 Task: Look for space in Vári, Greece from 2nd September, 2023 to 6th September, 2023 for 2 adults in price range Rs.15000 to Rs.20000. Place can be entire place with 1  bedroom having 1 bed and 1 bathroom. Property type can be house, flat, hotel. Amenities needed are: washing machine. Booking option can be shelf check-in. Required host language is English.
Action: Mouse moved to (511, 71)
Screenshot: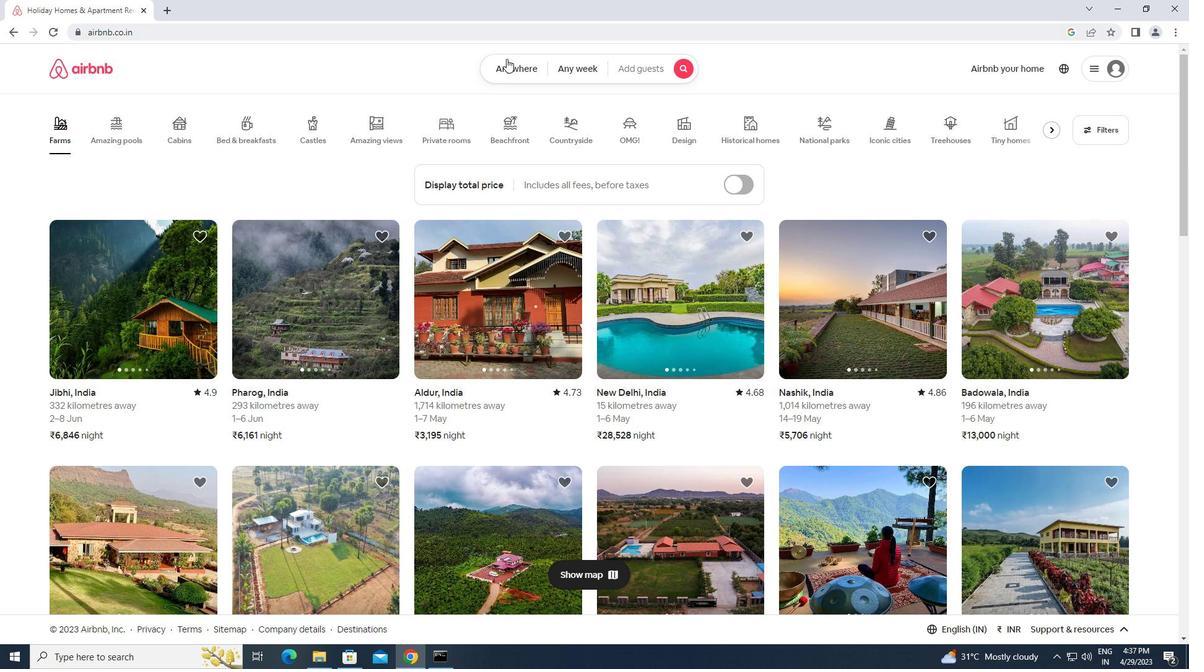 
Action: Mouse pressed left at (511, 71)
Screenshot: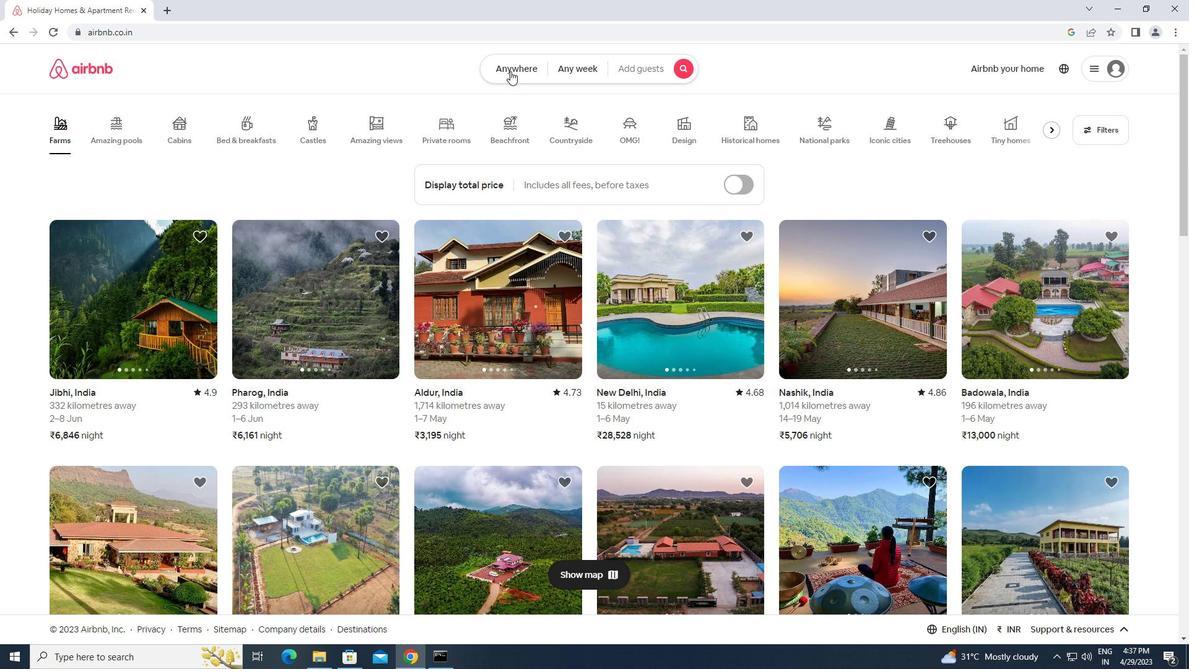 
Action: Mouse moved to (455, 100)
Screenshot: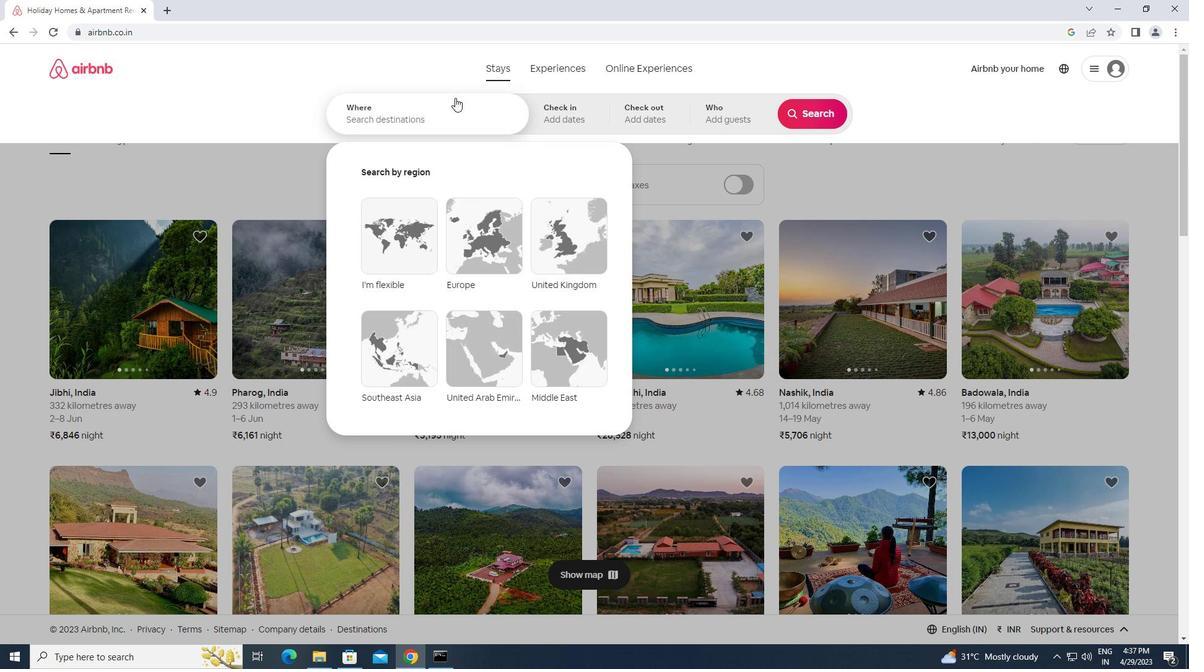 
Action: Mouse pressed left at (455, 100)
Screenshot: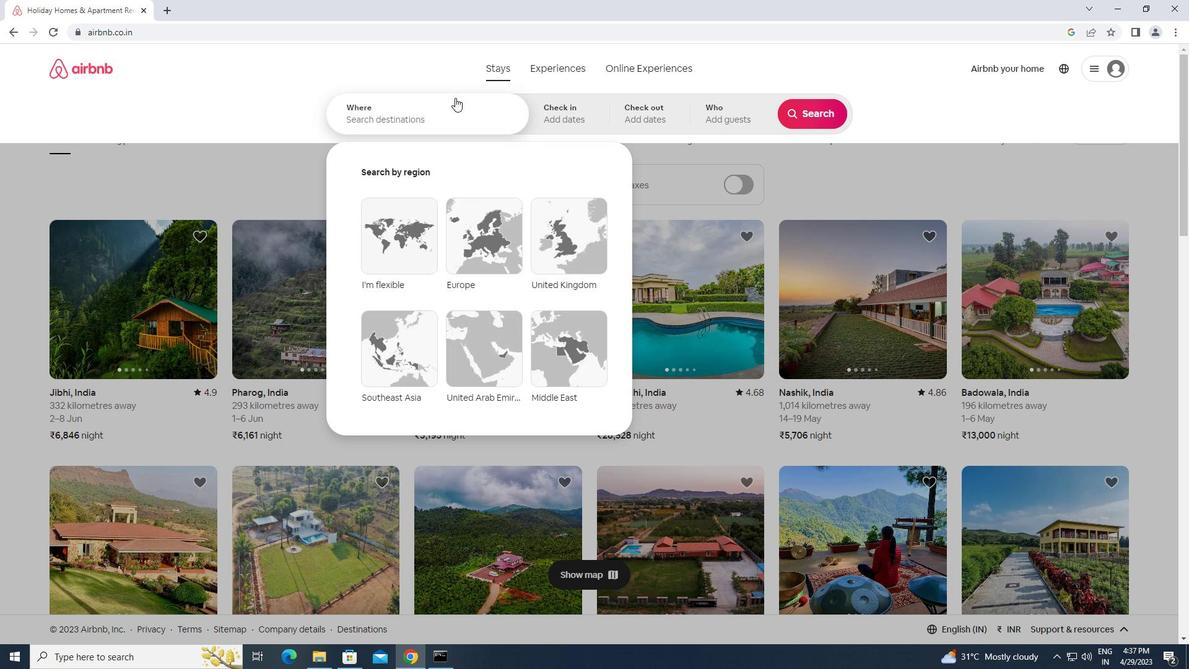 
Action: Key pressed v<Key.caps_lock>ari,<Key.space><Key.caps_lock>g<Key.caps_lock>reece<Key.enter>
Screenshot: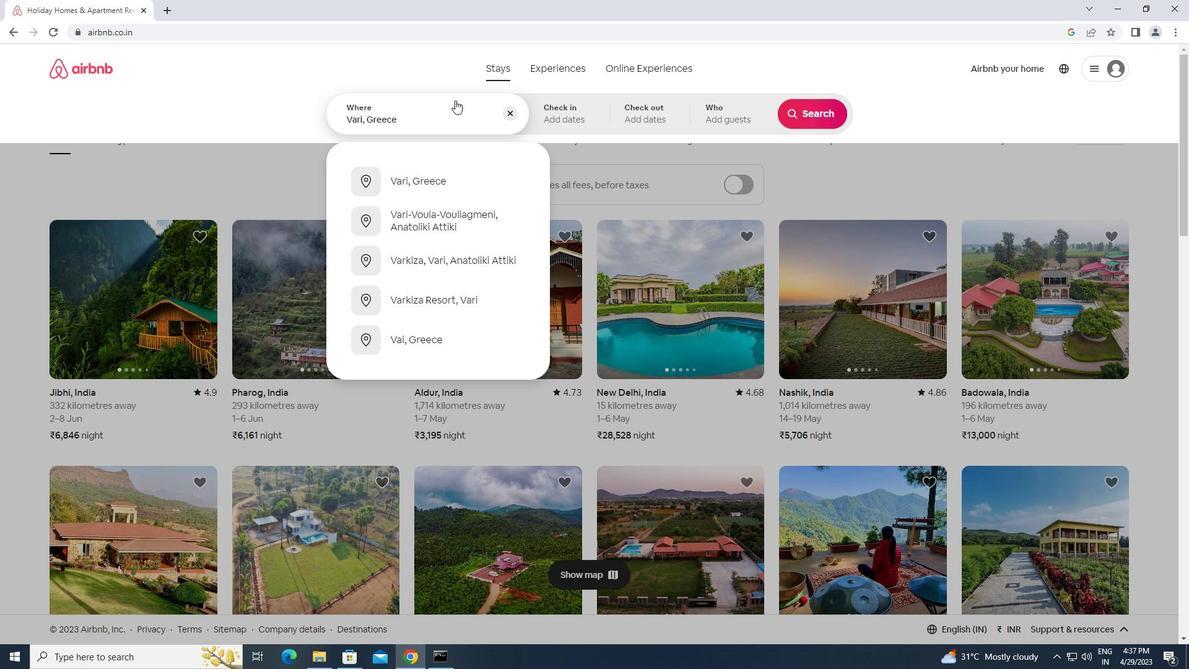 
Action: Mouse moved to (800, 221)
Screenshot: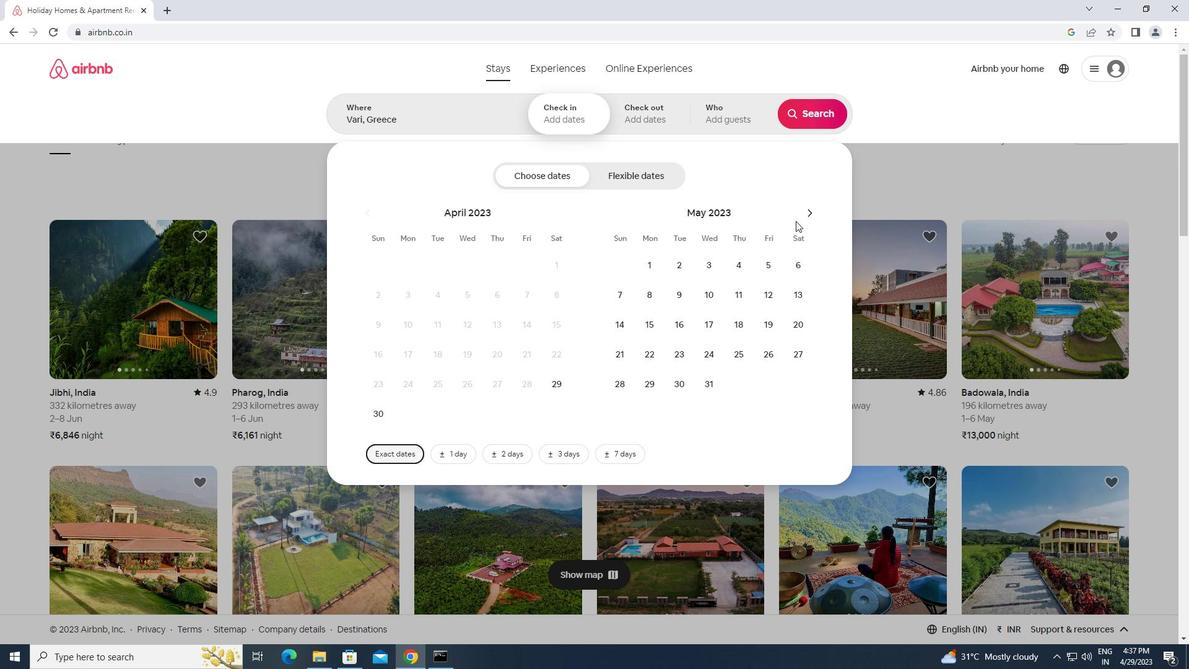 
Action: Mouse pressed left at (800, 221)
Screenshot: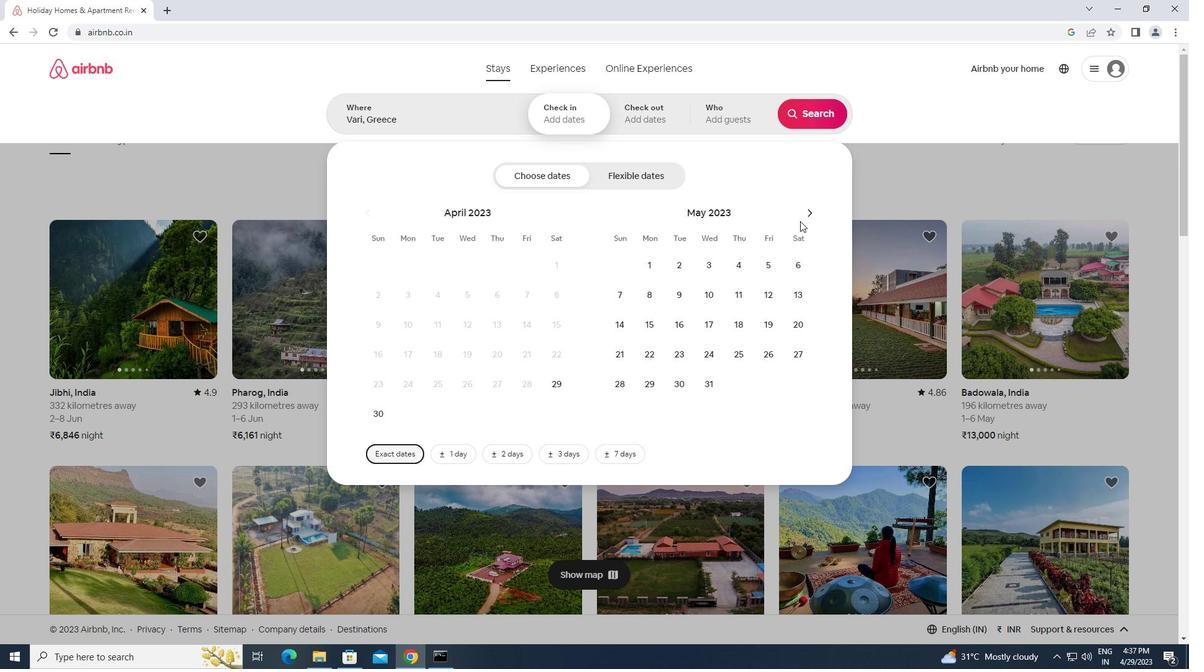 
Action: Mouse moved to (800, 221)
Screenshot: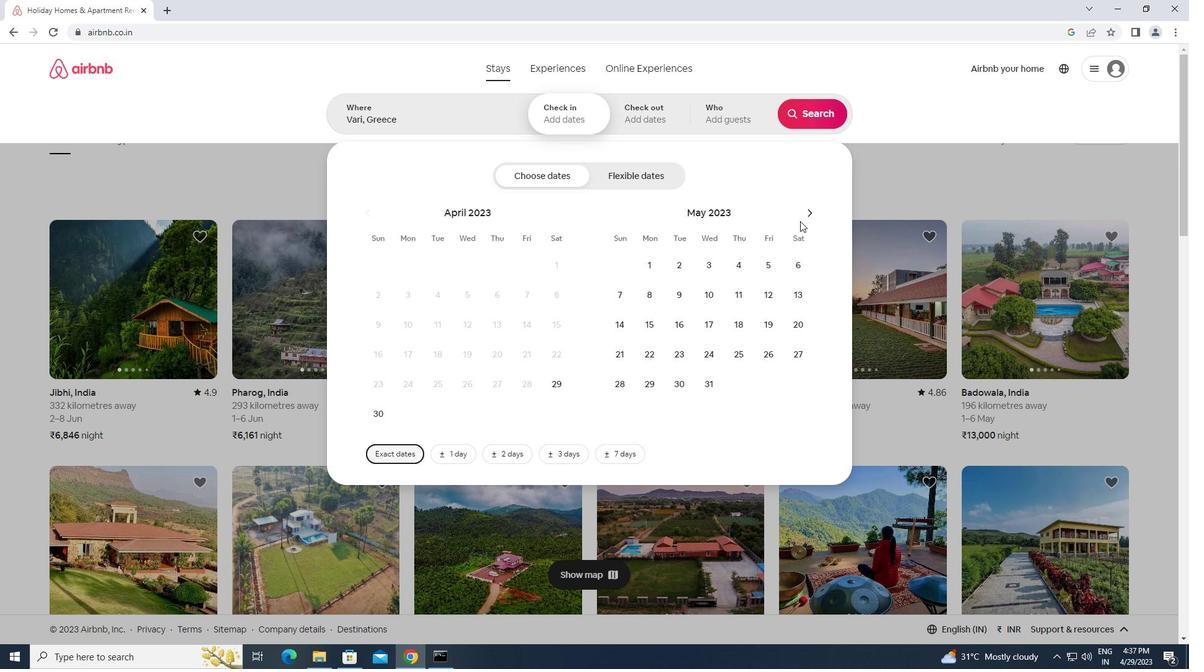 
Action: Mouse pressed left at (800, 221)
Screenshot: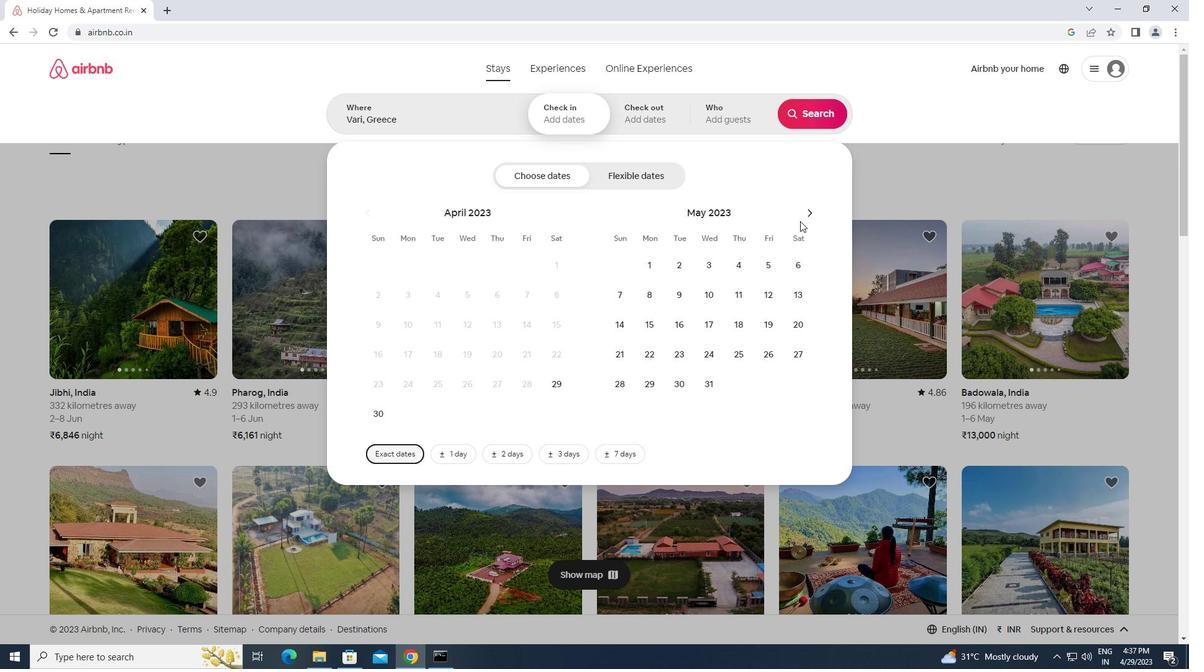 
Action: Mouse moved to (809, 214)
Screenshot: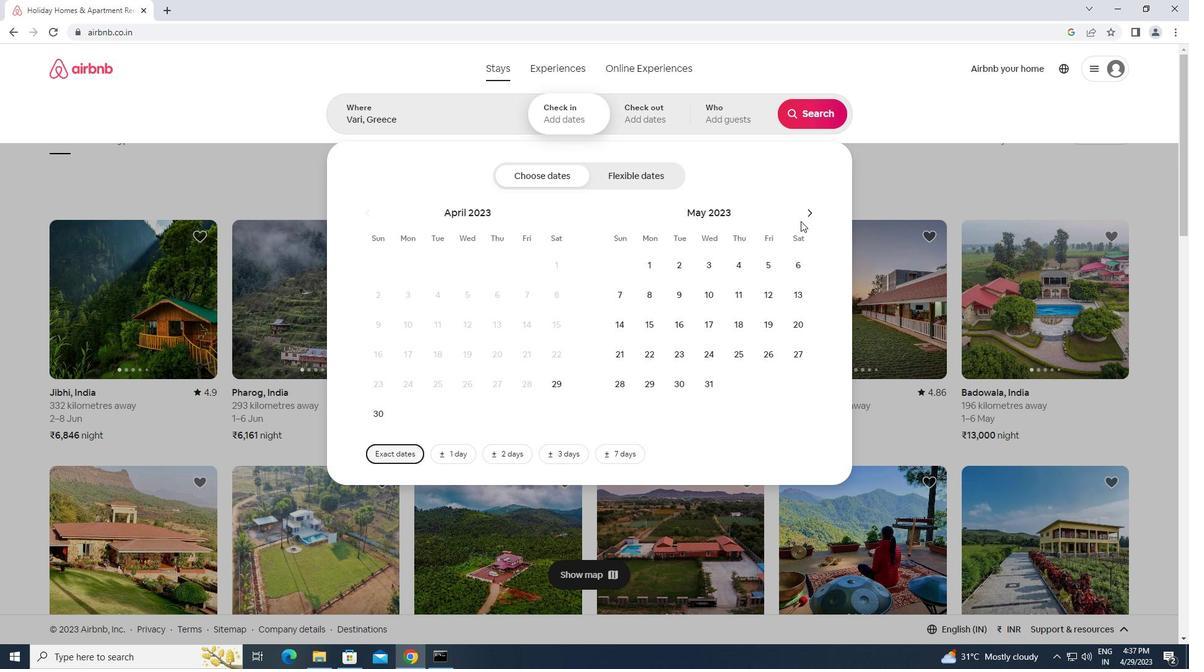 
Action: Mouse pressed left at (809, 214)
Screenshot: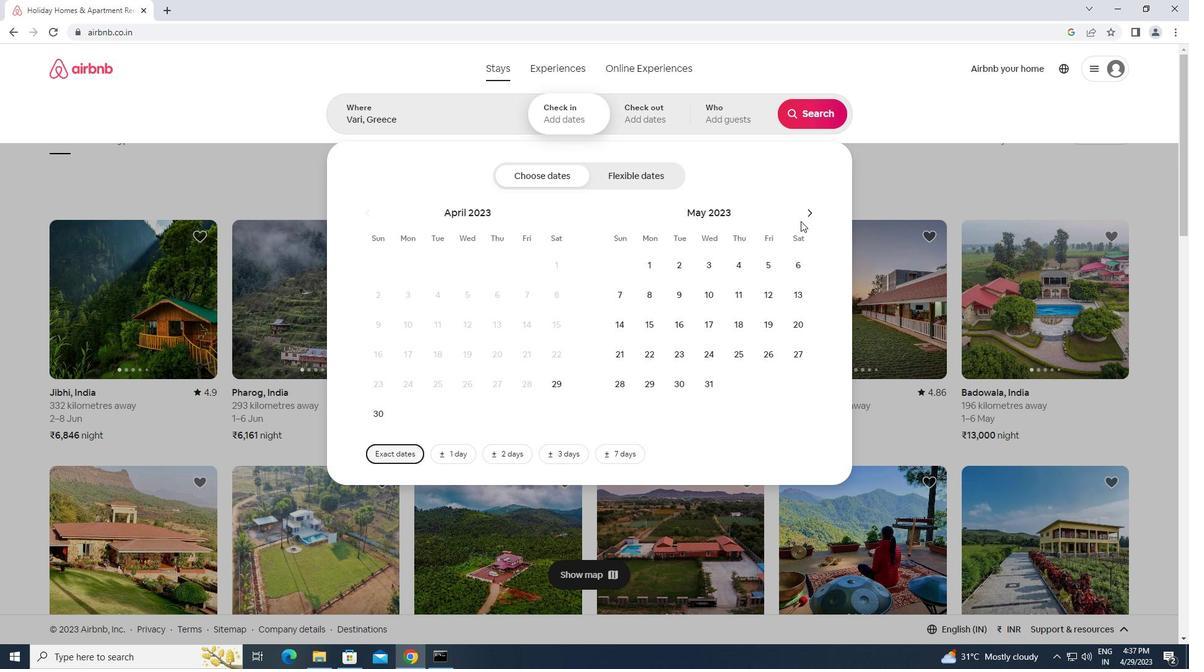 
Action: Mouse moved to (809, 214)
Screenshot: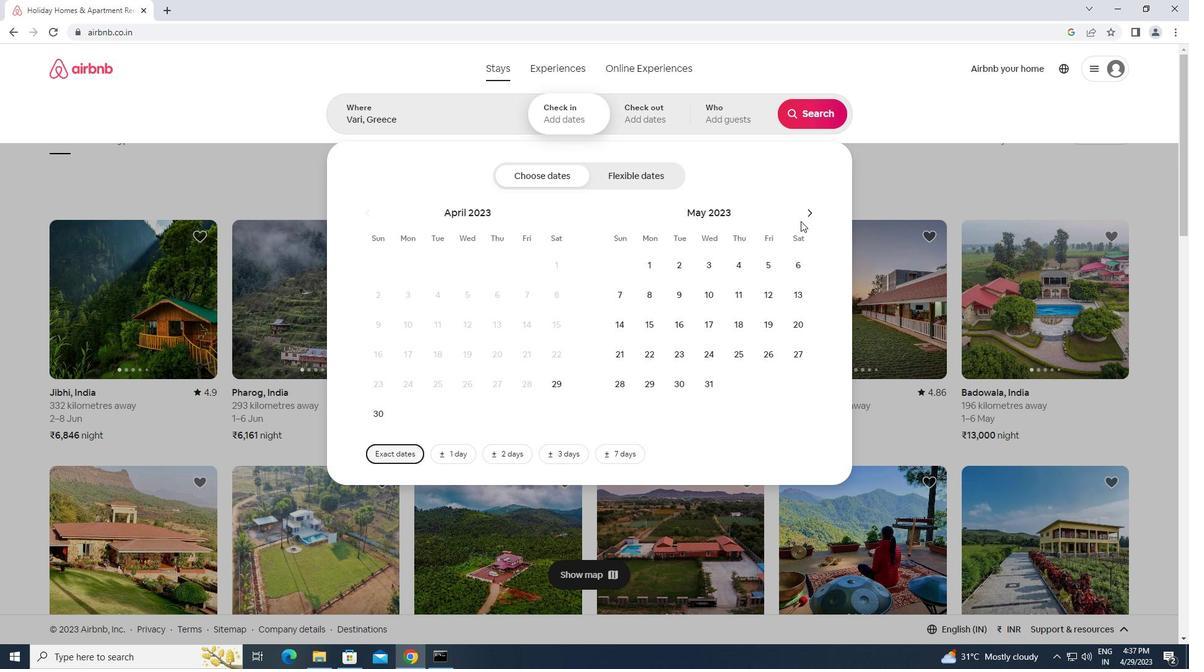 
Action: Mouse pressed left at (809, 214)
Screenshot: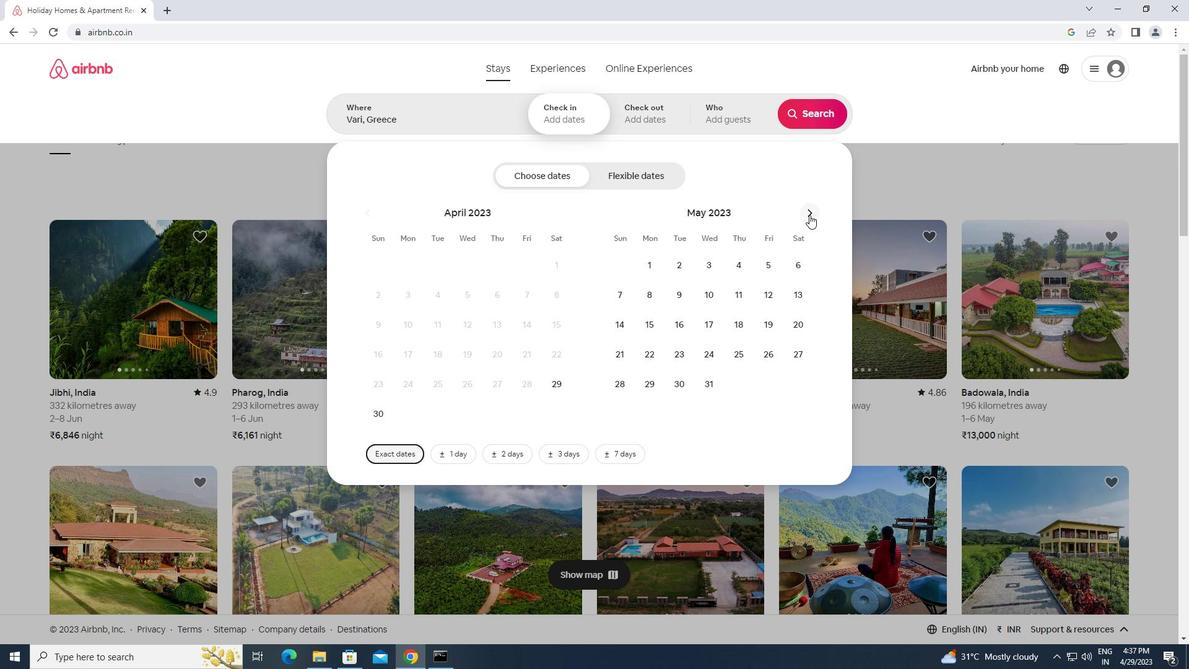 
Action: Mouse pressed left at (809, 214)
Screenshot: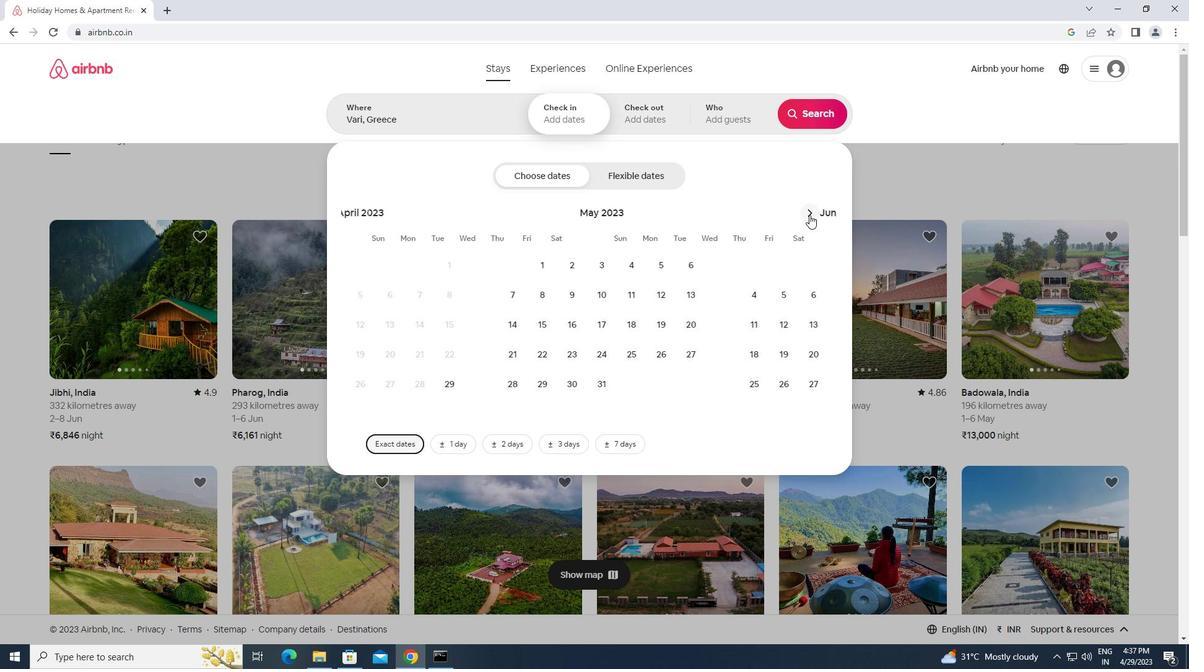 
Action: Mouse pressed left at (809, 214)
Screenshot: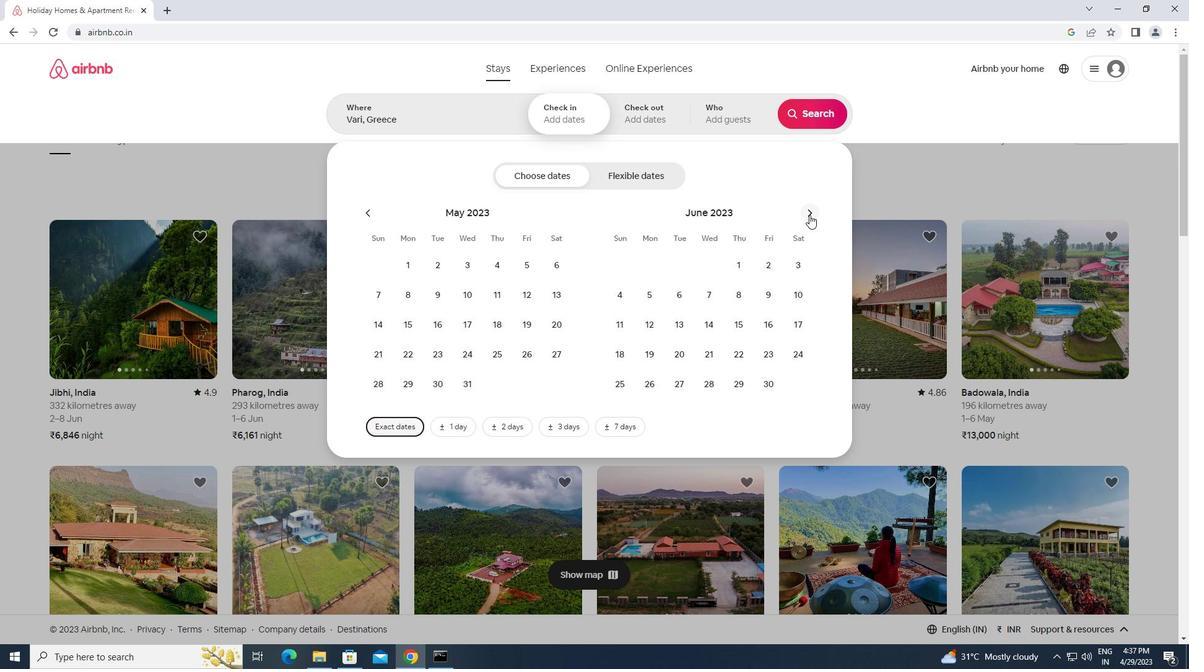 
Action: Mouse pressed left at (809, 214)
Screenshot: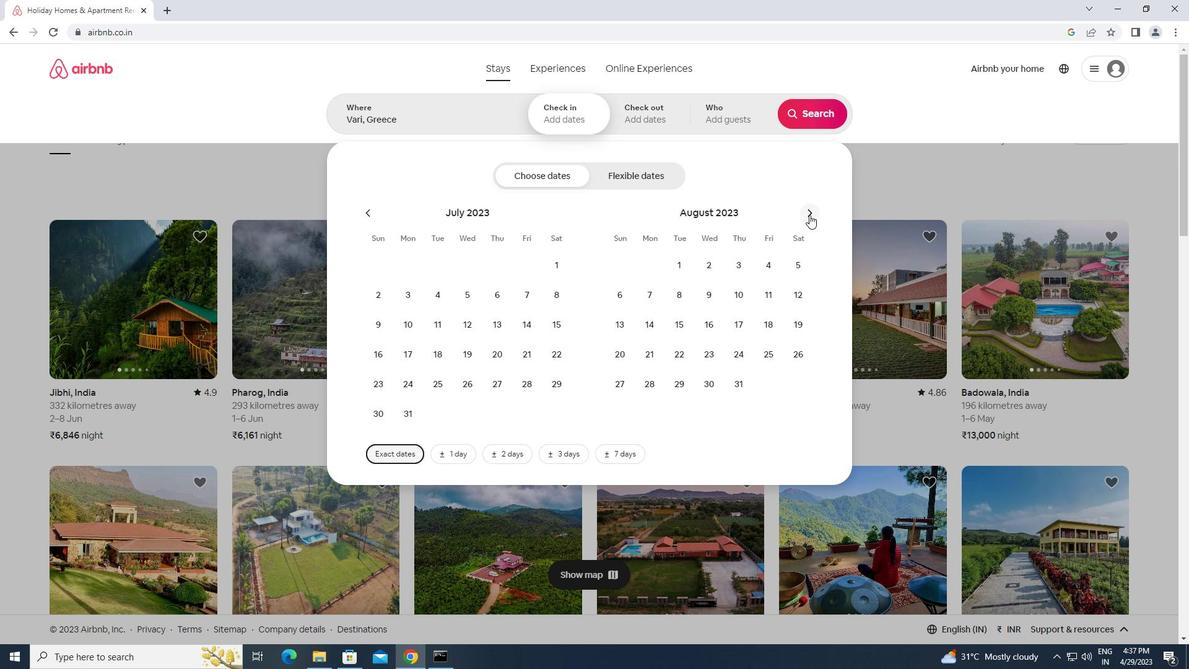 
Action: Mouse moved to (796, 261)
Screenshot: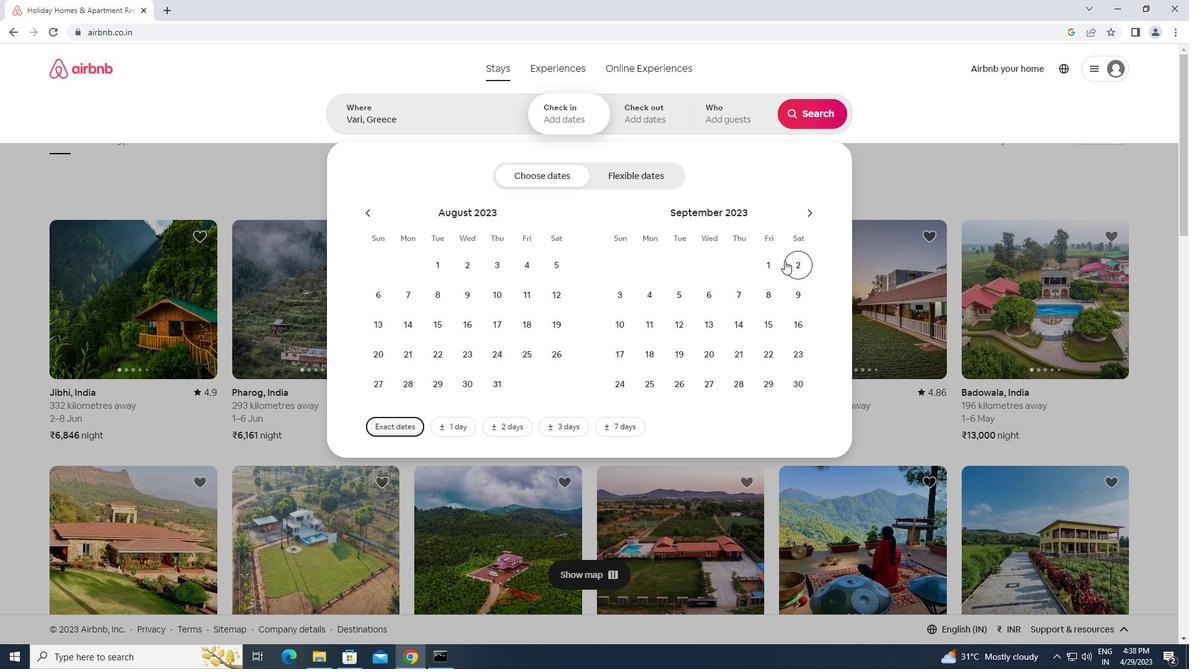 
Action: Mouse pressed left at (796, 261)
Screenshot: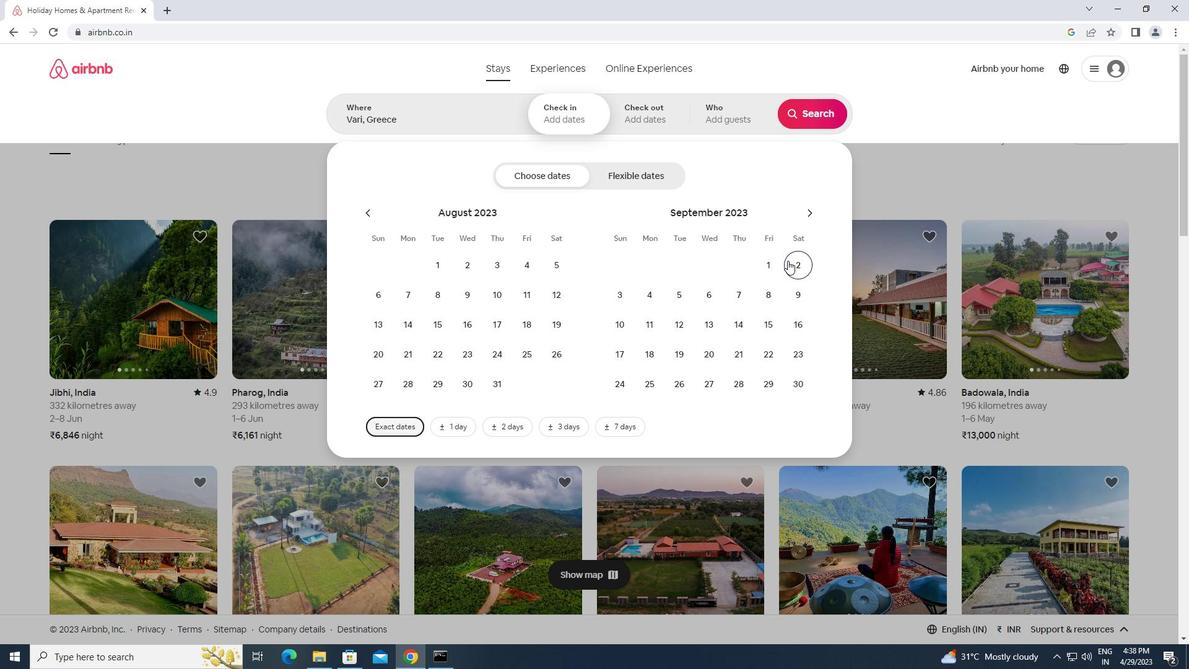 
Action: Mouse moved to (703, 292)
Screenshot: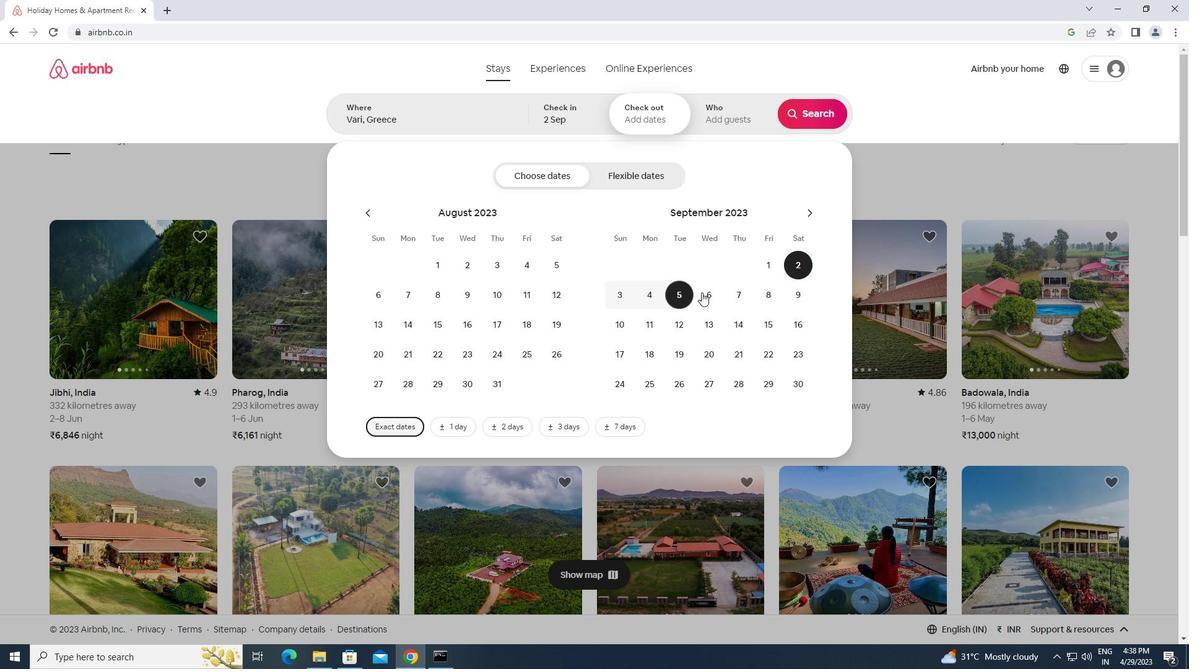 
Action: Mouse pressed left at (703, 292)
Screenshot: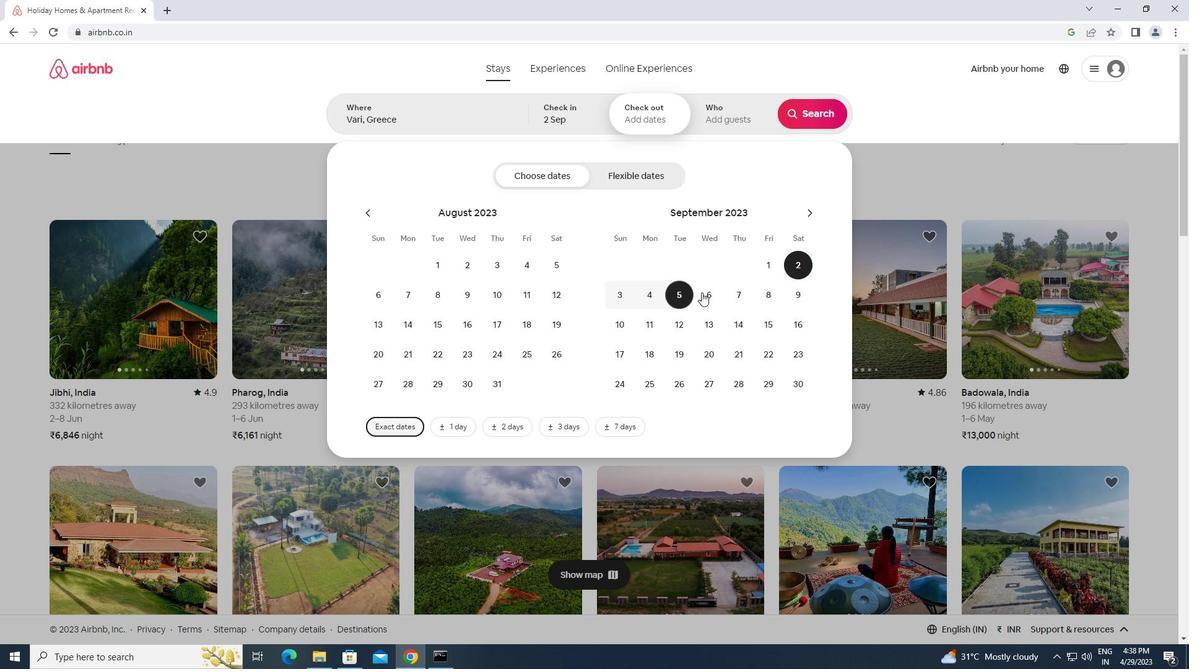 
Action: Mouse moved to (724, 115)
Screenshot: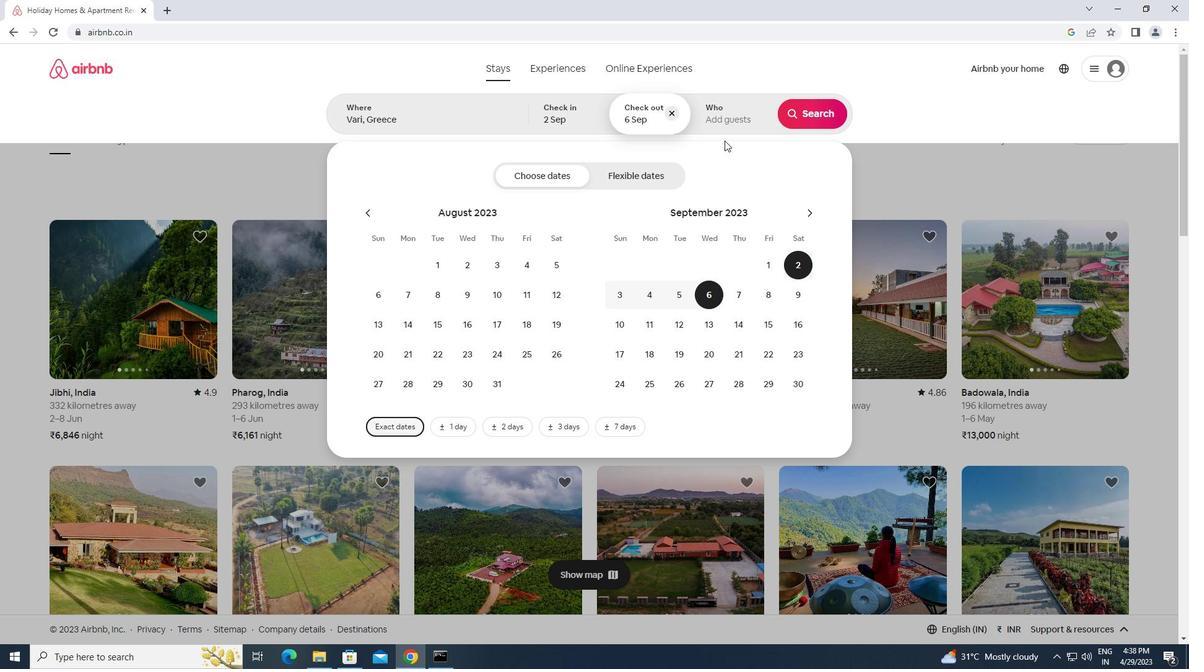 
Action: Mouse pressed left at (724, 115)
Screenshot: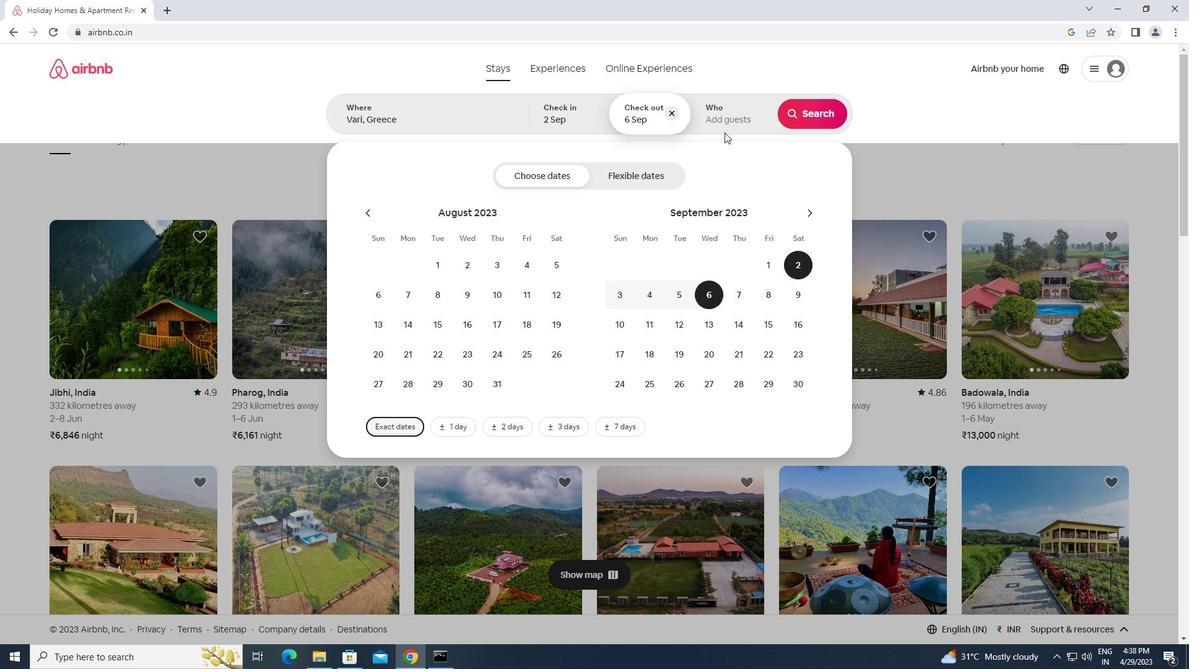 
Action: Mouse moved to (817, 170)
Screenshot: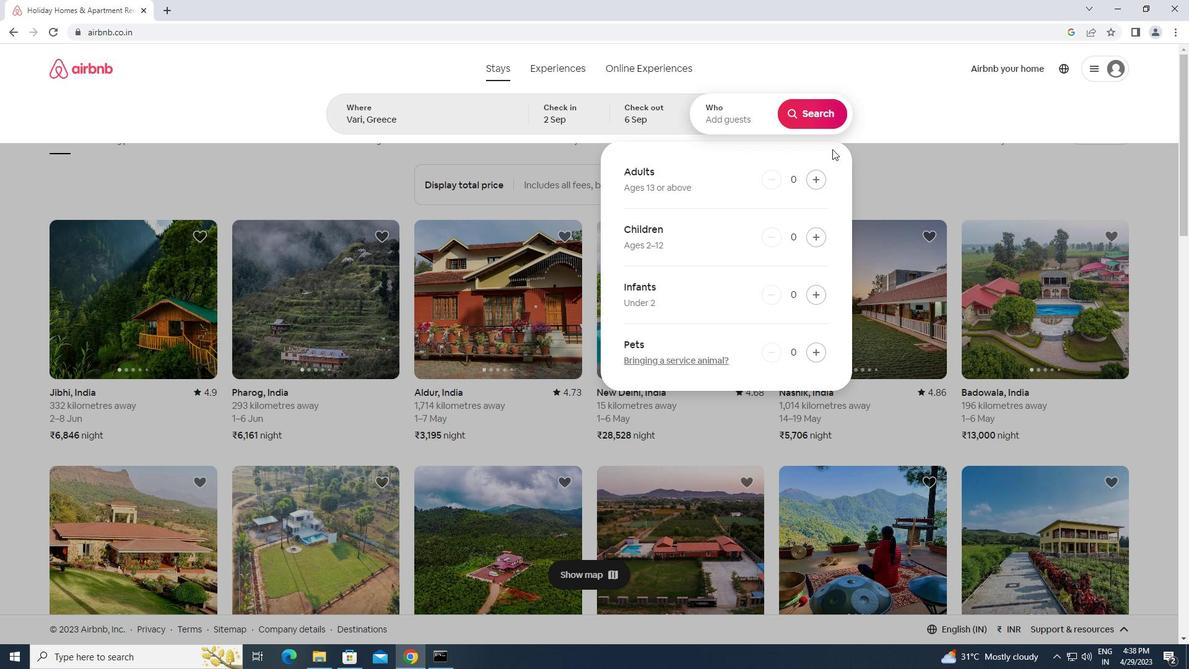 
Action: Mouse pressed left at (817, 170)
Screenshot: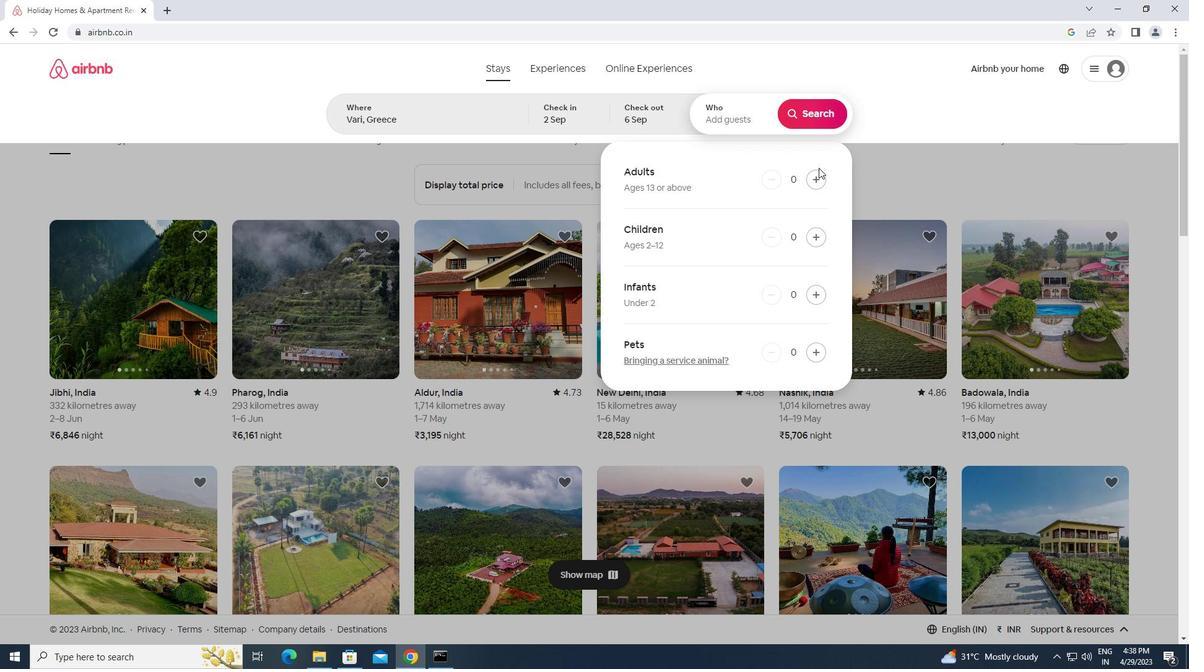 
Action: Mouse pressed left at (817, 170)
Screenshot: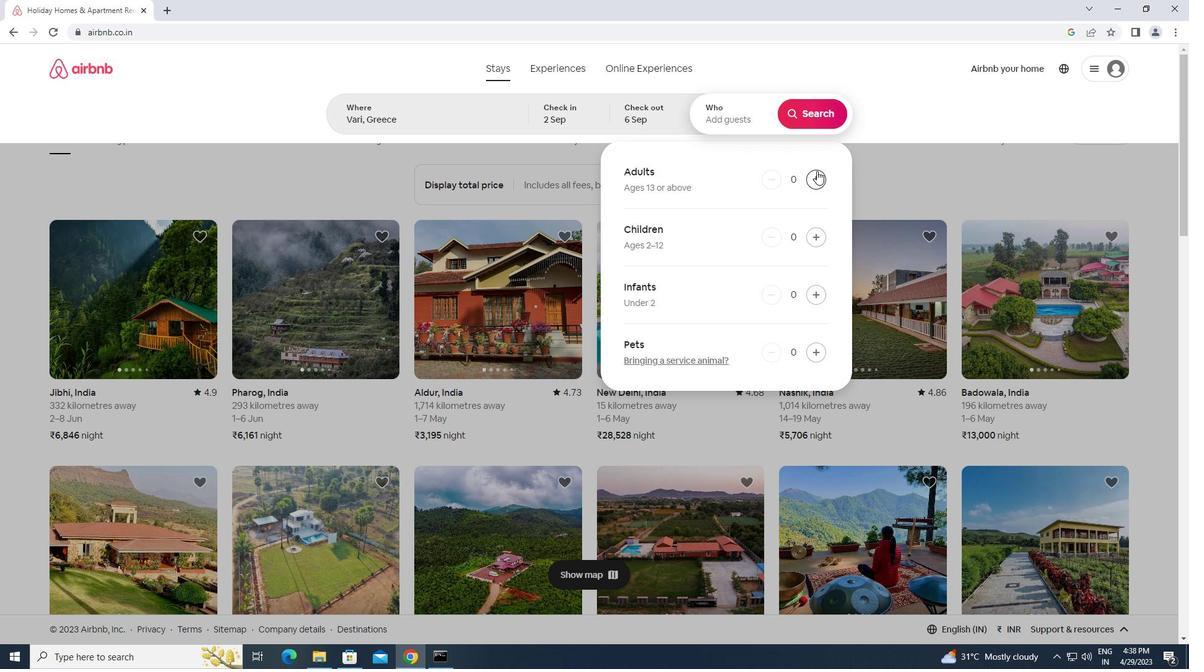 
Action: Mouse moved to (815, 115)
Screenshot: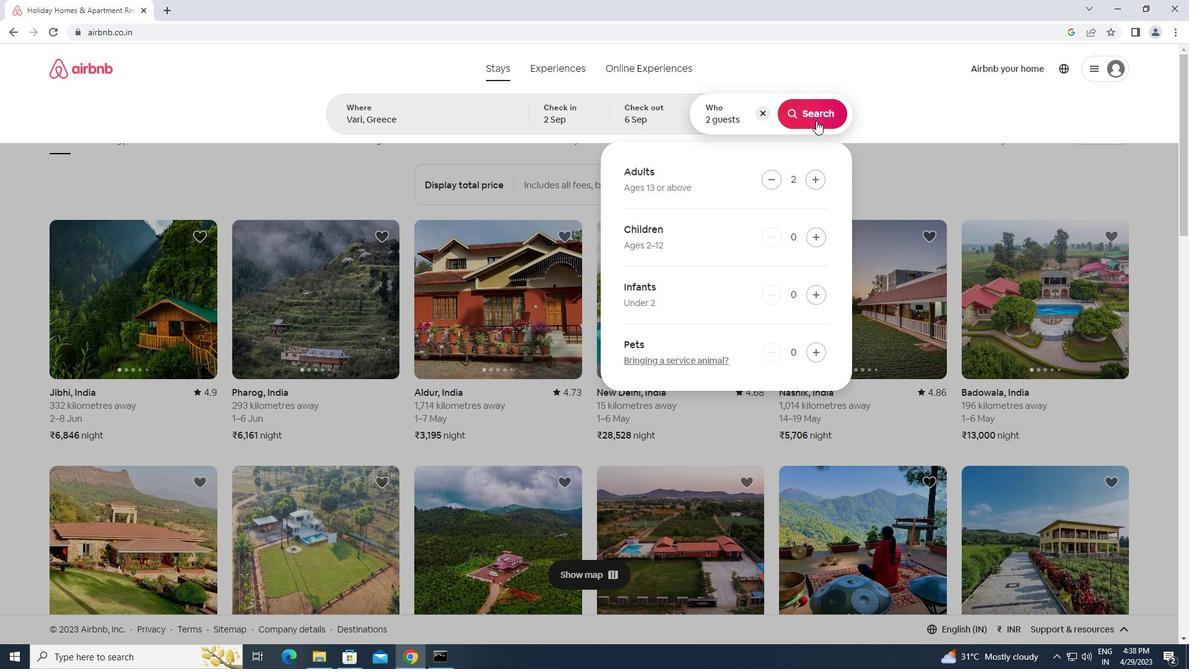 
Action: Mouse pressed left at (815, 115)
Screenshot: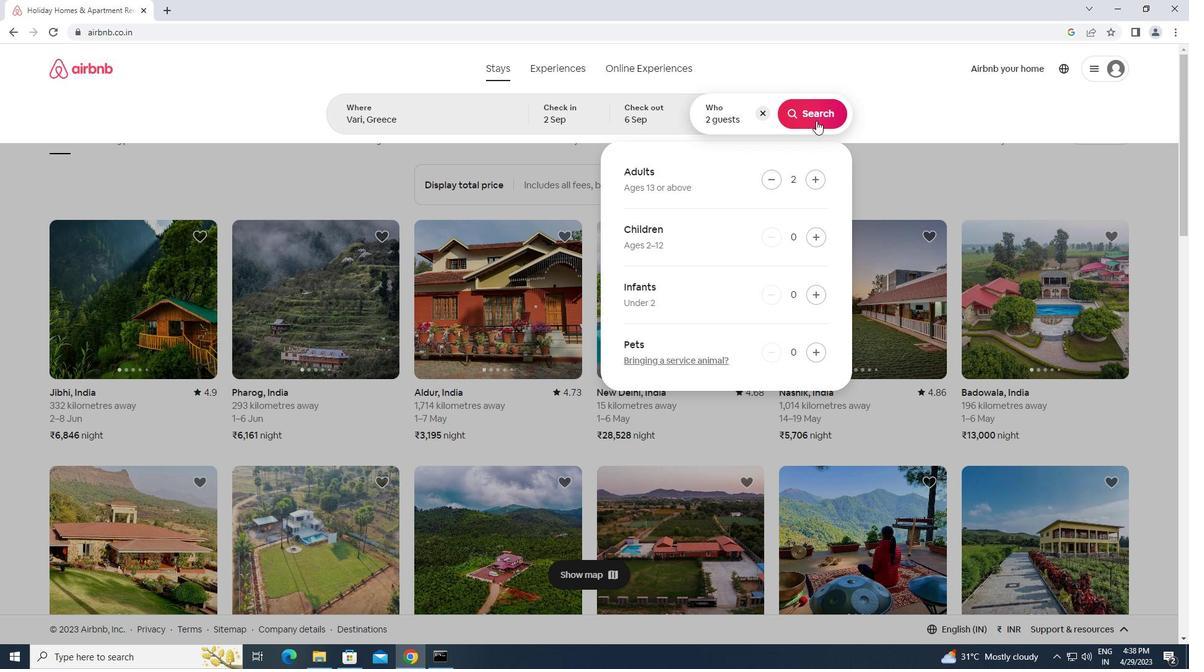 
Action: Mouse moved to (1128, 117)
Screenshot: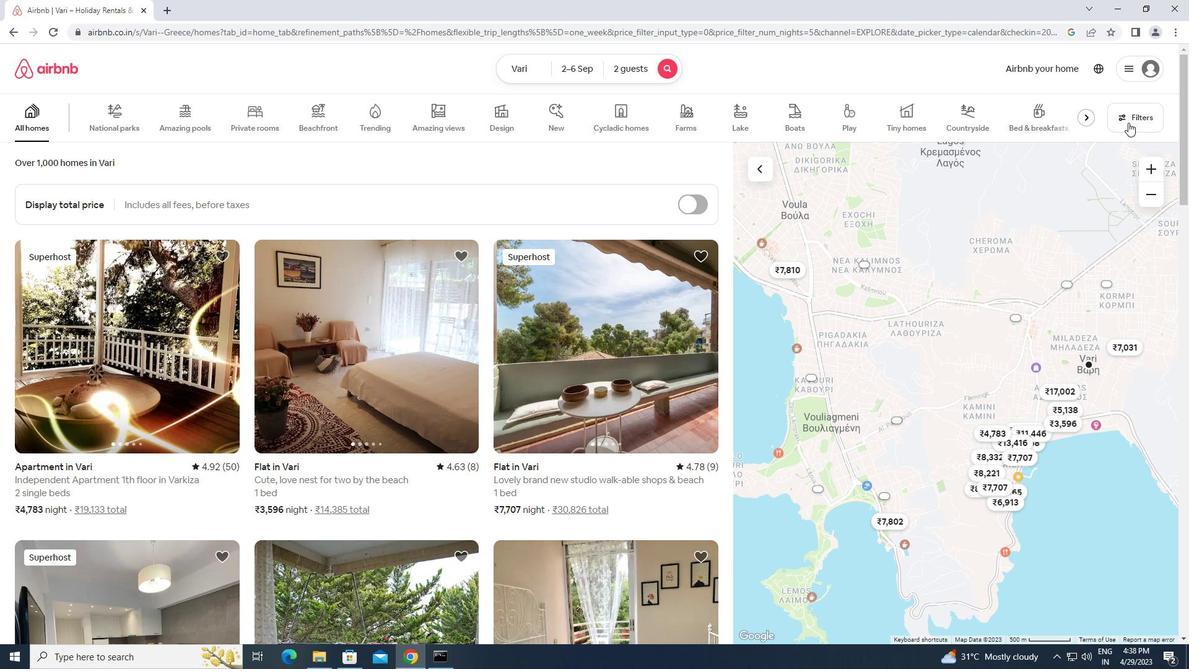 
Action: Mouse pressed left at (1128, 117)
Screenshot: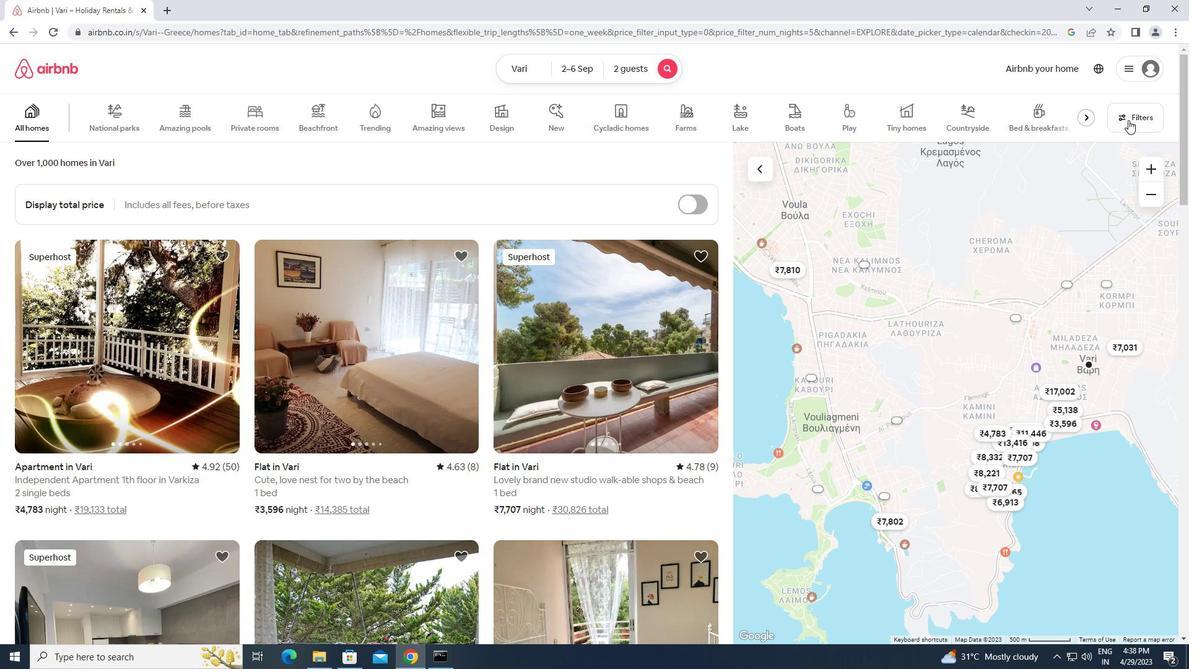 
Action: Mouse moved to (452, 278)
Screenshot: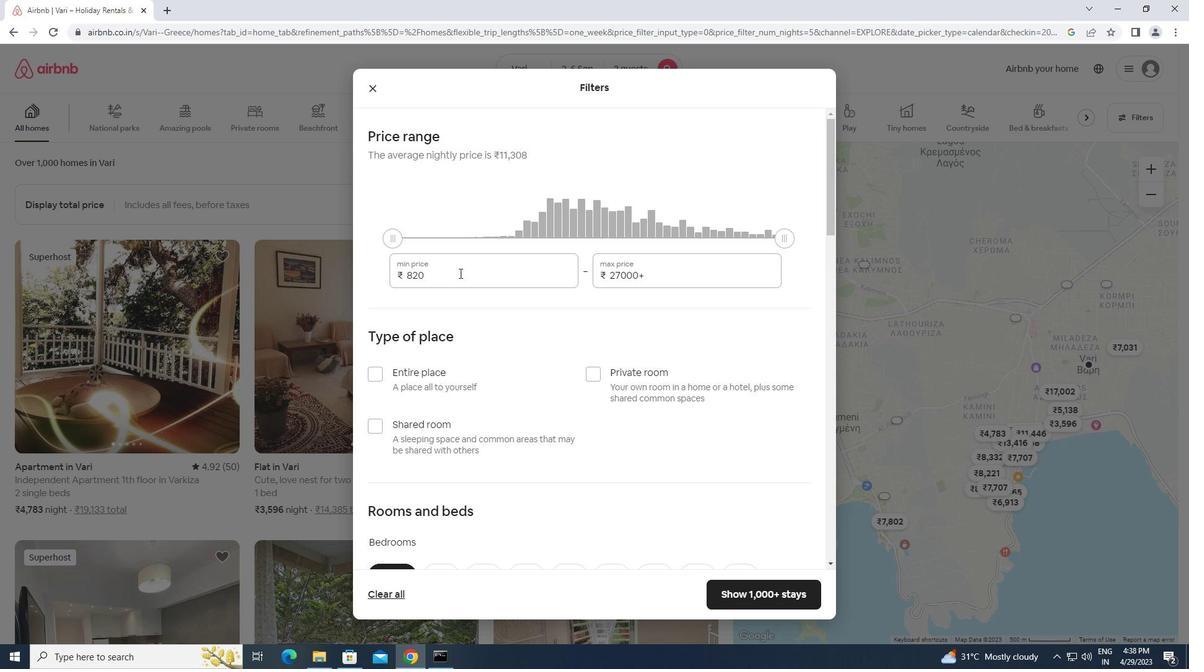 
Action: Mouse pressed left at (452, 278)
Screenshot: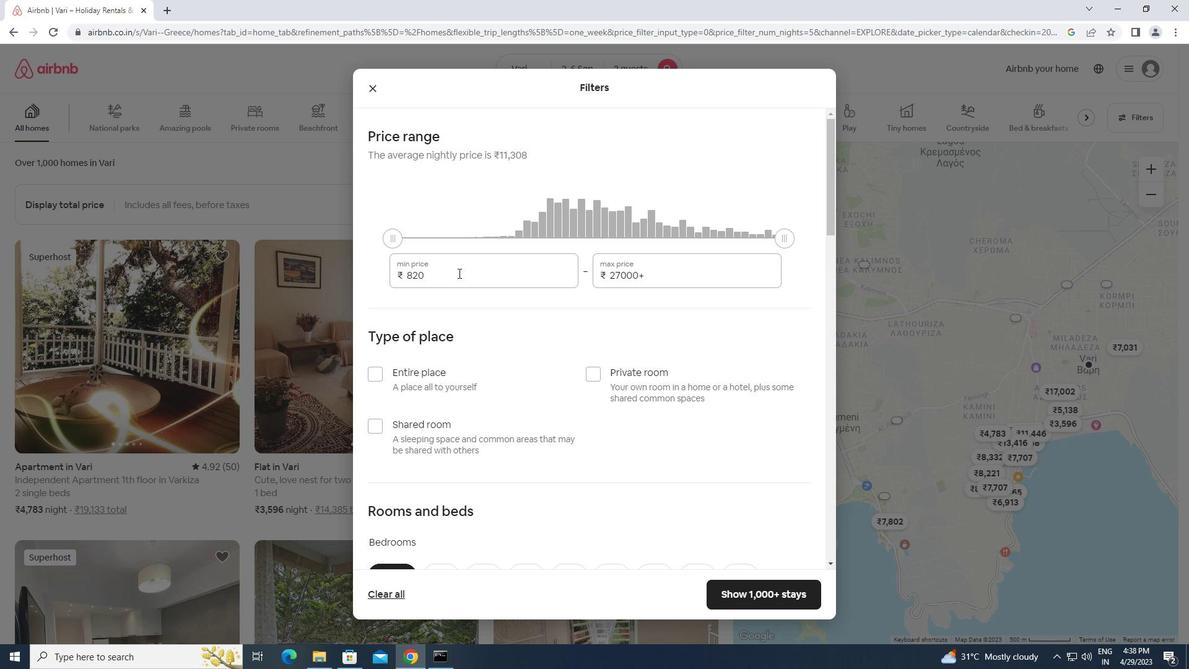 
Action: Mouse moved to (390, 281)
Screenshot: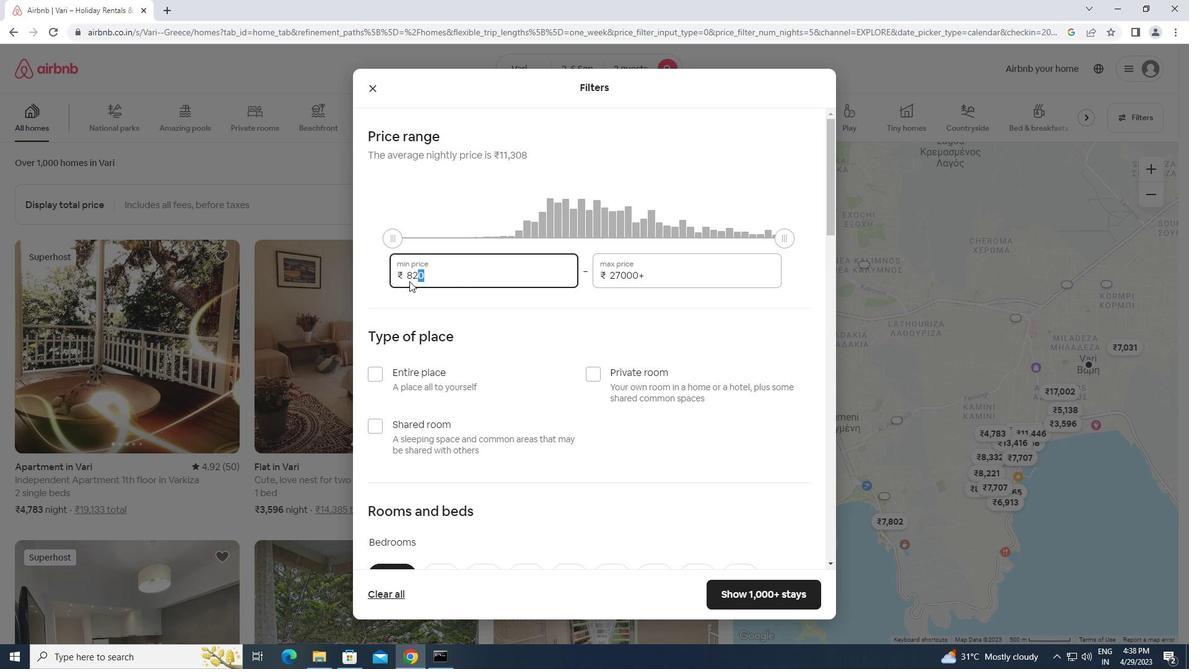 
Action: Key pressed 15000<Key.tab><Key.backspace><Key.backspace><Key.backspace><Key.backspace><Key.backspace><Key.backspace><Key.backspace><Key.backspace><Key.backspace><Key.backspace><Key.backspace><Key.backspace><Key.backspace><Key.backspace><Key.backspace>20000
Screenshot: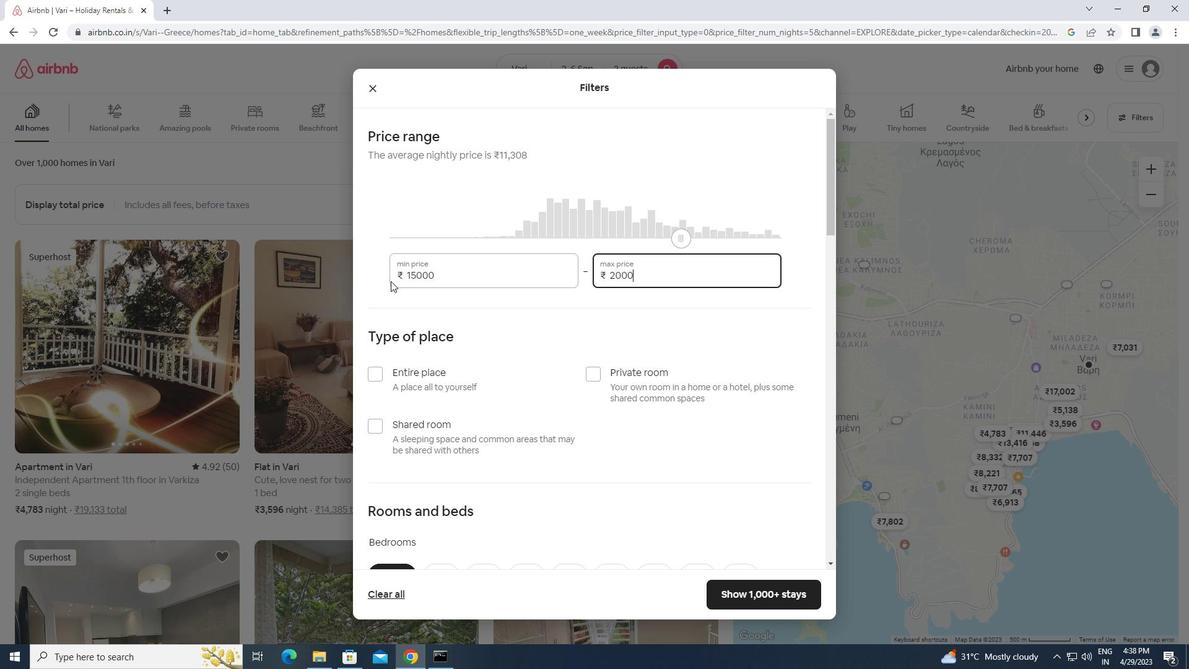 
Action: Mouse moved to (379, 376)
Screenshot: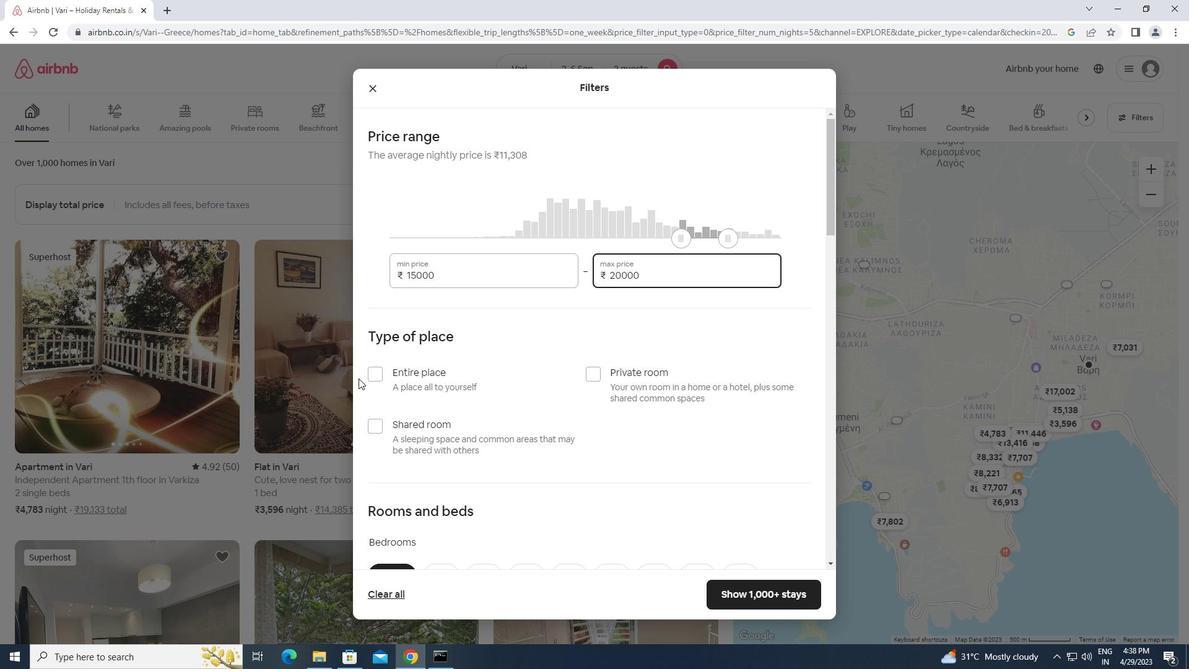 
Action: Mouse pressed left at (379, 376)
Screenshot: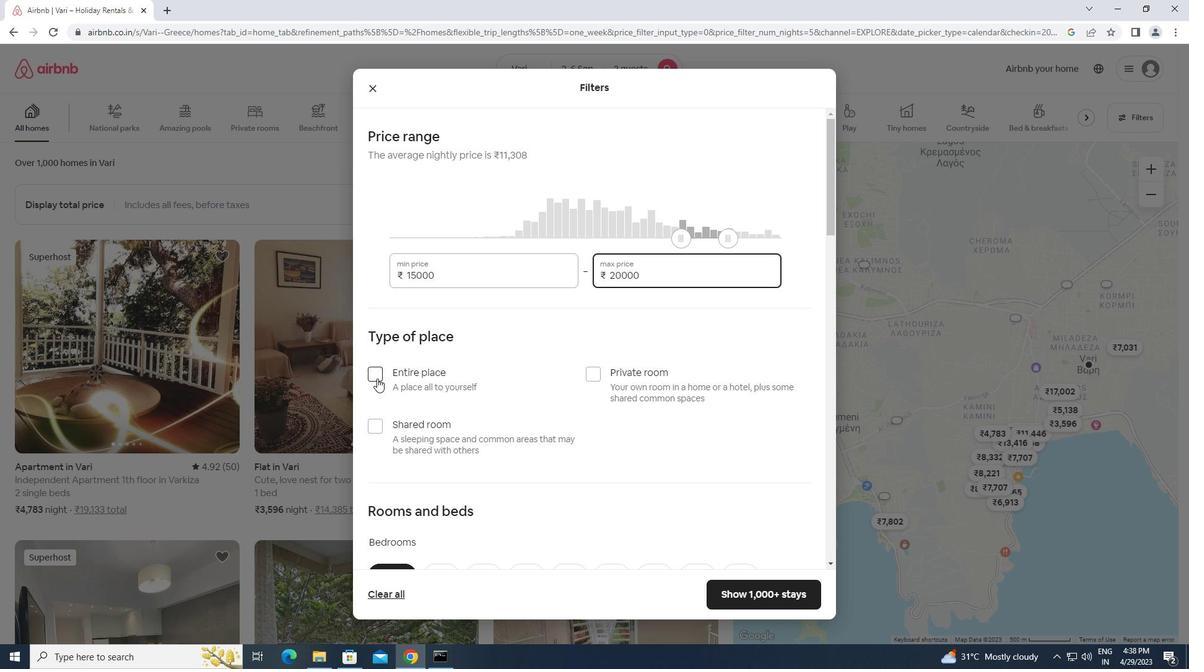 
Action: Mouse moved to (419, 389)
Screenshot: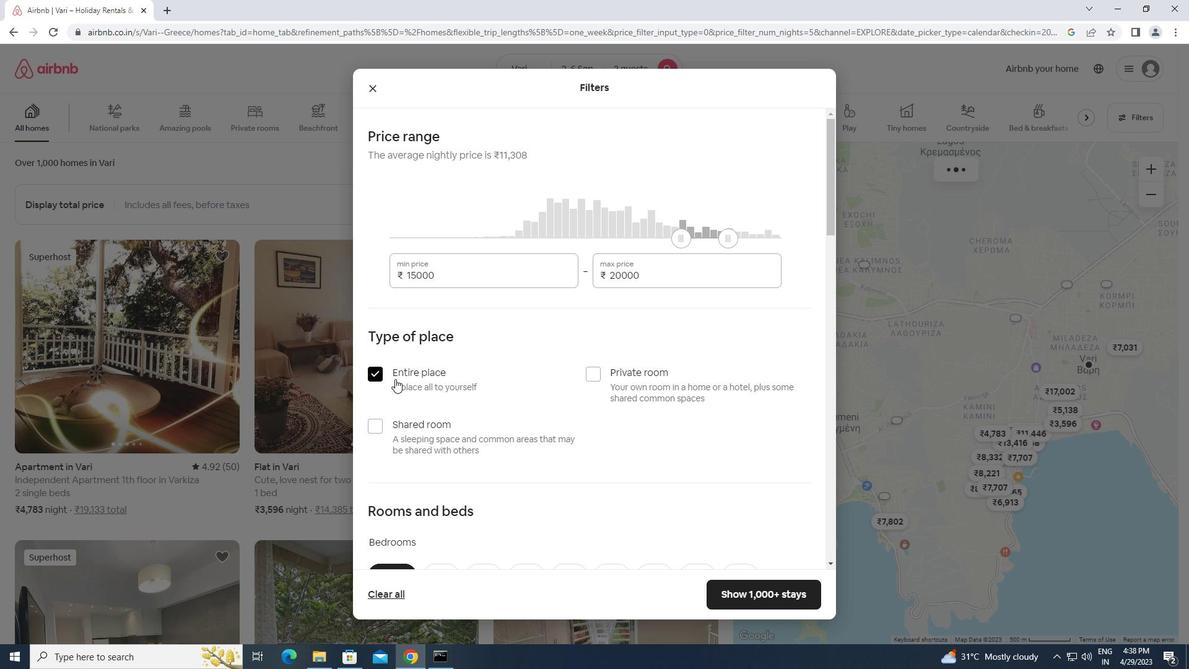 
Action: Mouse scrolled (419, 388) with delta (0, 0)
Screenshot: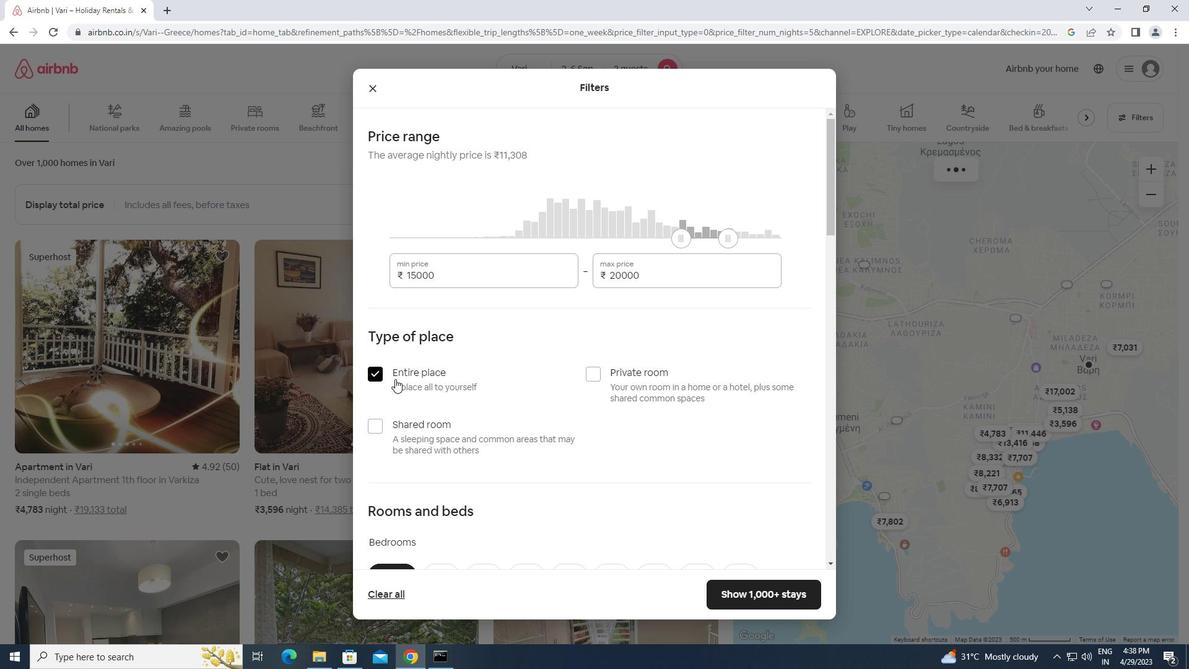 
Action: Mouse moved to (419, 389)
Screenshot: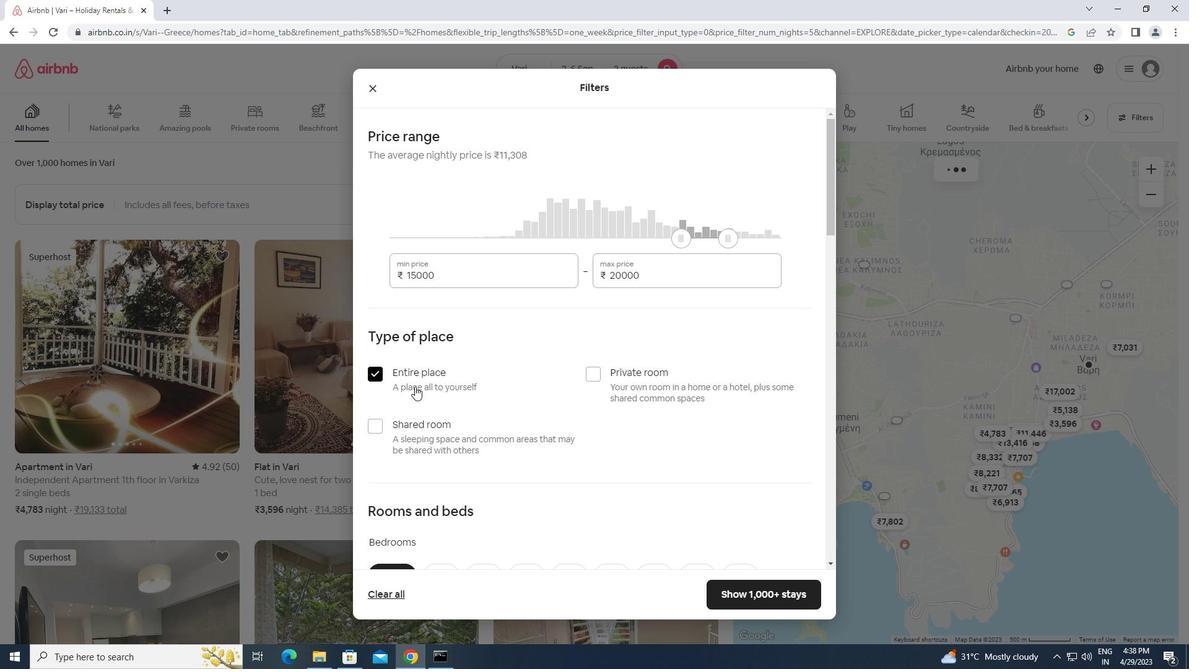 
Action: Mouse scrolled (419, 388) with delta (0, 0)
Screenshot: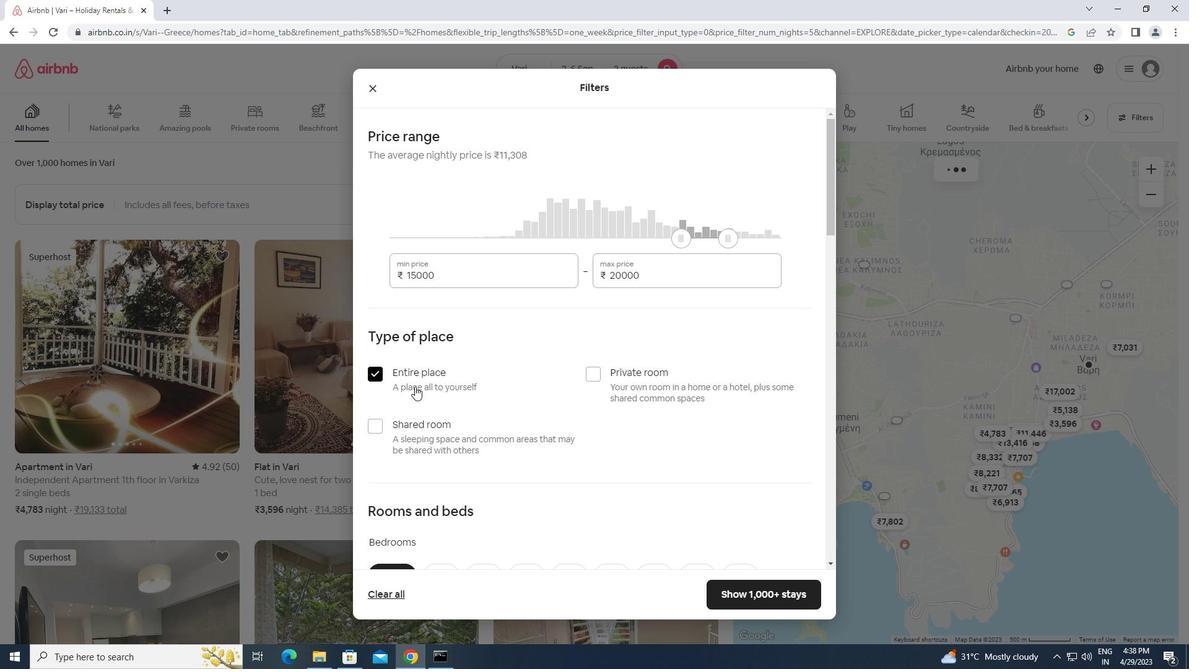 
Action: Mouse scrolled (419, 388) with delta (0, 0)
Screenshot: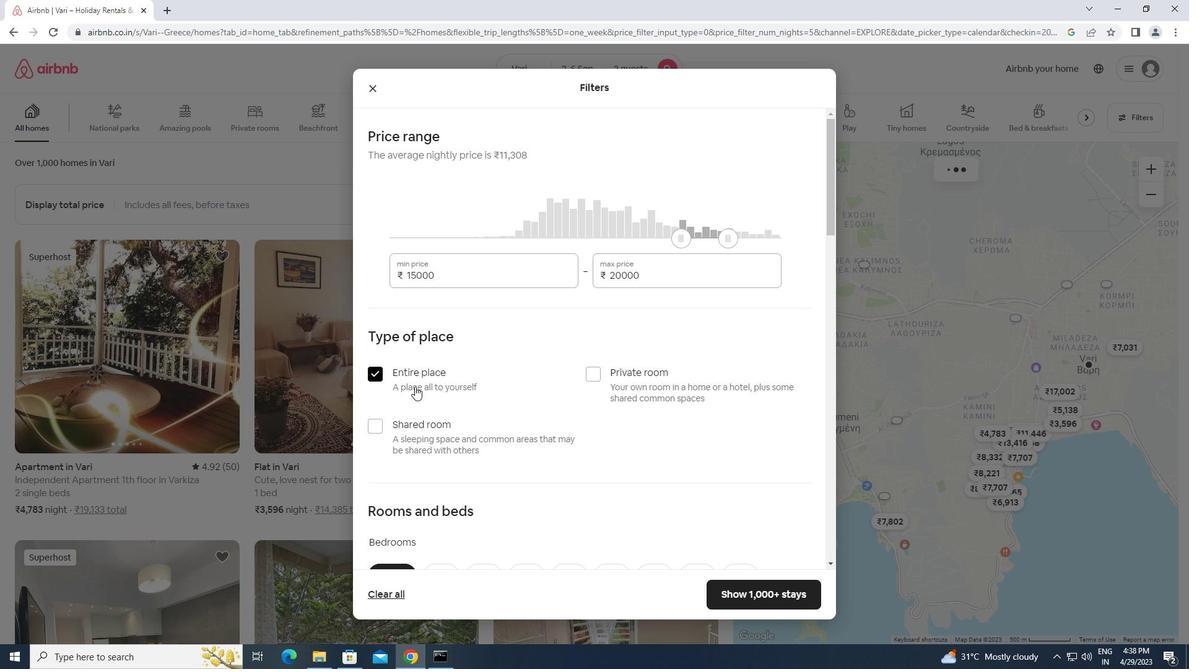 
Action: Mouse scrolled (419, 388) with delta (0, 0)
Screenshot: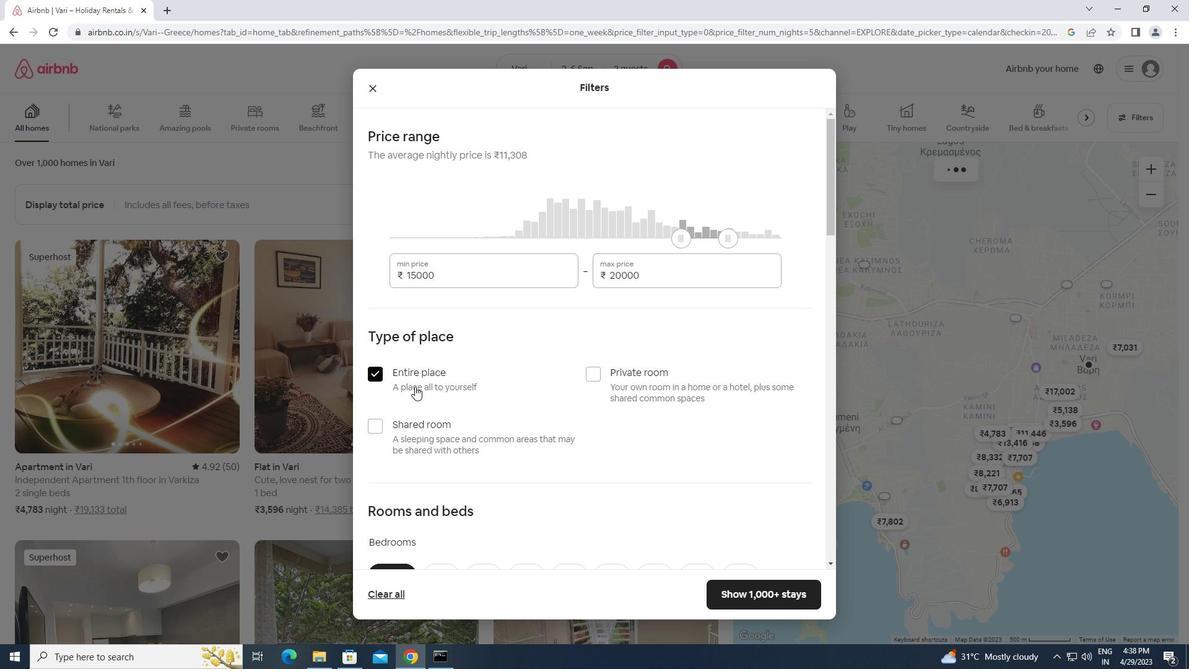 
Action: Mouse moved to (436, 325)
Screenshot: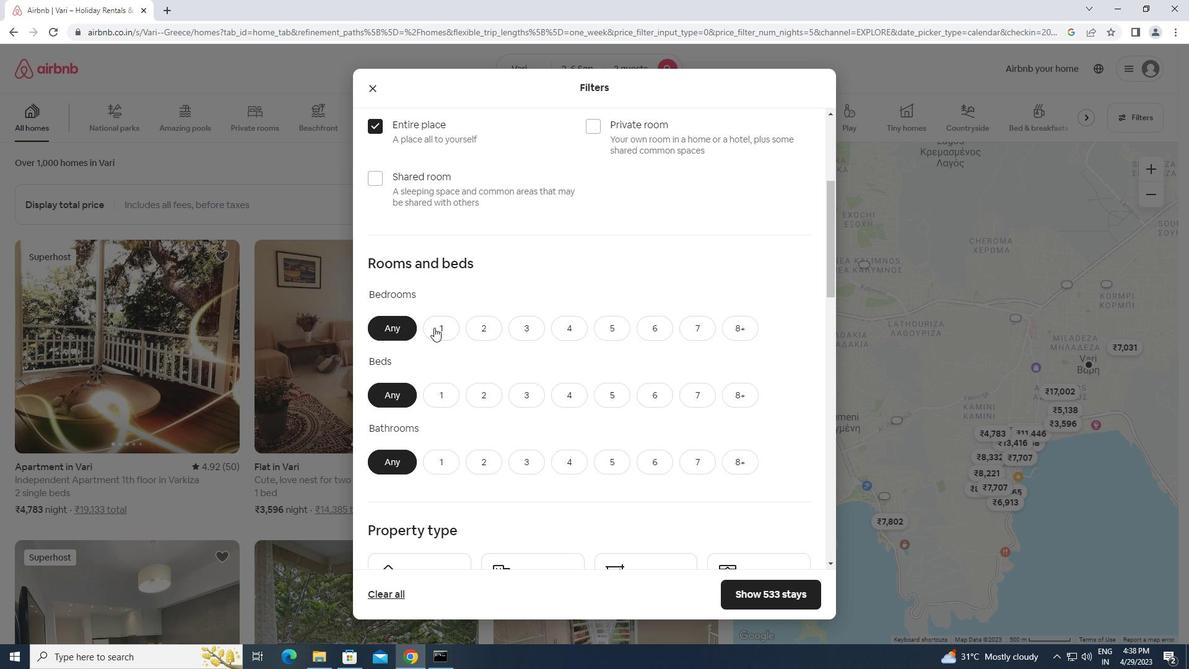 
Action: Mouse pressed left at (436, 325)
Screenshot: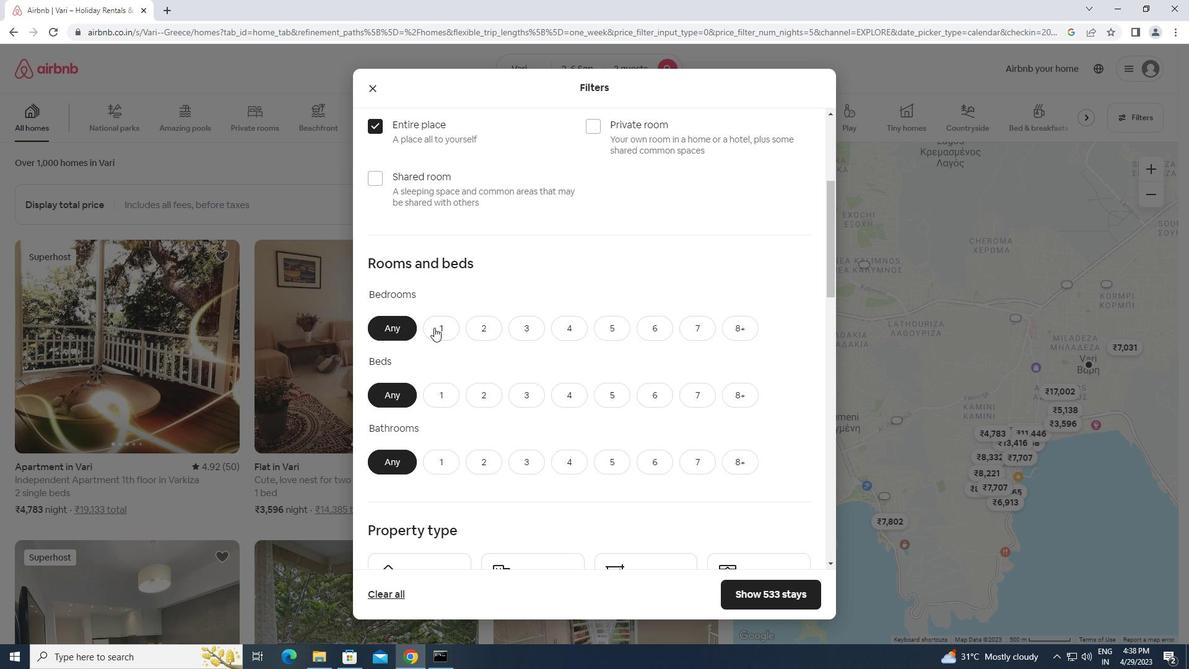 
Action: Mouse moved to (444, 394)
Screenshot: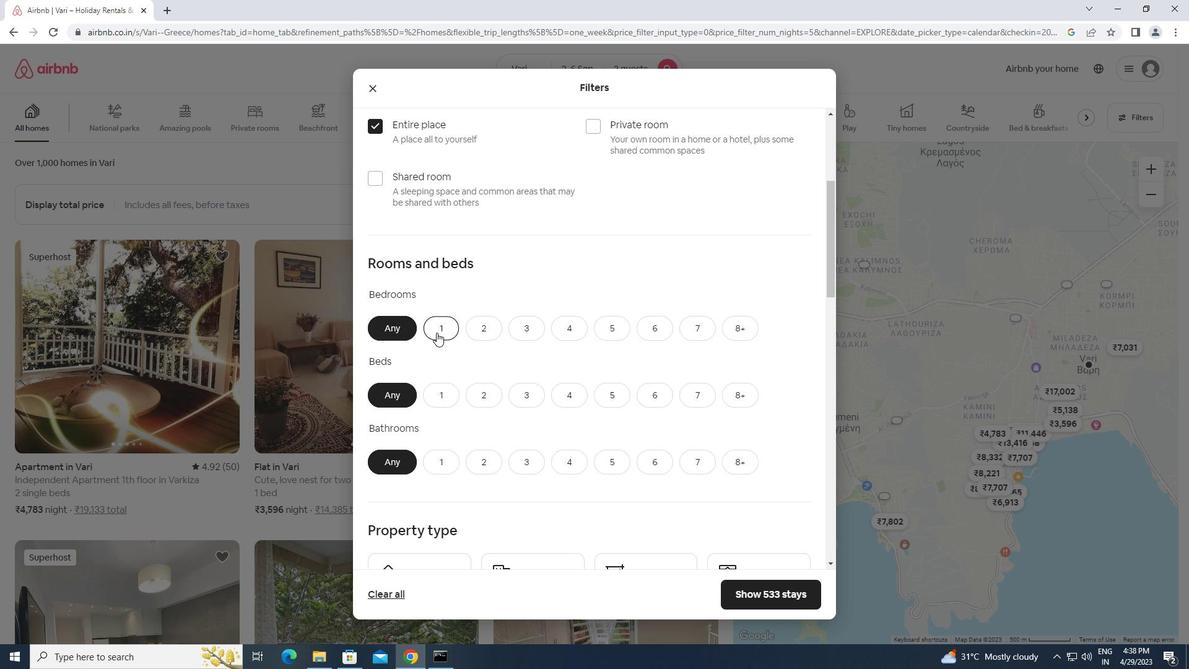 
Action: Mouse pressed left at (444, 394)
Screenshot: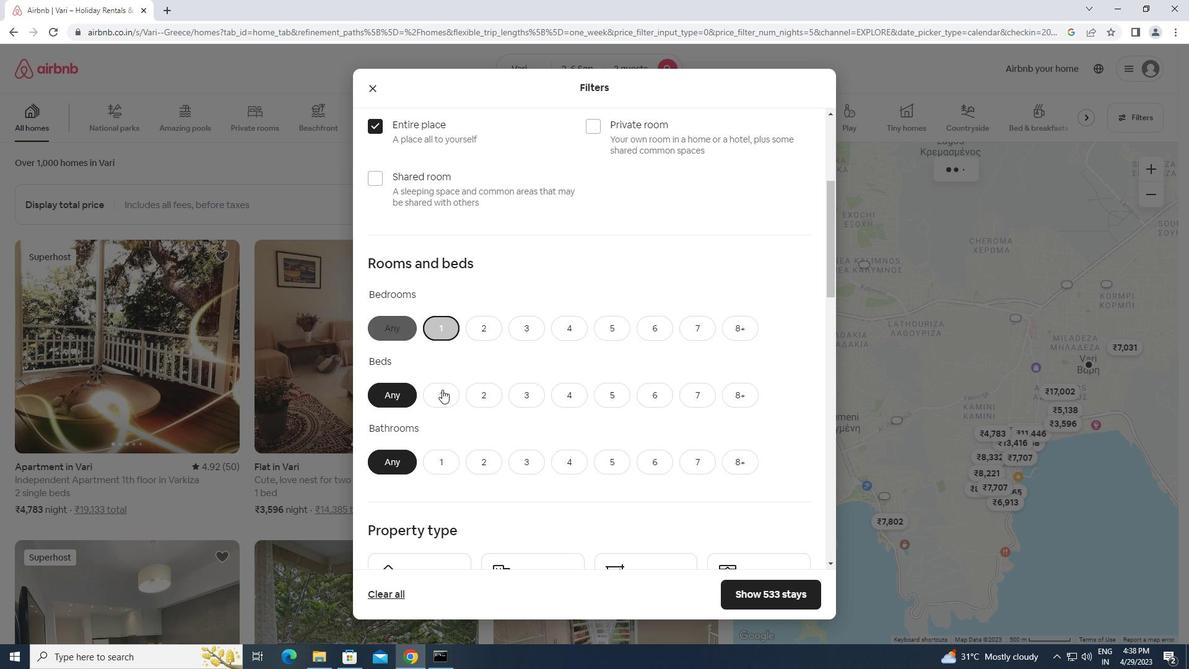 
Action: Mouse moved to (443, 457)
Screenshot: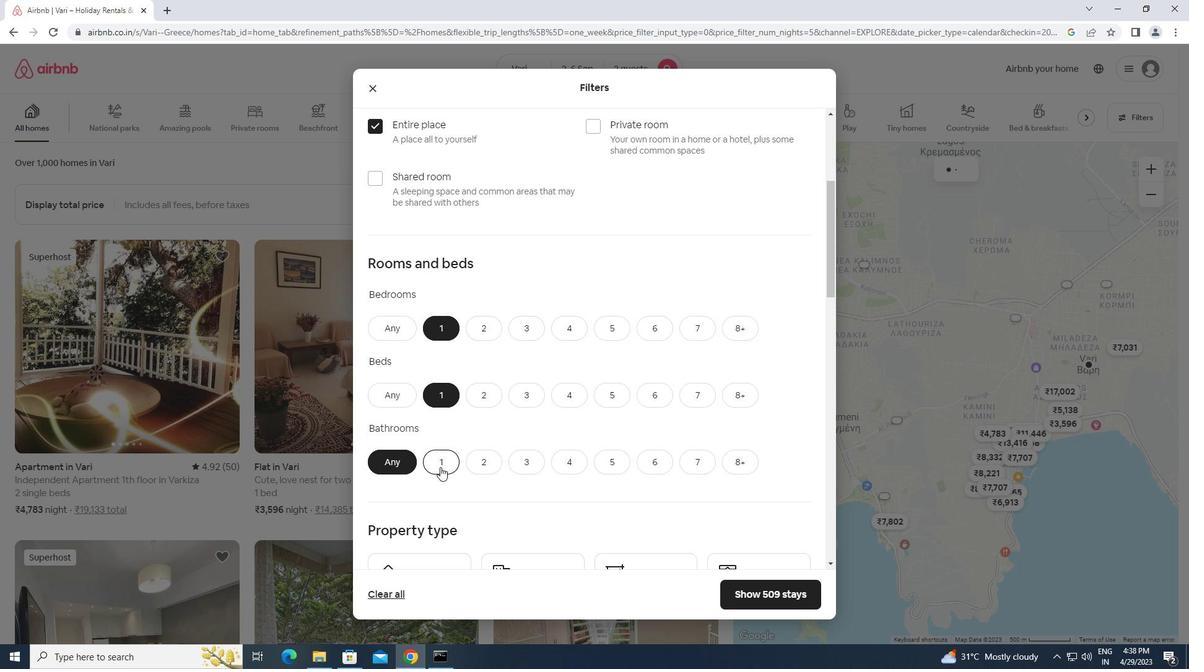 
Action: Mouse pressed left at (443, 457)
Screenshot: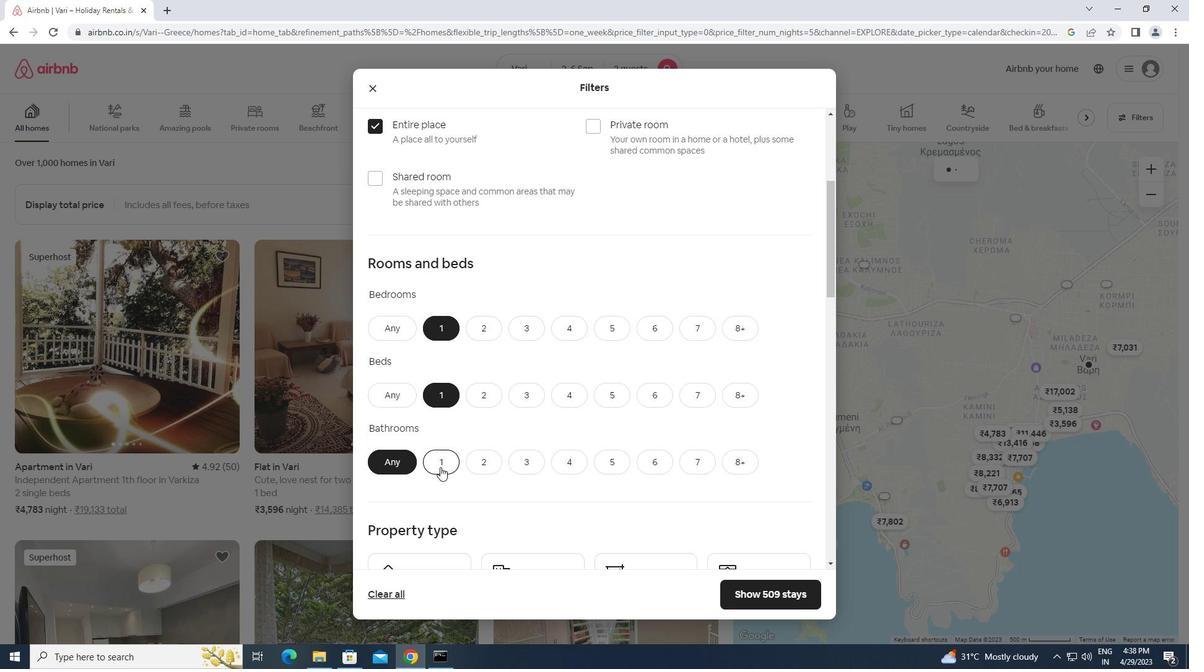 
Action: Mouse moved to (478, 457)
Screenshot: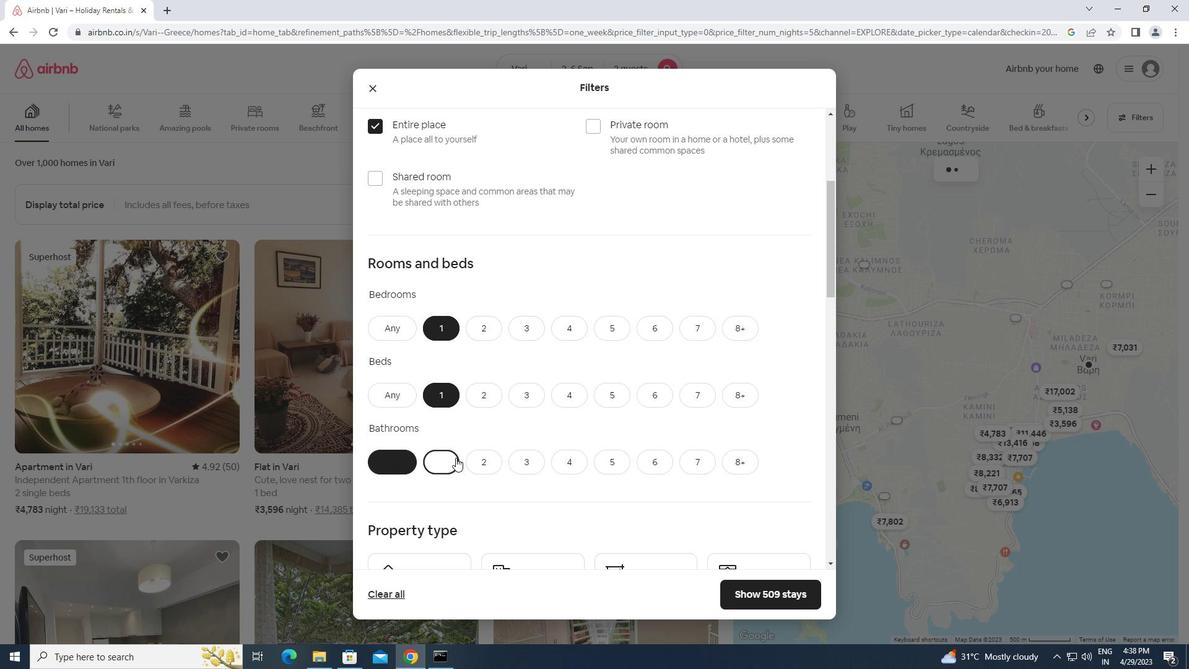 
Action: Mouse scrolled (478, 457) with delta (0, 0)
Screenshot: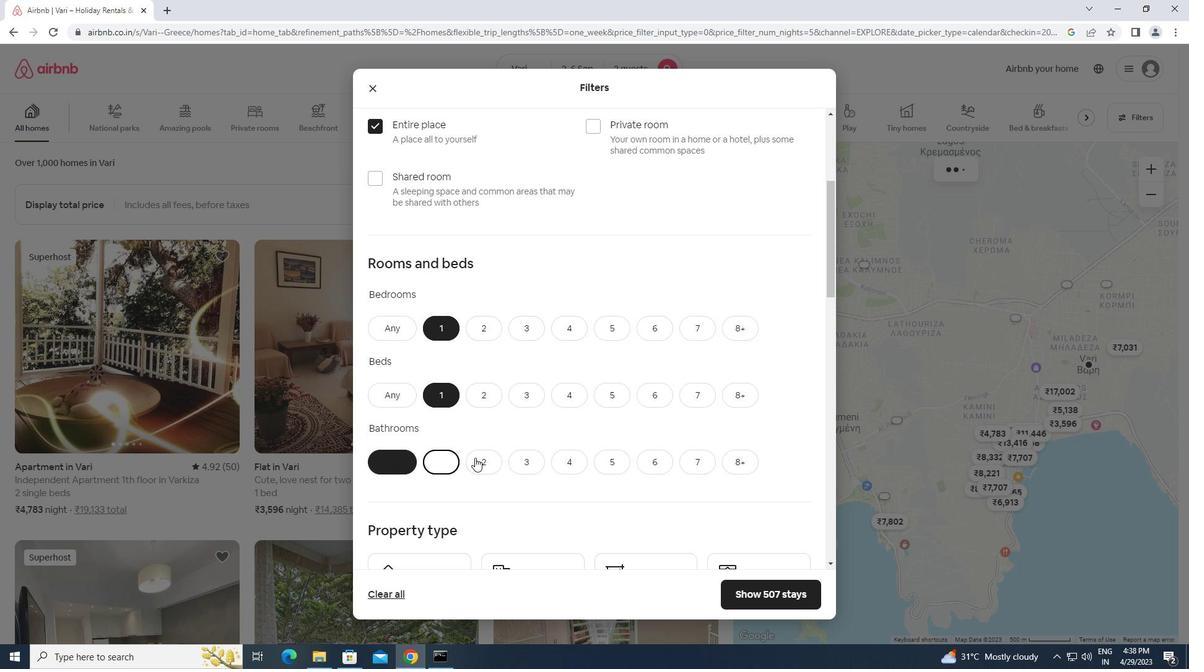
Action: Mouse scrolled (478, 457) with delta (0, 0)
Screenshot: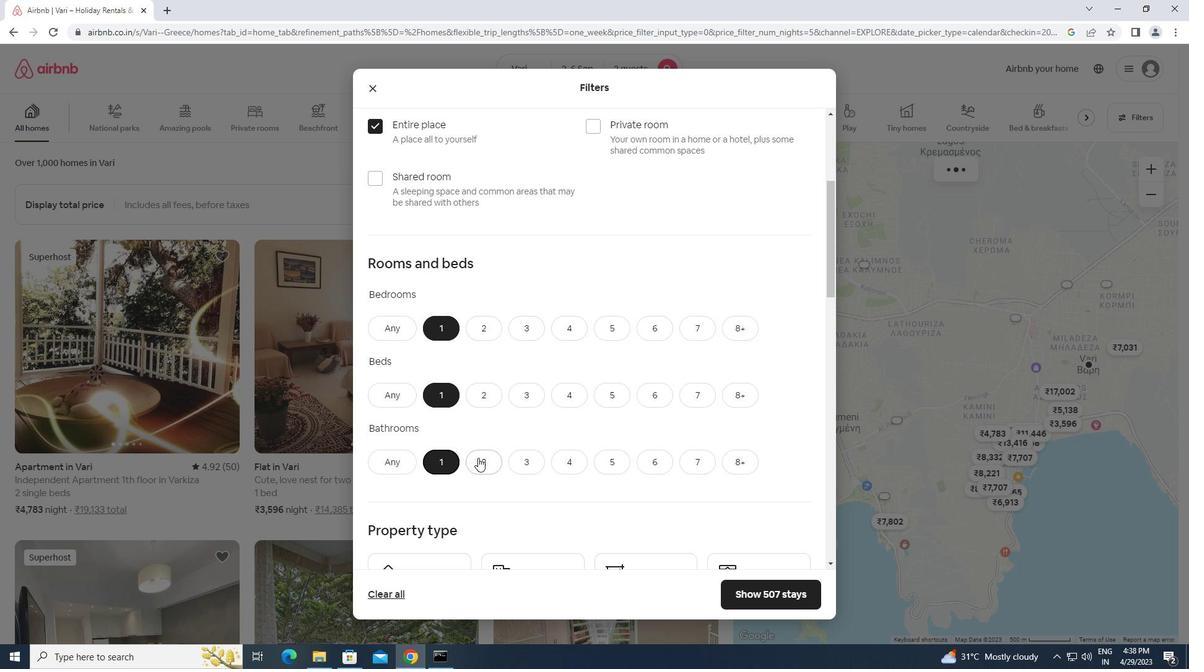 
Action: Mouse moved to (457, 486)
Screenshot: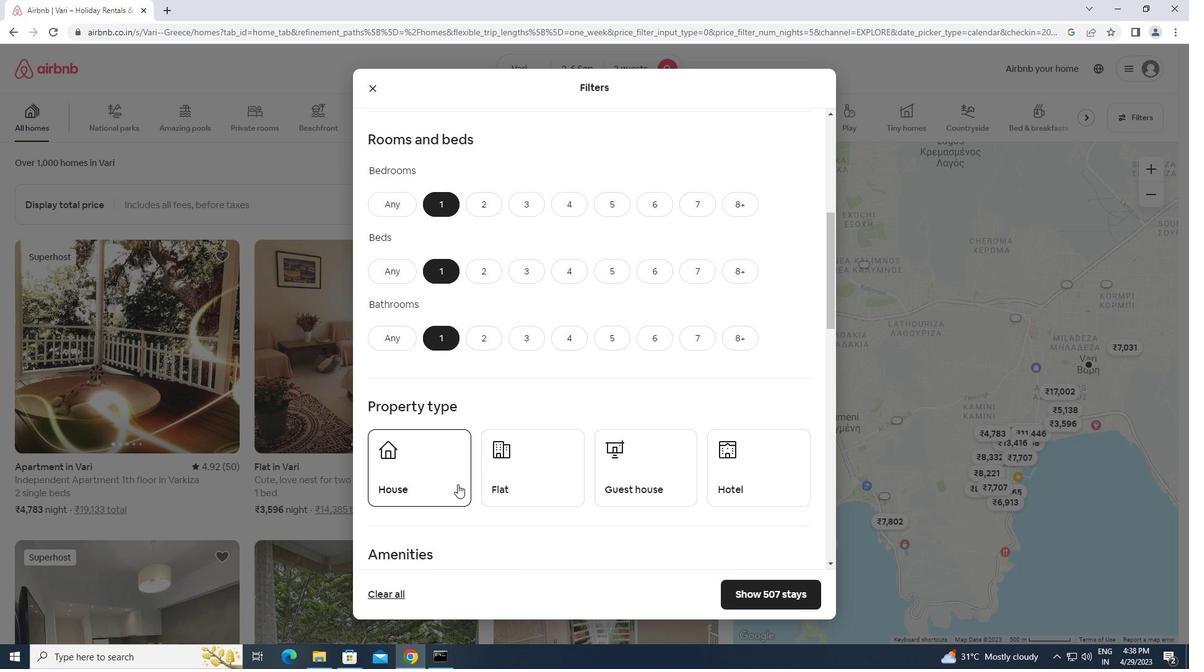 
Action: Mouse pressed left at (457, 486)
Screenshot: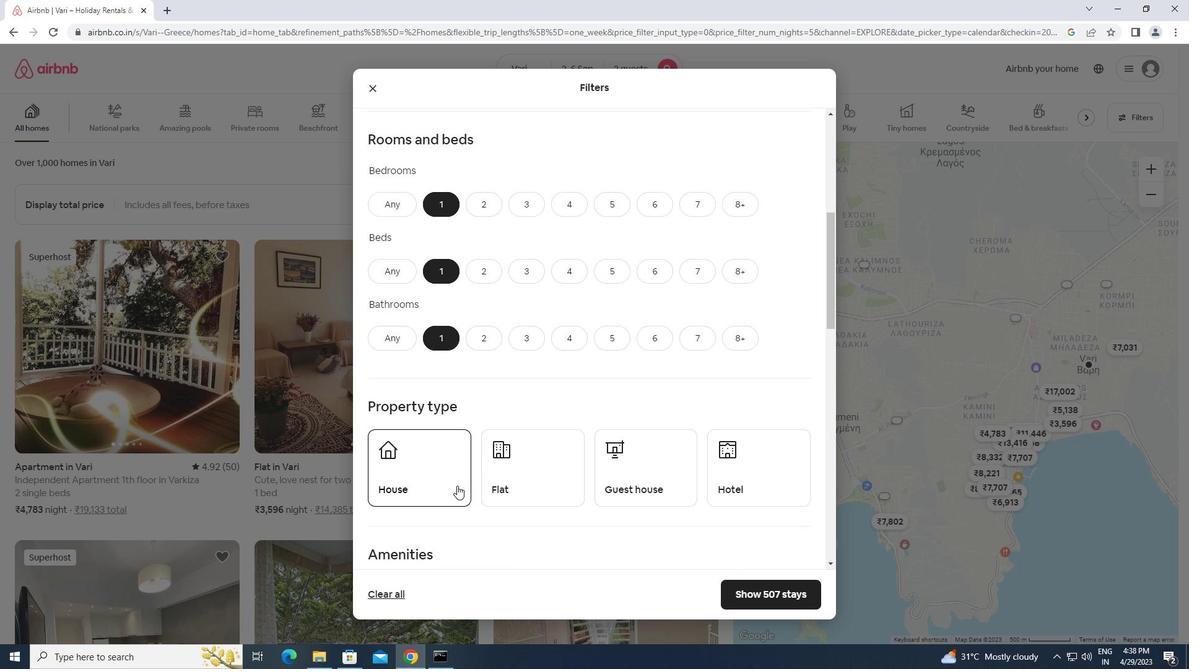 
Action: Mouse moved to (519, 478)
Screenshot: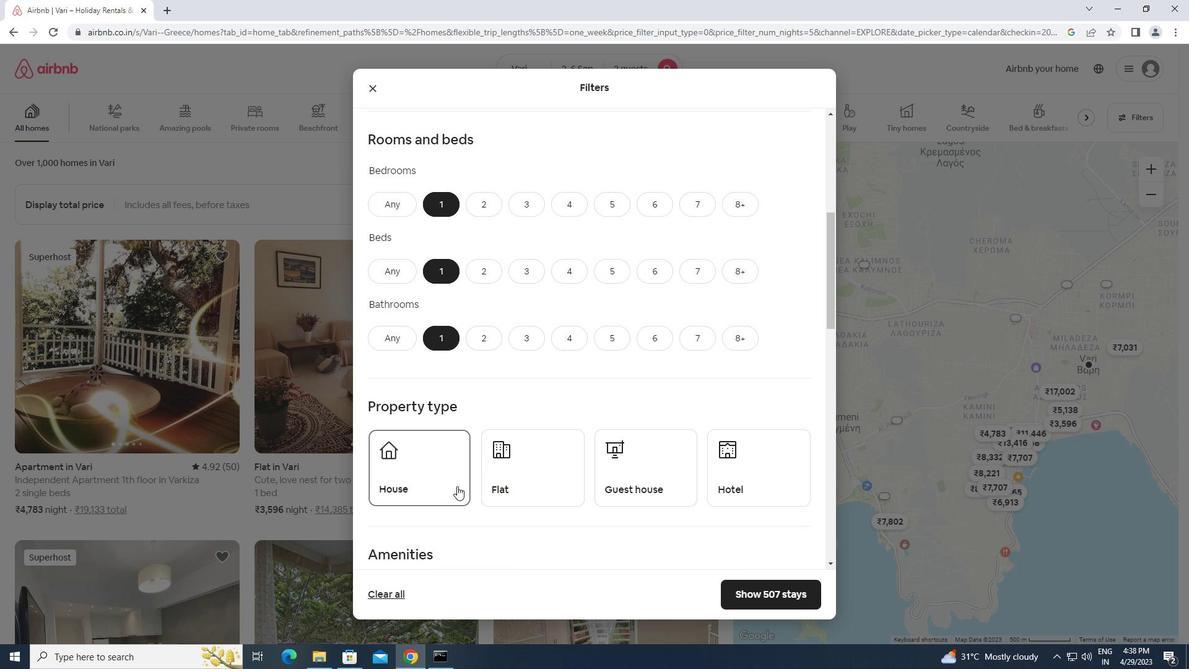 
Action: Mouse pressed left at (519, 478)
Screenshot: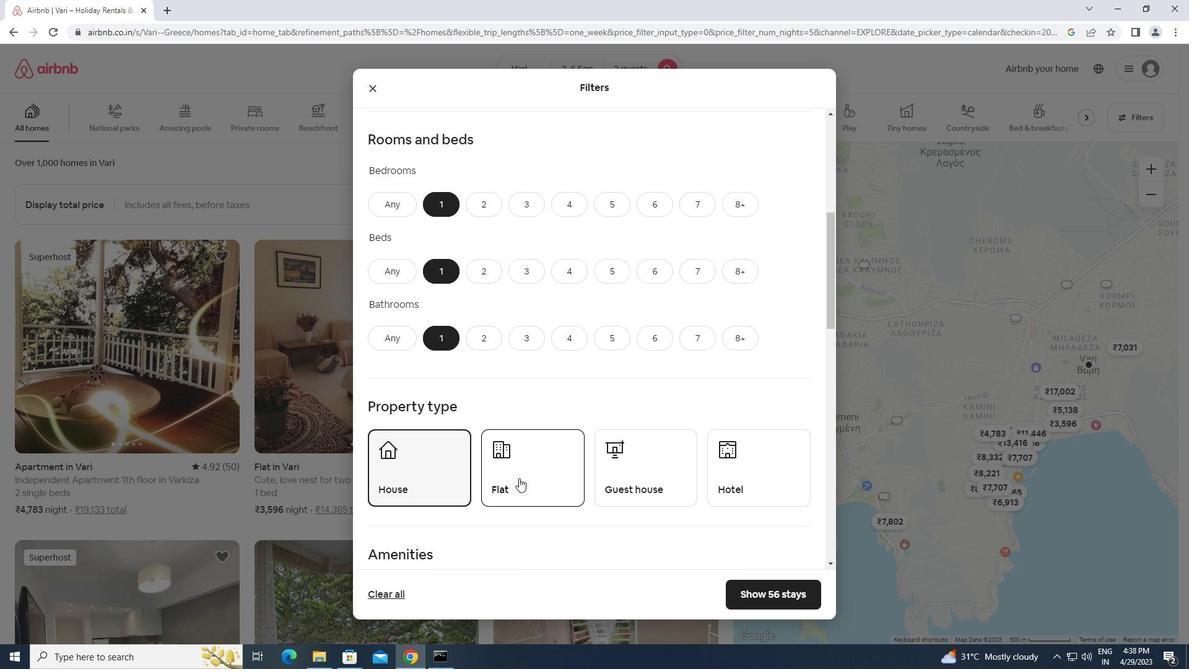 
Action: Mouse moved to (755, 473)
Screenshot: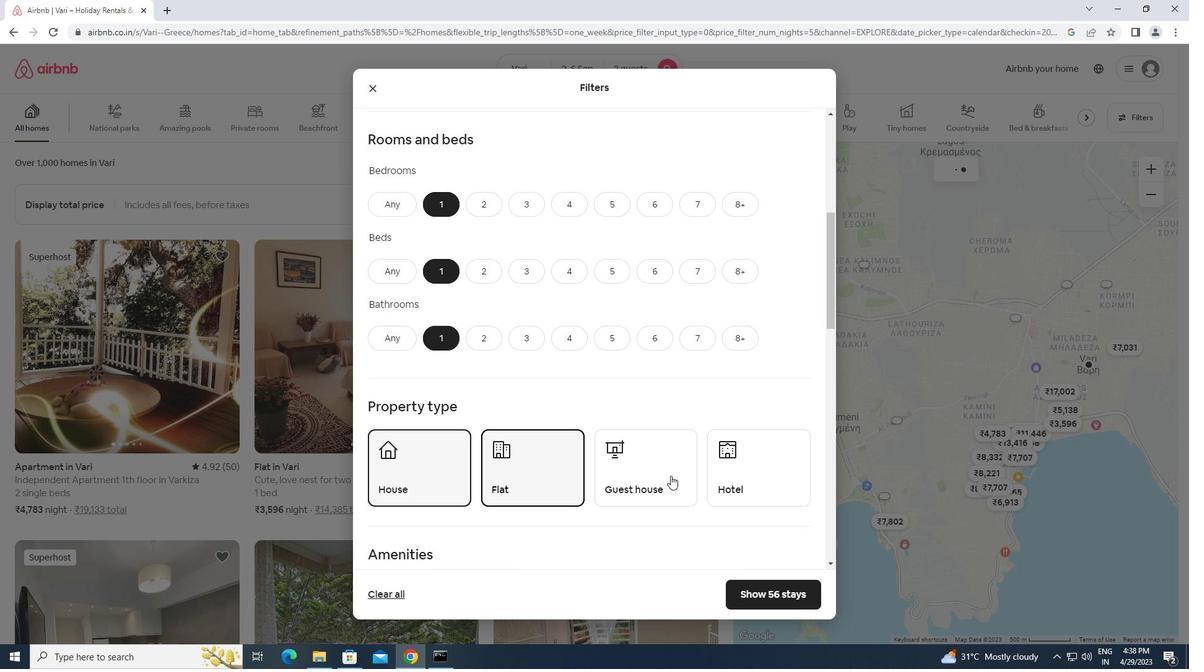 
Action: Mouse pressed left at (755, 473)
Screenshot: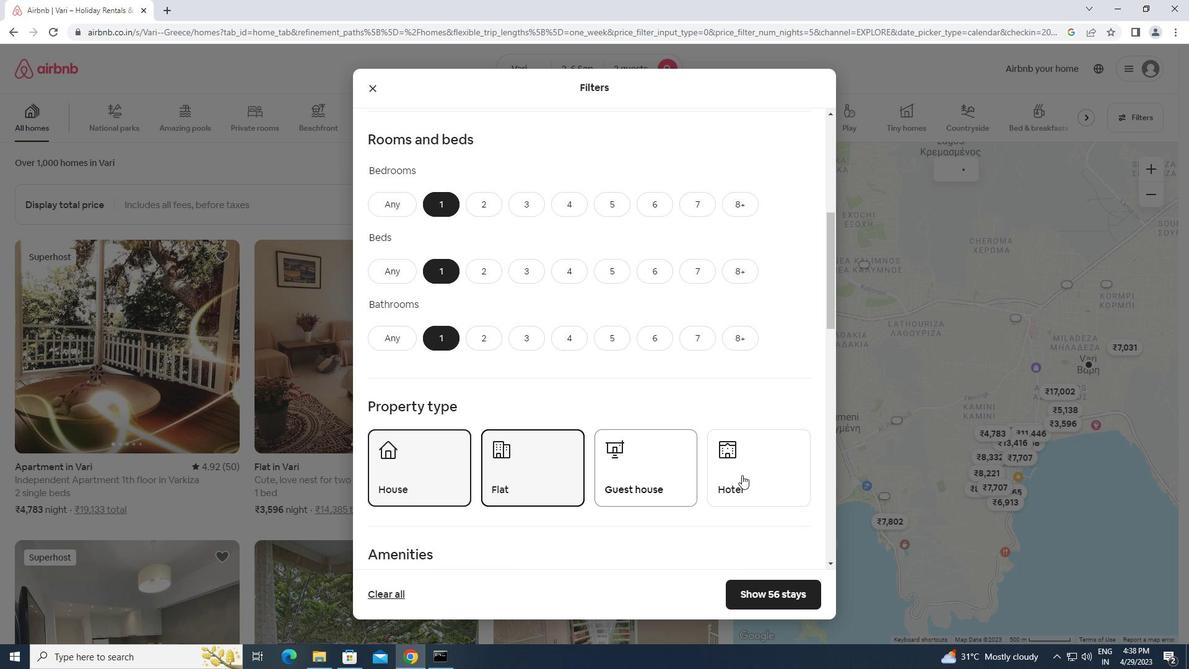 
Action: Mouse moved to (514, 573)
Screenshot: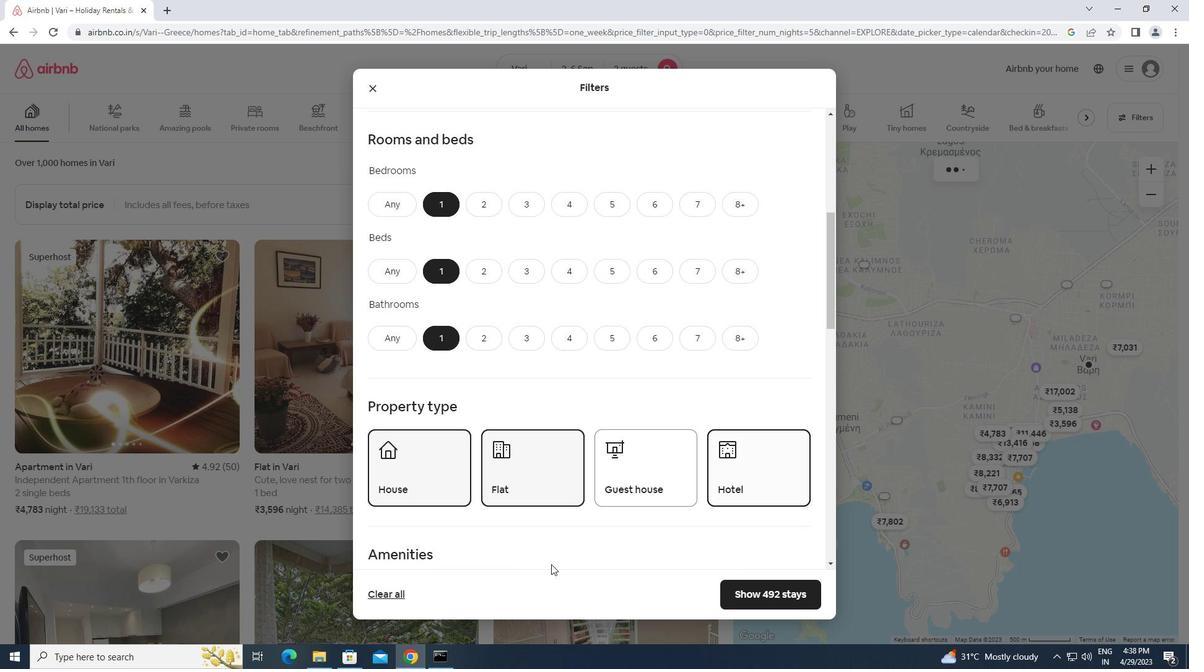 
Action: Mouse scrolled (514, 572) with delta (0, 0)
Screenshot: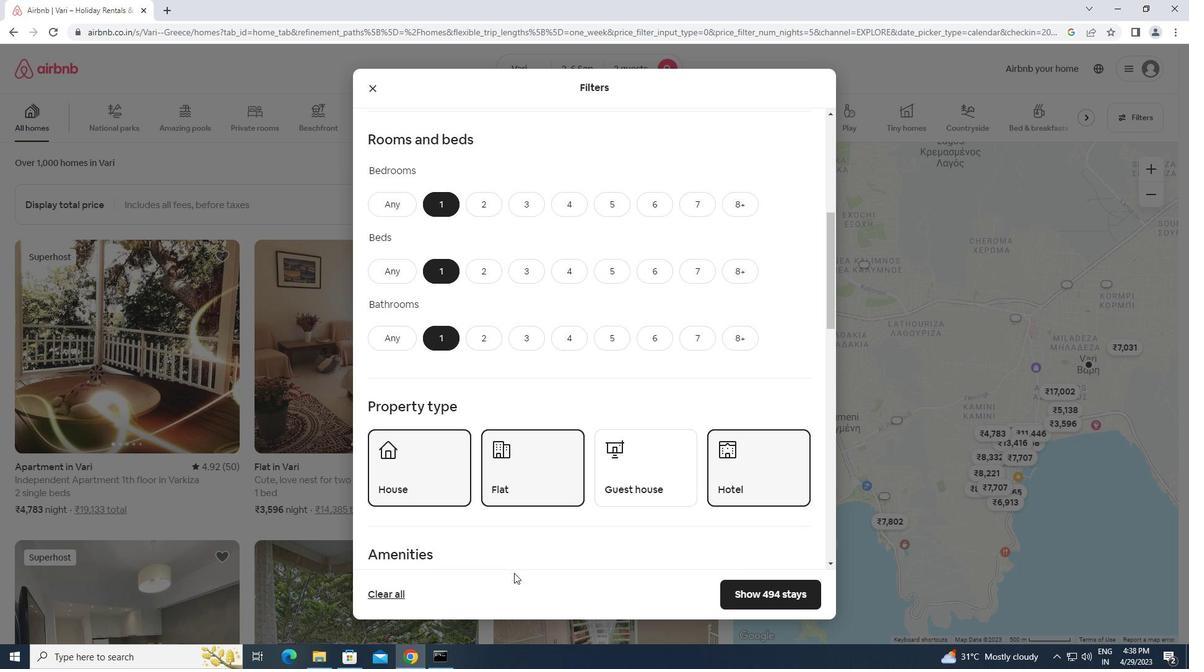 
Action: Mouse scrolled (514, 572) with delta (0, 0)
Screenshot: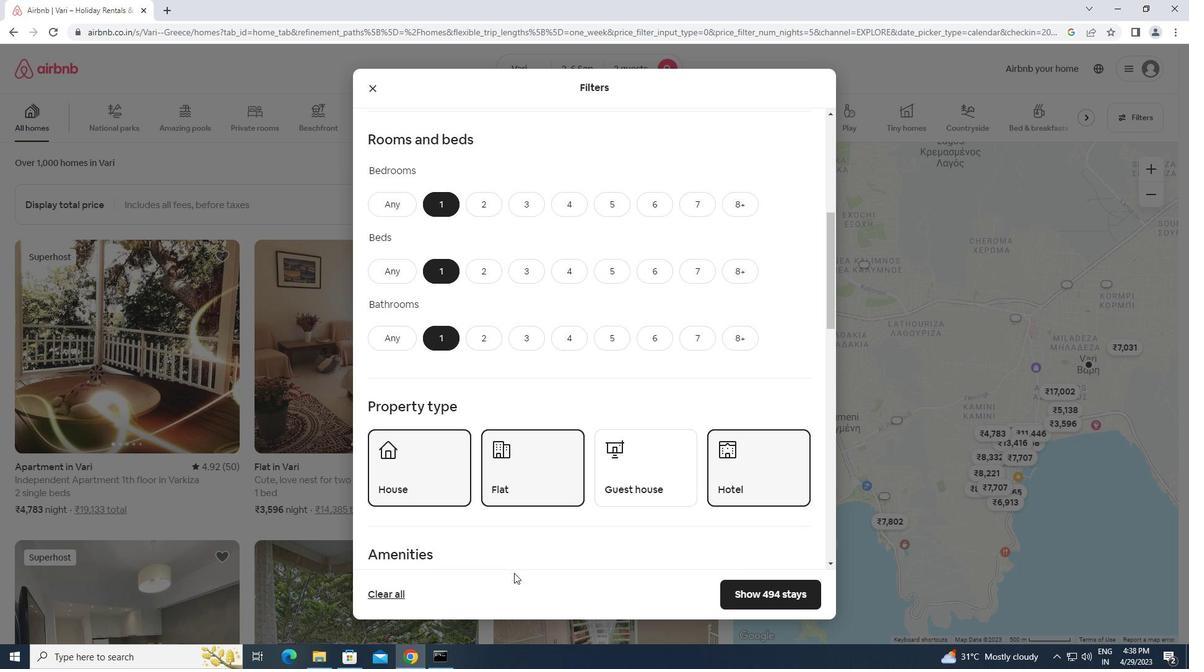 
Action: Mouse moved to (519, 361)
Screenshot: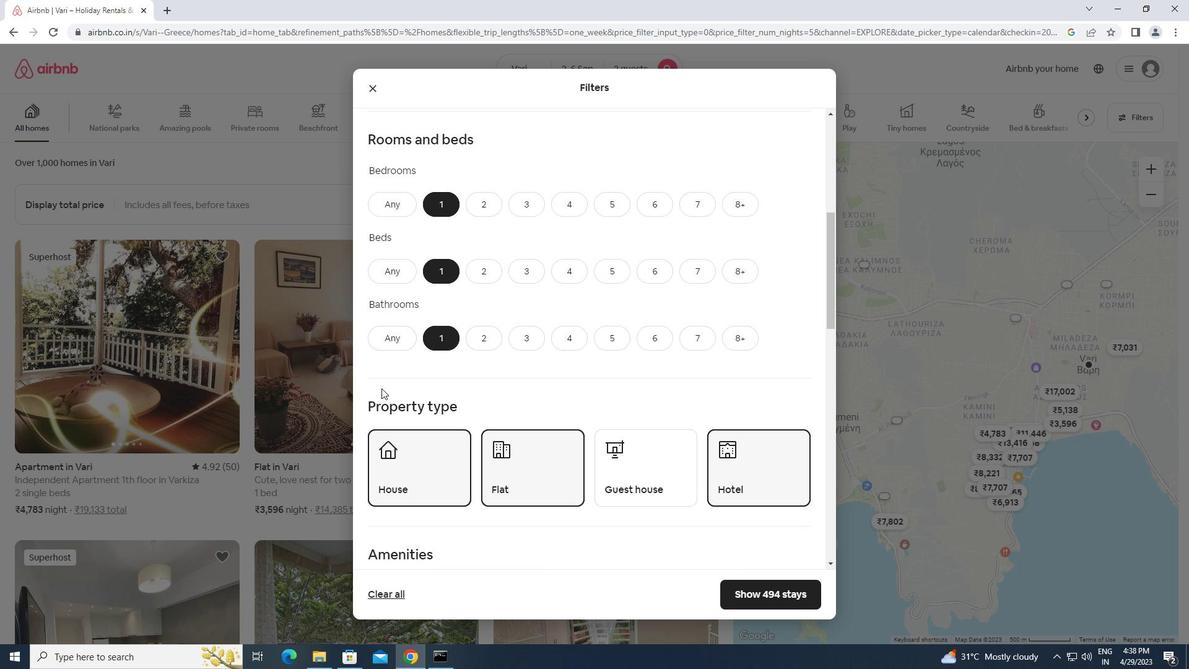 
Action: Mouse scrolled (519, 361) with delta (0, 0)
Screenshot: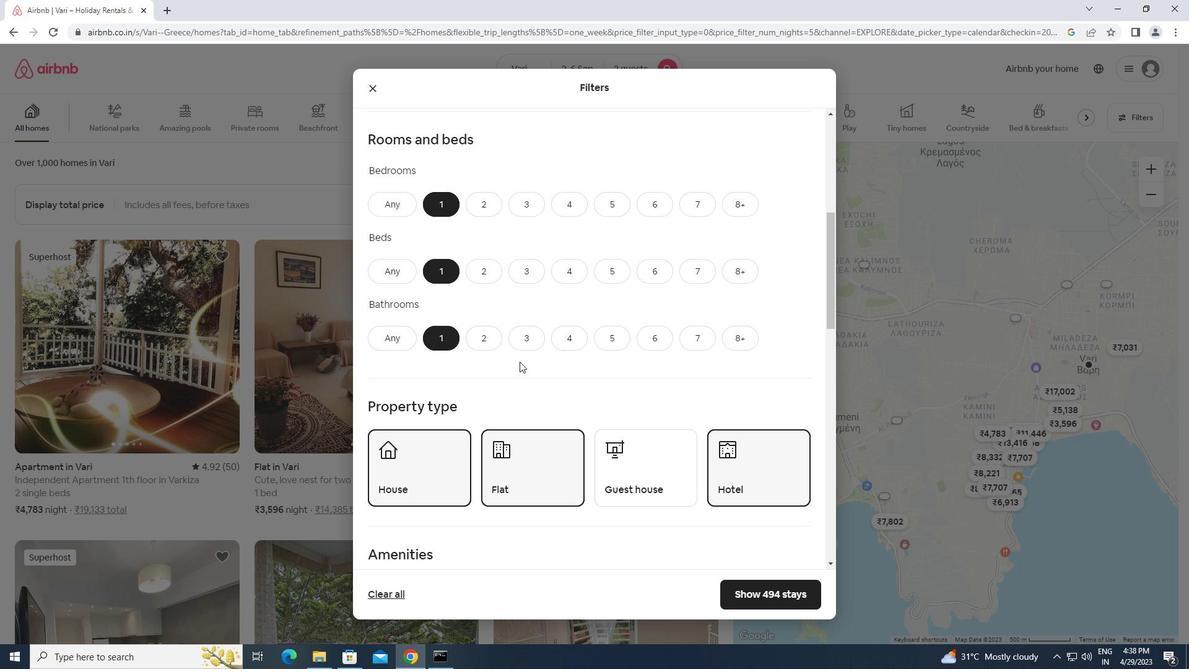 
Action: Mouse moved to (519, 363)
Screenshot: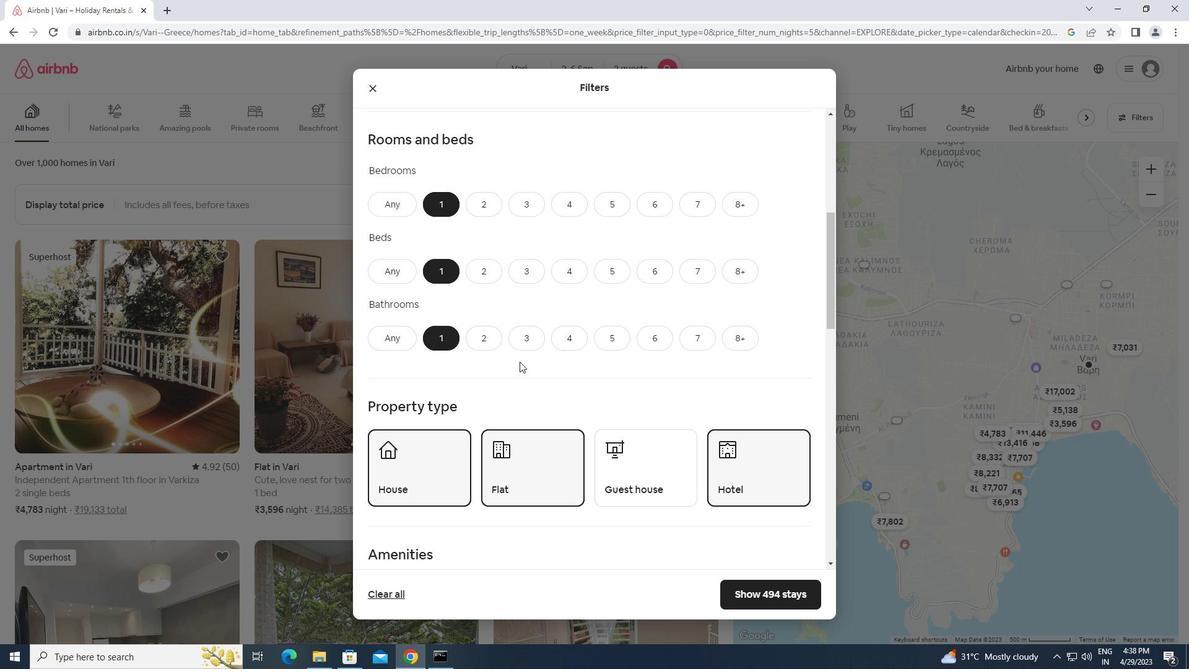 
Action: Mouse scrolled (519, 363) with delta (0, 0)
Screenshot: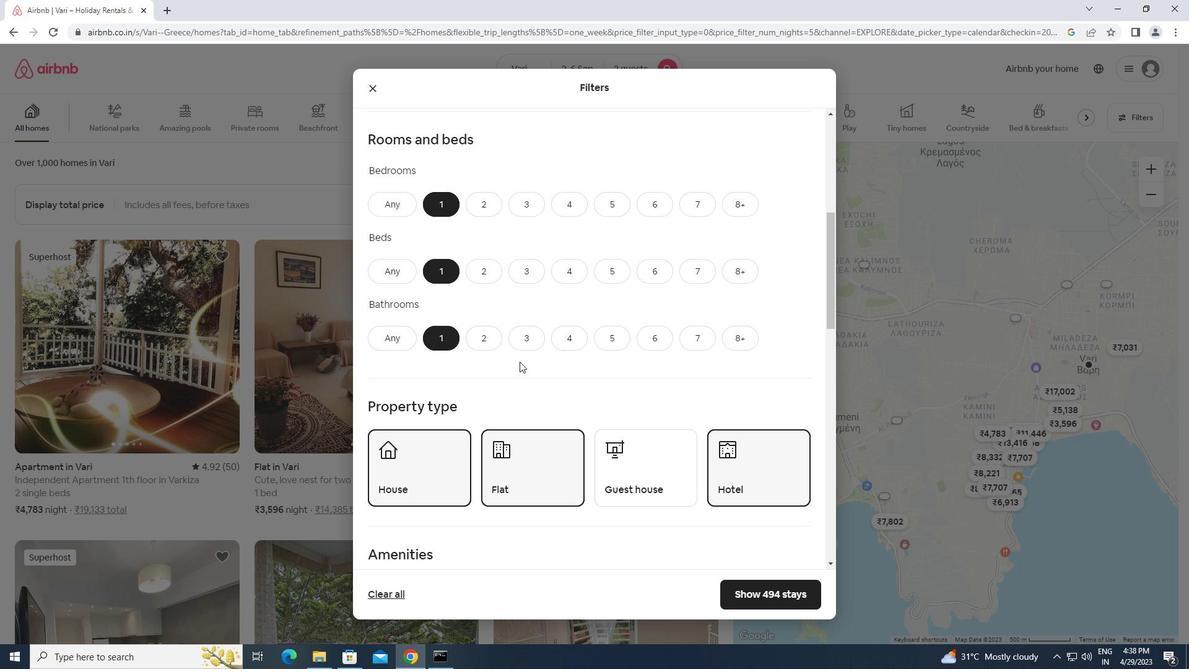 
Action: Mouse moved to (519, 364)
Screenshot: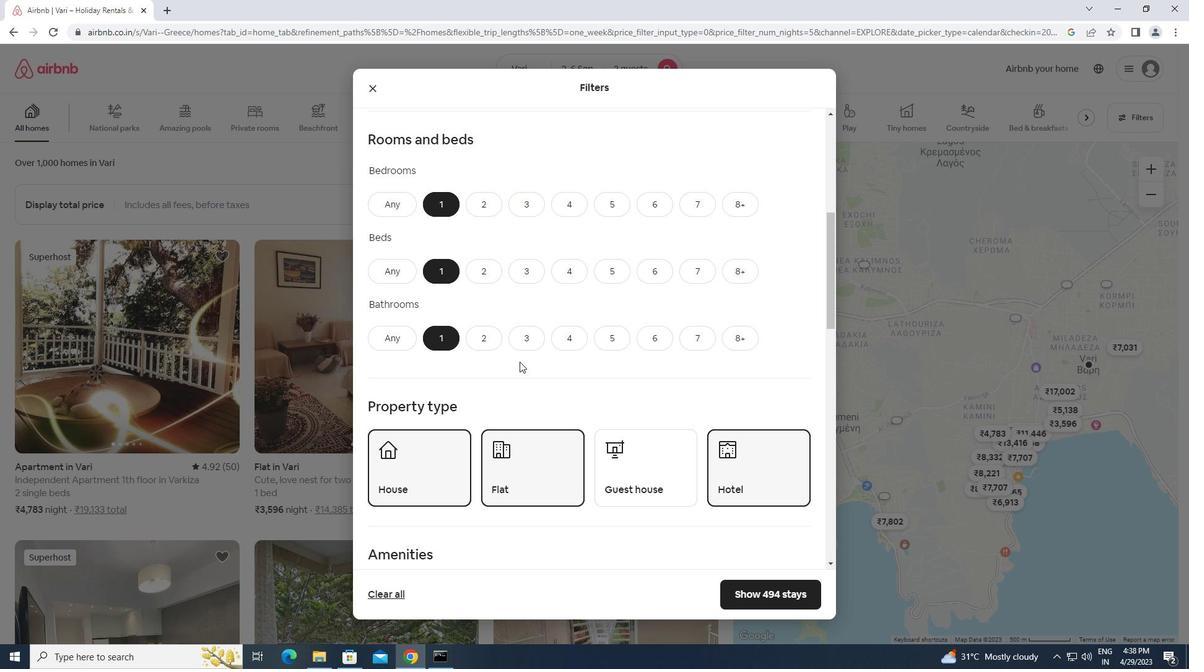 
Action: Mouse scrolled (519, 363) with delta (0, 0)
Screenshot: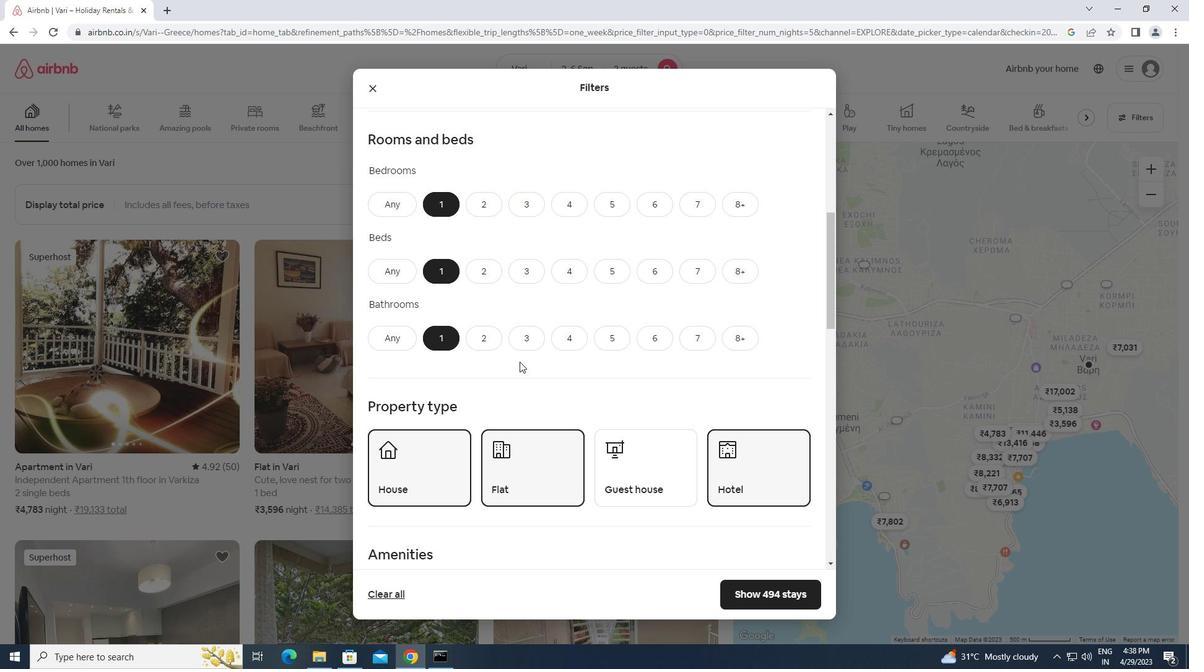 
Action: Mouse moved to (472, 393)
Screenshot: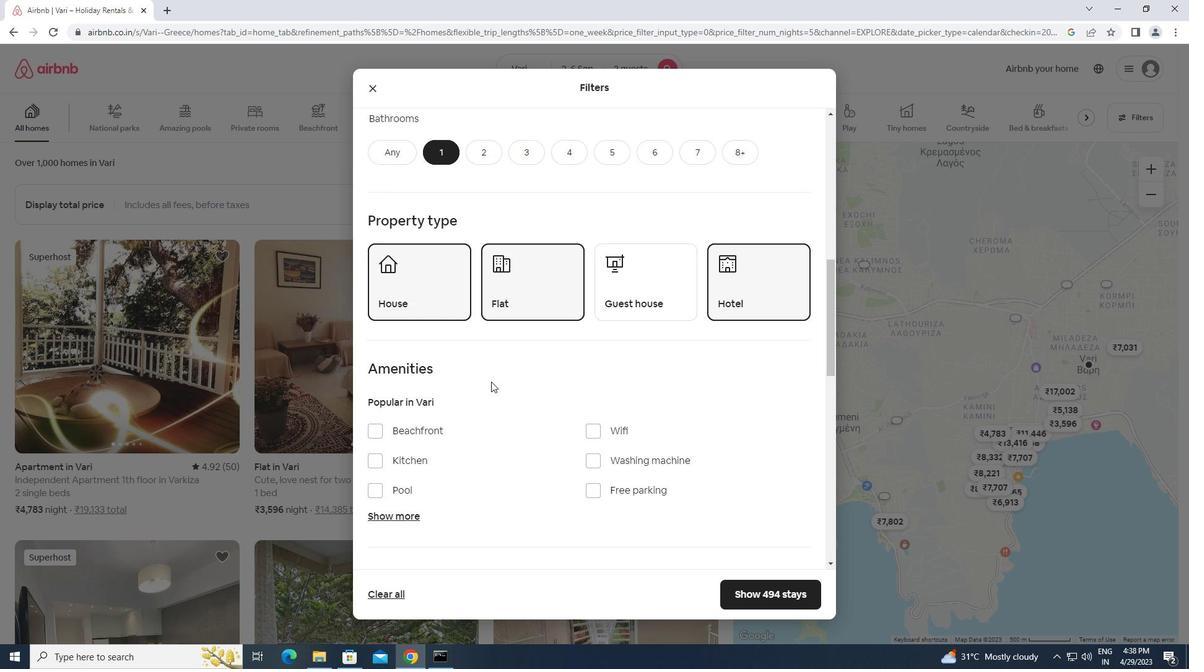 
Action: Mouse scrolled (472, 393) with delta (0, 0)
Screenshot: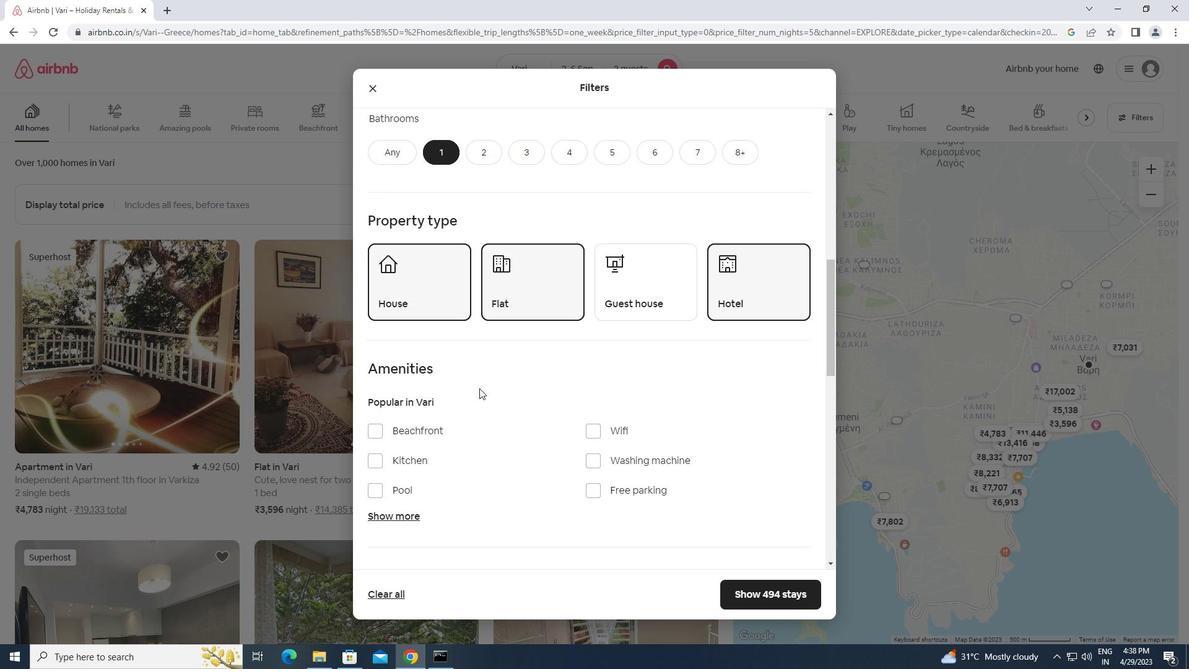 
Action: Mouse moved to (593, 398)
Screenshot: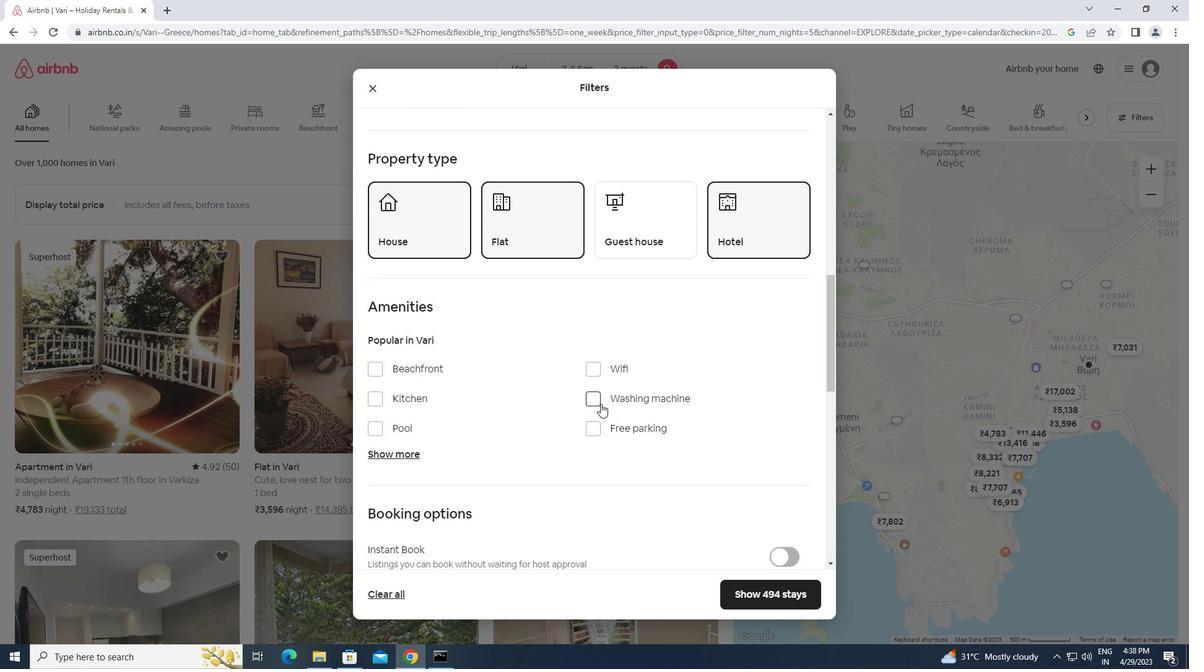 
Action: Mouse pressed left at (593, 398)
Screenshot: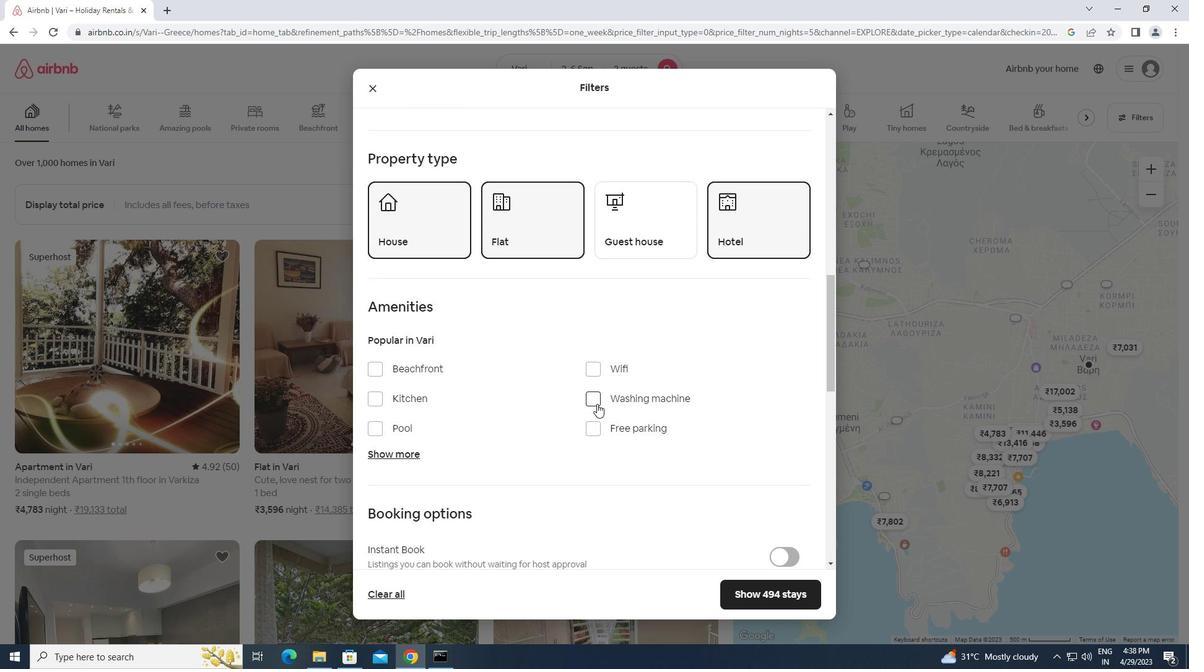 
Action: Mouse moved to (598, 406)
Screenshot: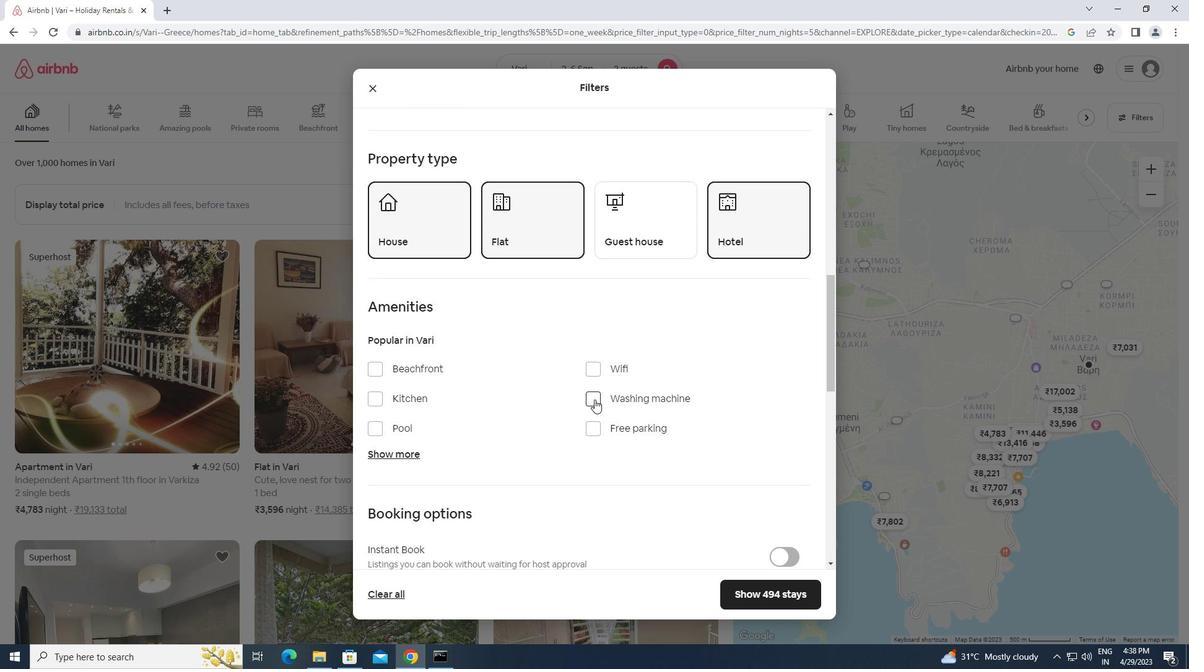 
Action: Mouse scrolled (598, 405) with delta (0, 0)
Screenshot: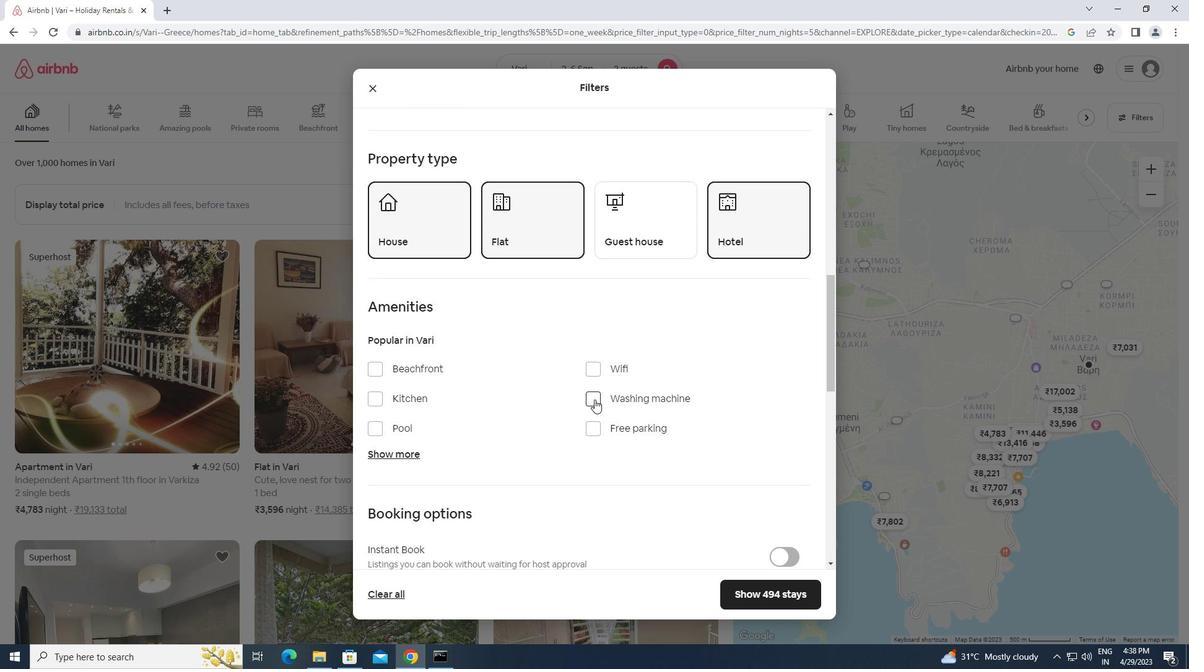 
Action: Mouse moved to (598, 406)
Screenshot: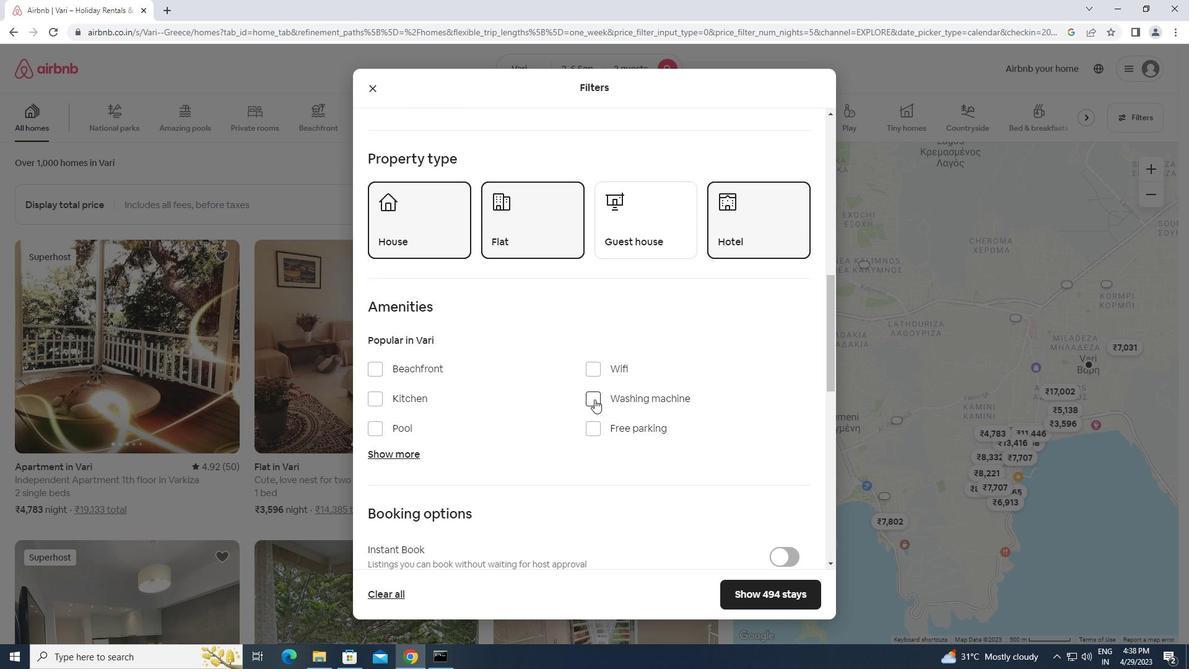 
Action: Mouse scrolled (598, 406) with delta (0, 0)
Screenshot: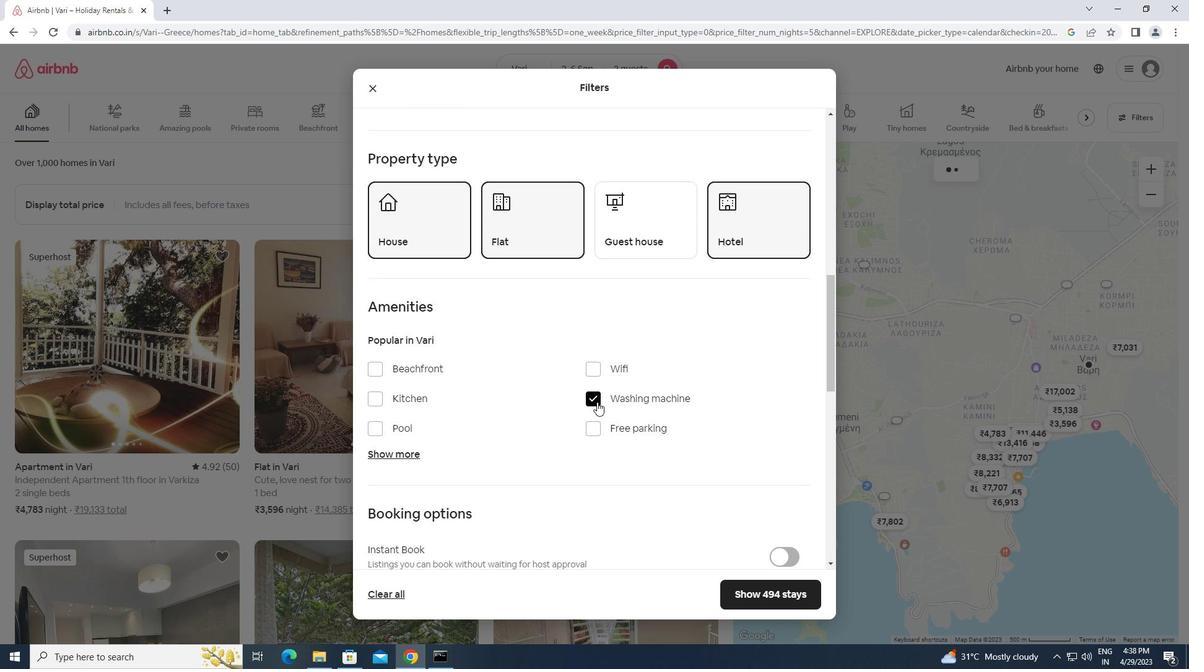 
Action: Mouse scrolled (598, 406) with delta (0, 0)
Screenshot: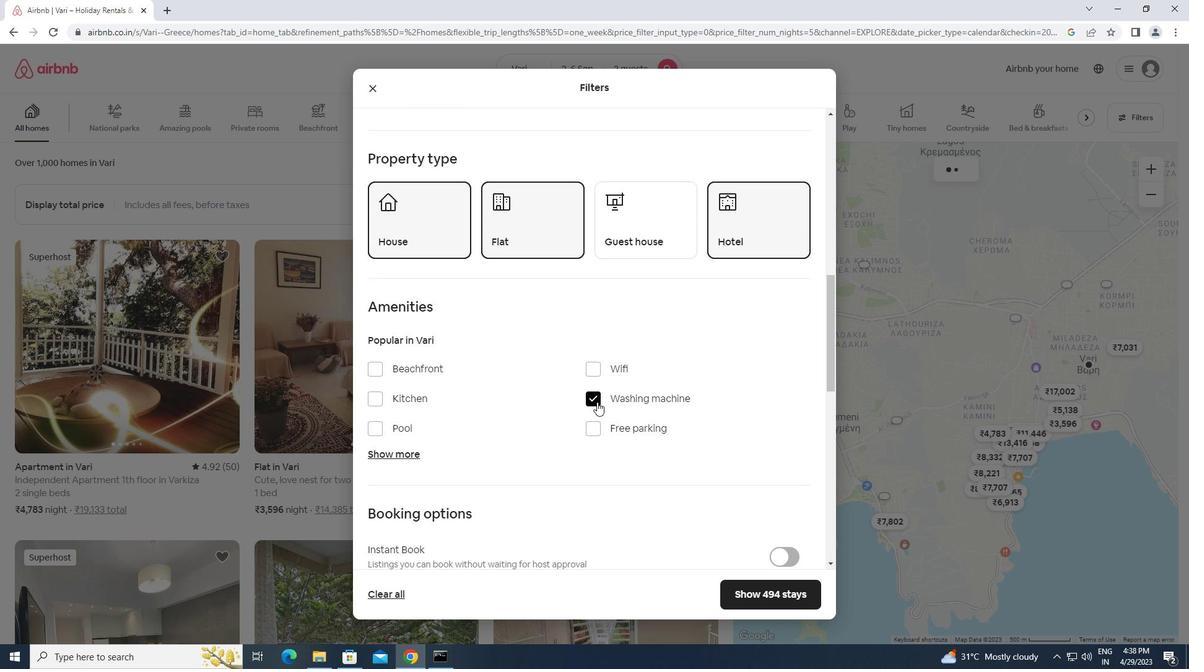 
Action: Mouse scrolled (598, 406) with delta (0, 0)
Screenshot: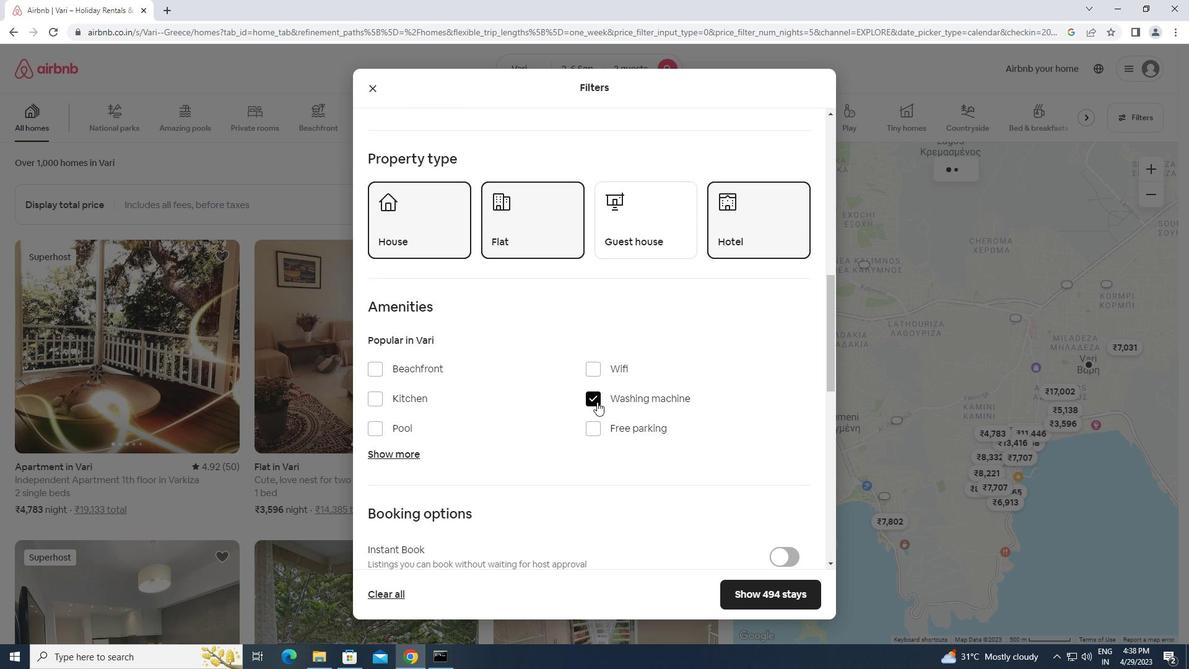 
Action: Mouse scrolled (598, 406) with delta (0, 0)
Screenshot: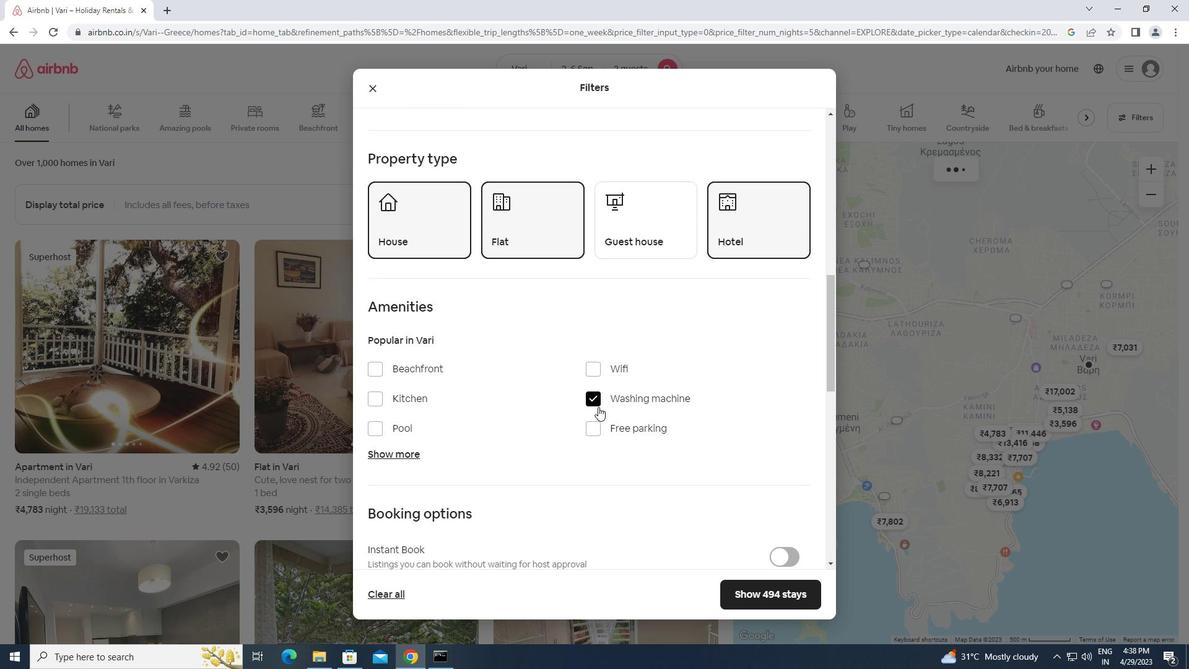 
Action: Mouse moved to (783, 291)
Screenshot: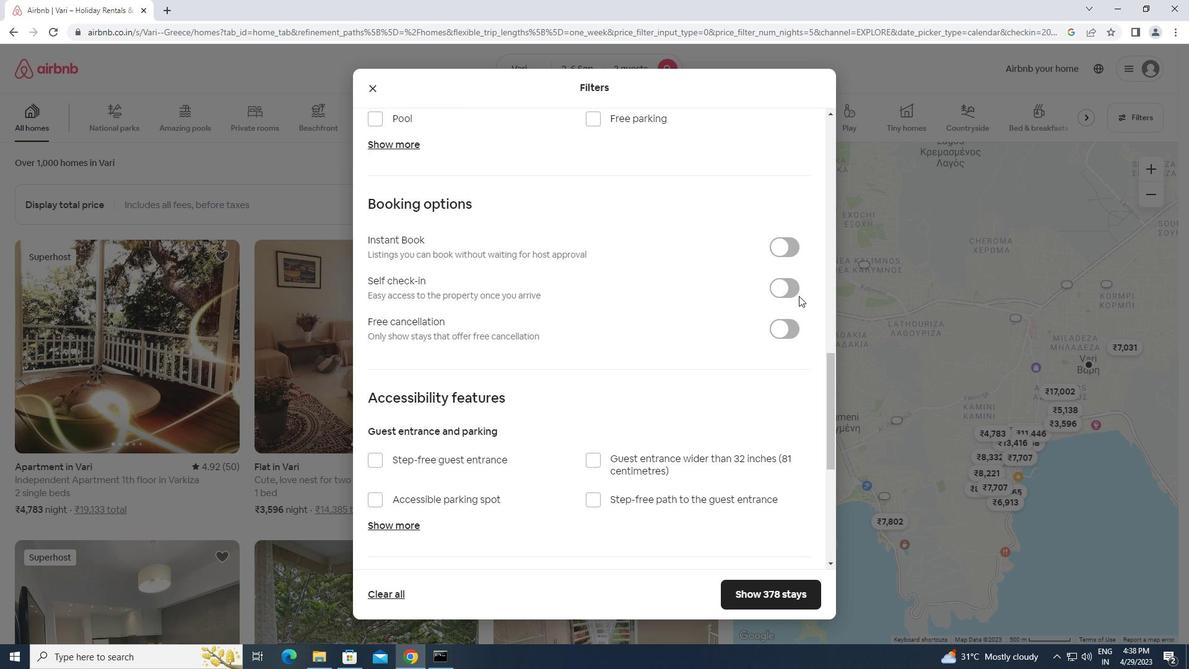 
Action: Mouse pressed left at (783, 291)
Screenshot: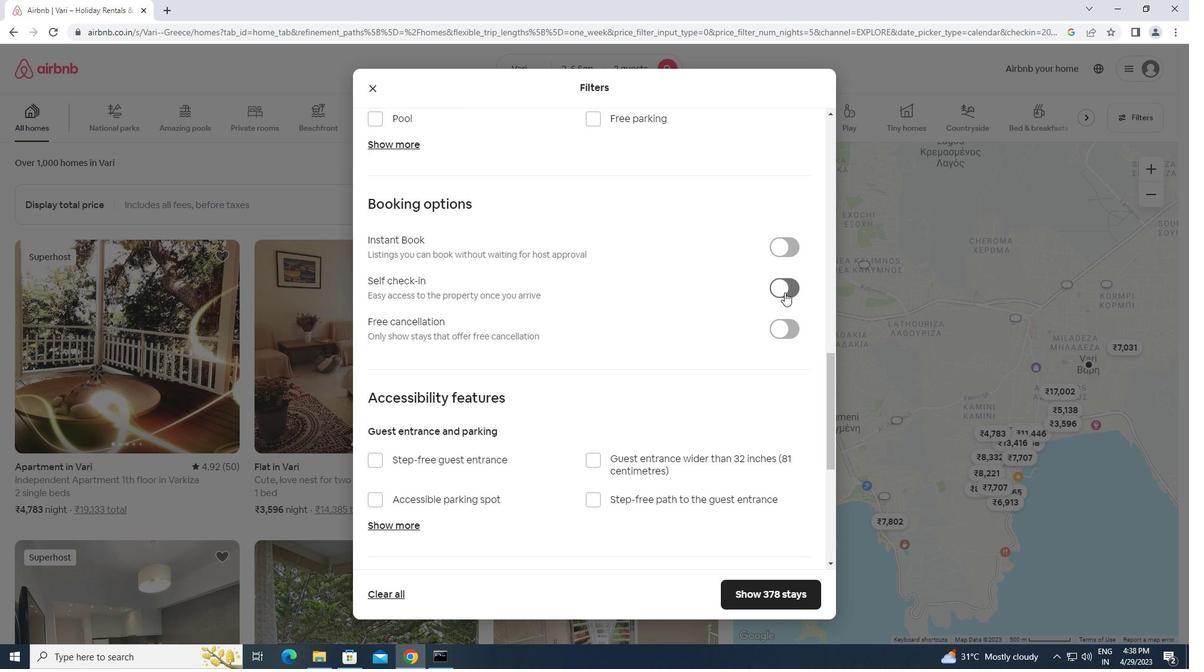 
Action: Mouse moved to (654, 351)
Screenshot: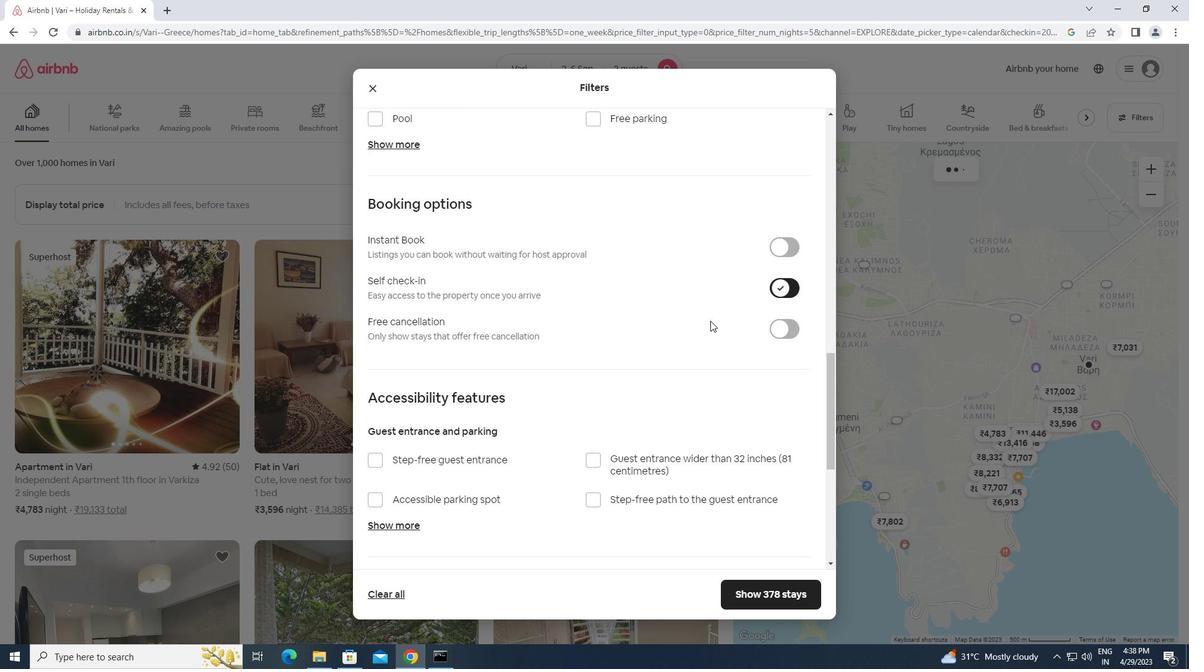 
Action: Mouse scrolled (654, 351) with delta (0, 0)
Screenshot: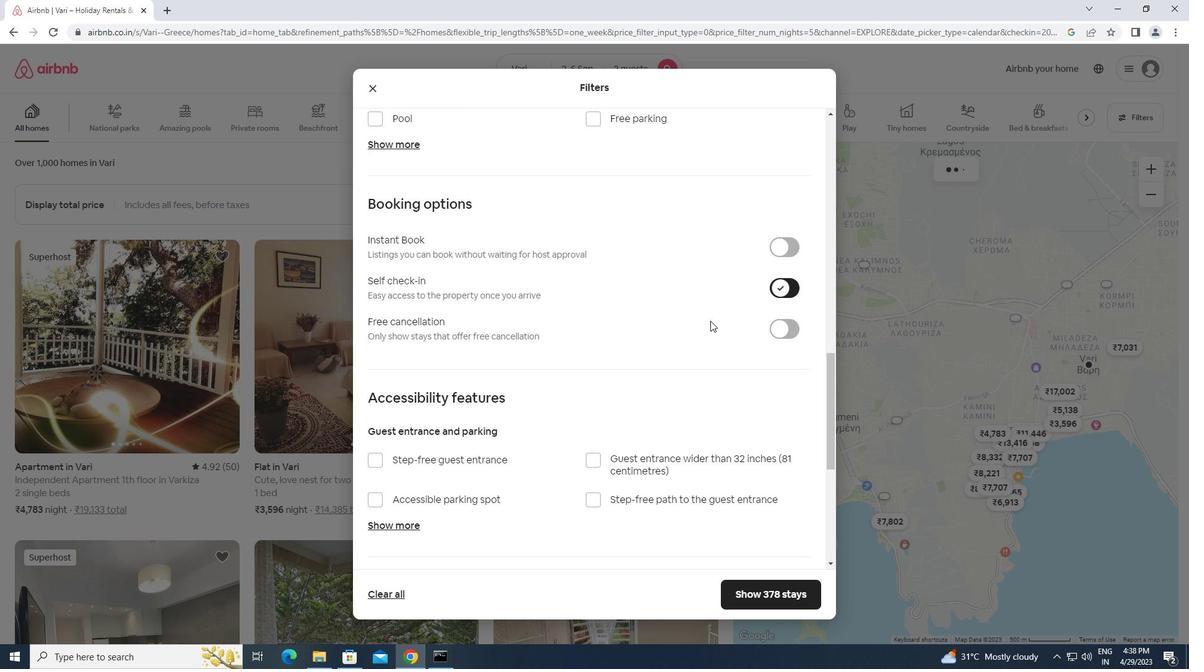 
Action: Mouse scrolled (654, 351) with delta (0, 0)
Screenshot: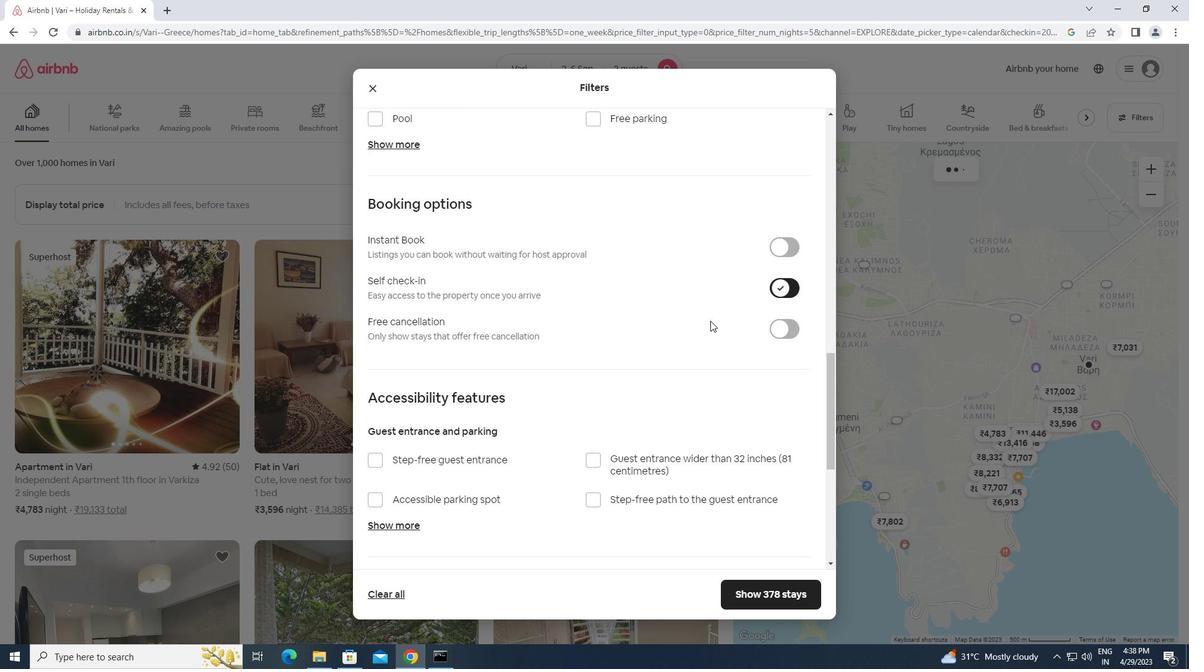 
Action: Mouse moved to (654, 352)
Screenshot: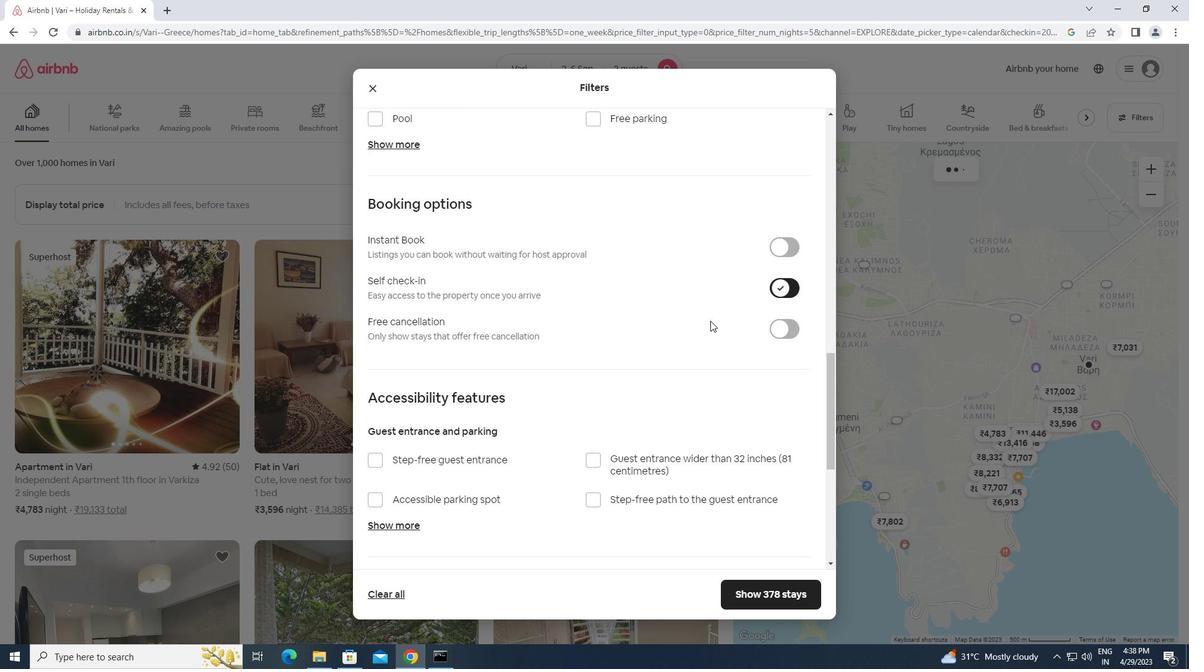 
Action: Mouse scrolled (654, 351) with delta (0, 0)
Screenshot: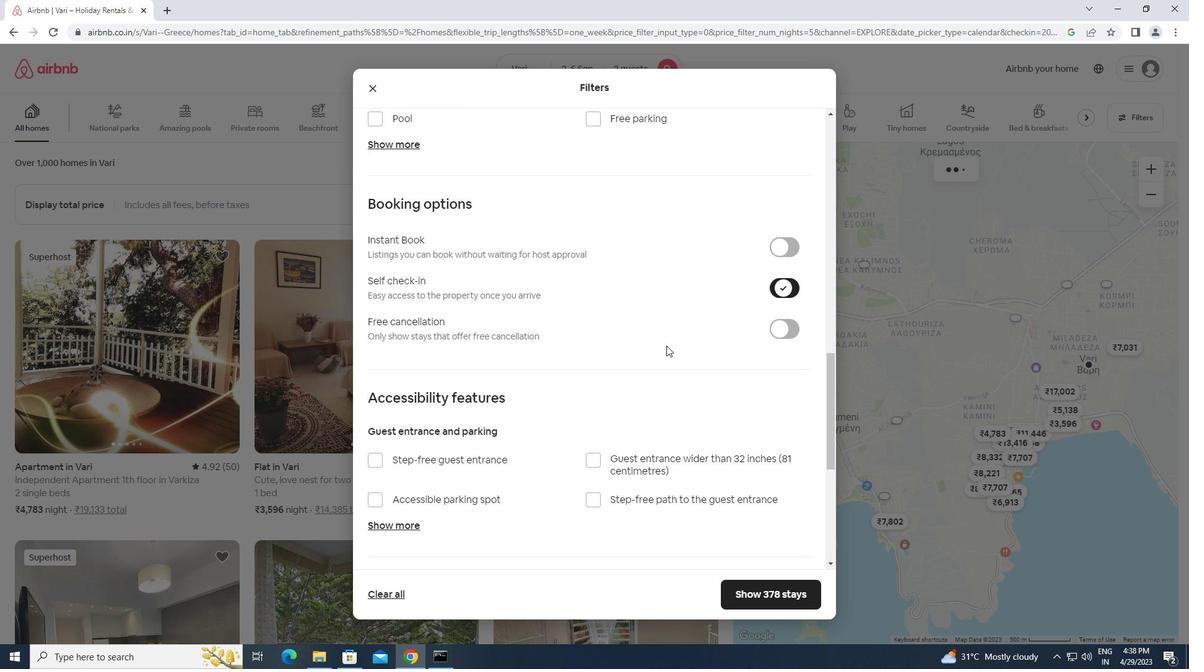 
Action: Mouse scrolled (654, 351) with delta (0, 0)
Screenshot: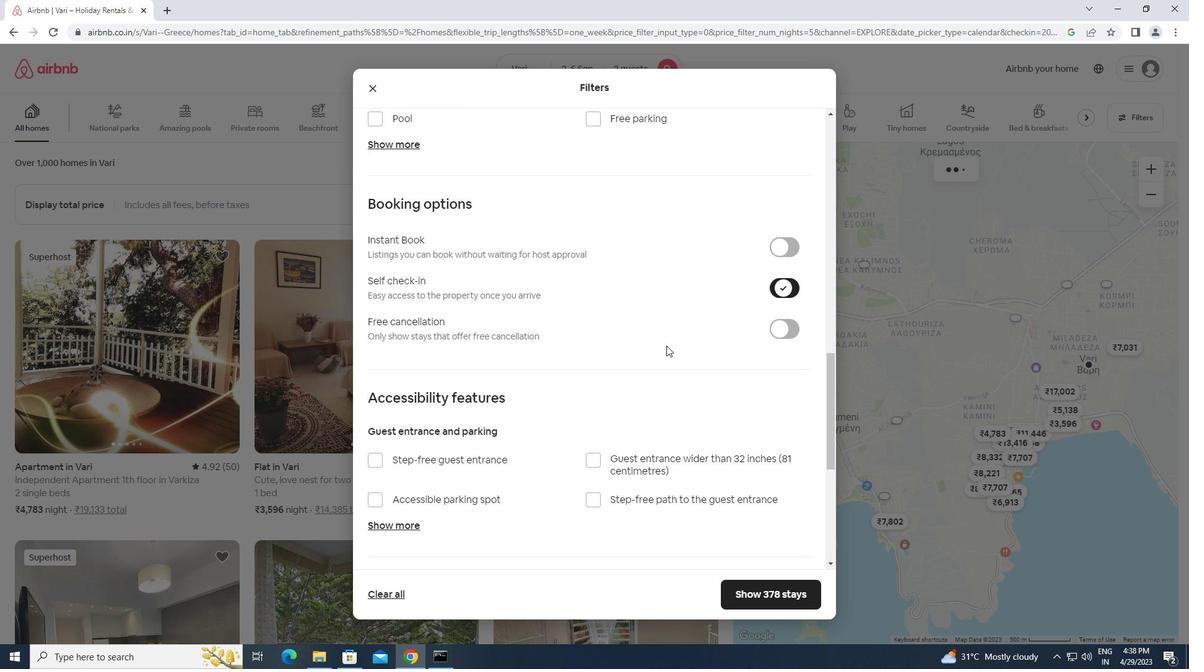 
Action: Mouse scrolled (654, 351) with delta (0, 0)
Screenshot: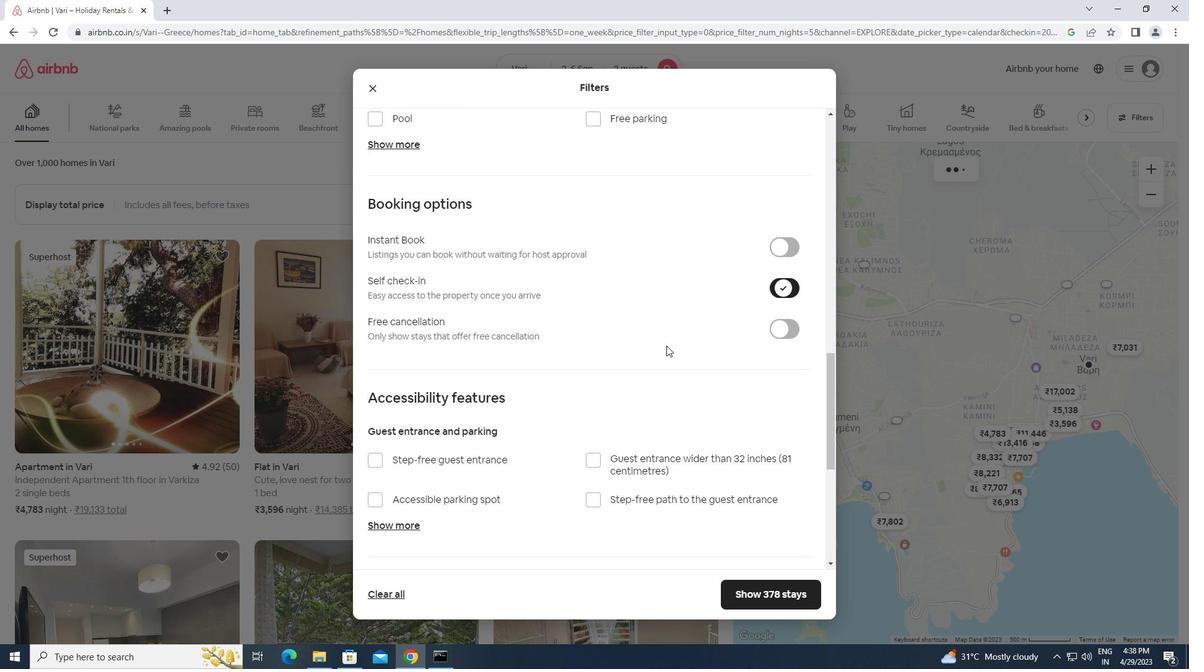 
Action: Mouse scrolled (654, 351) with delta (0, 0)
Screenshot: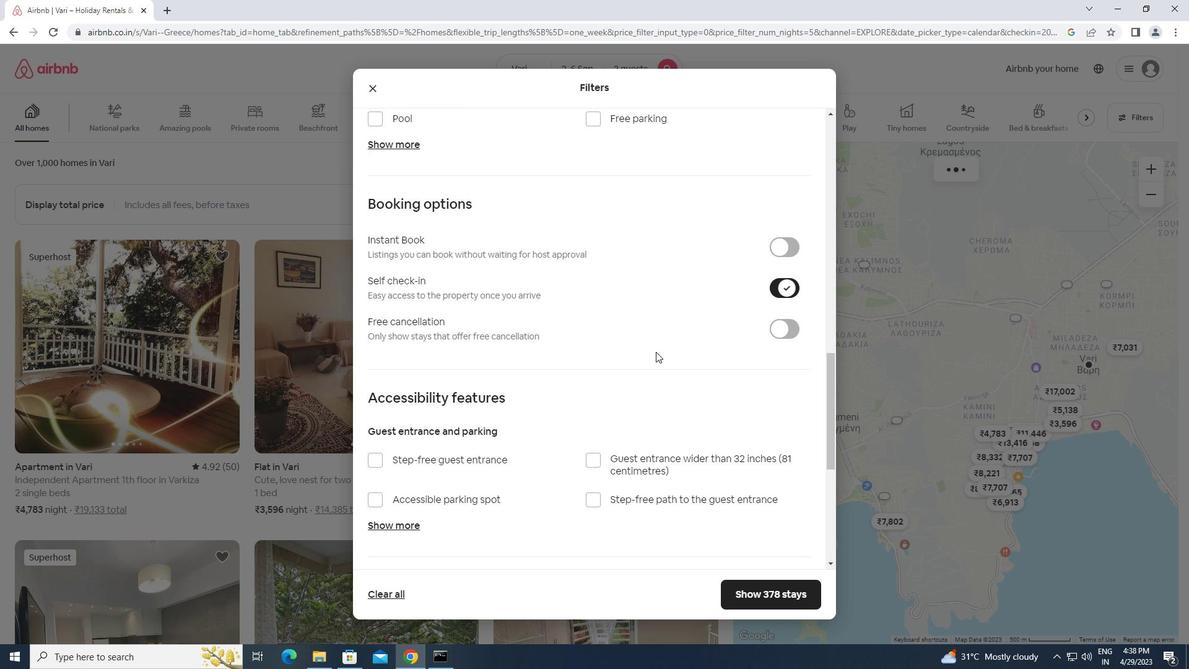 
Action: Mouse scrolled (654, 351) with delta (0, 0)
Screenshot: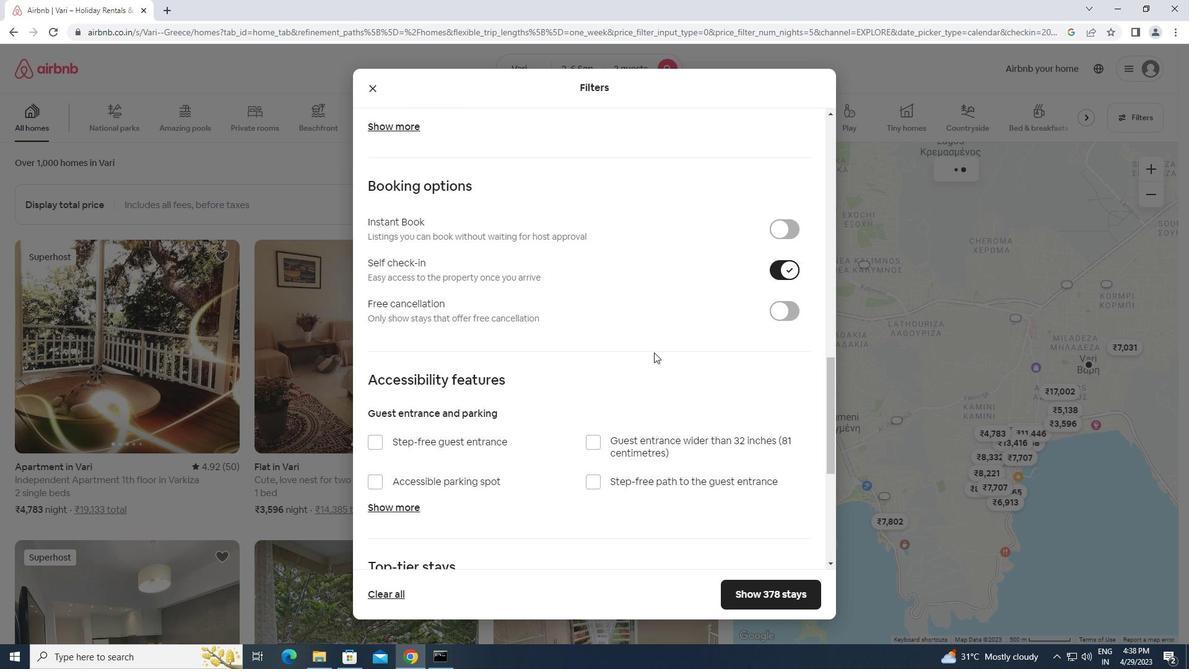 
Action: Mouse scrolled (654, 351) with delta (0, 0)
Screenshot: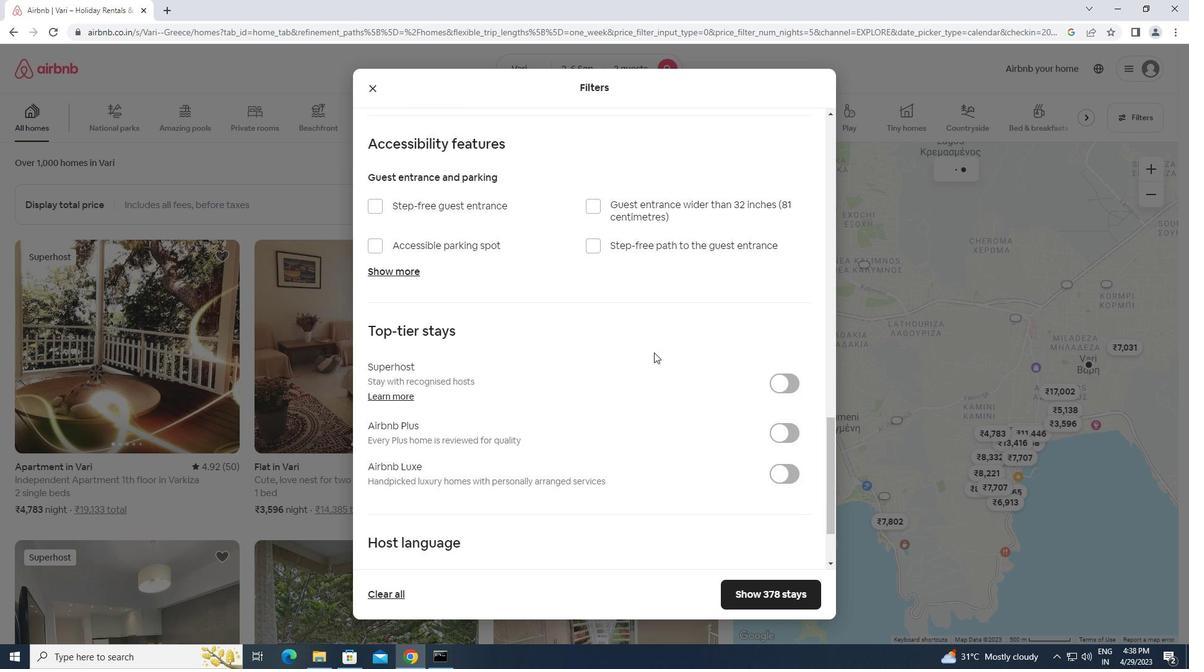 
Action: Mouse scrolled (654, 351) with delta (0, 0)
Screenshot: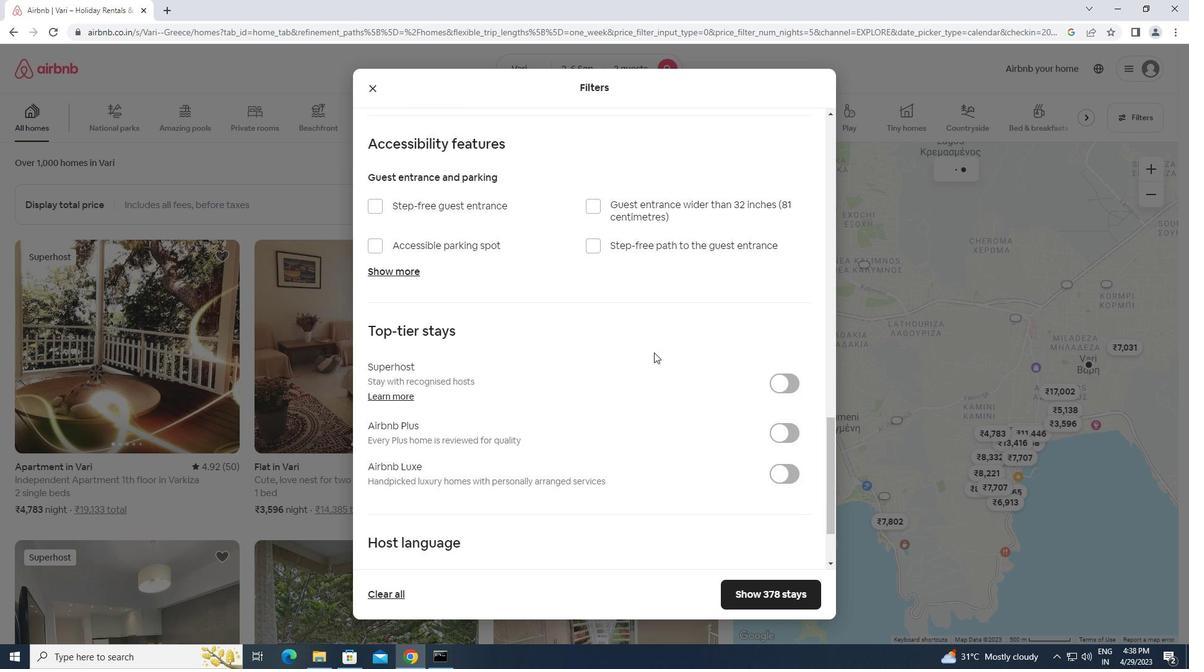 
Action: Mouse moved to (654, 352)
Screenshot: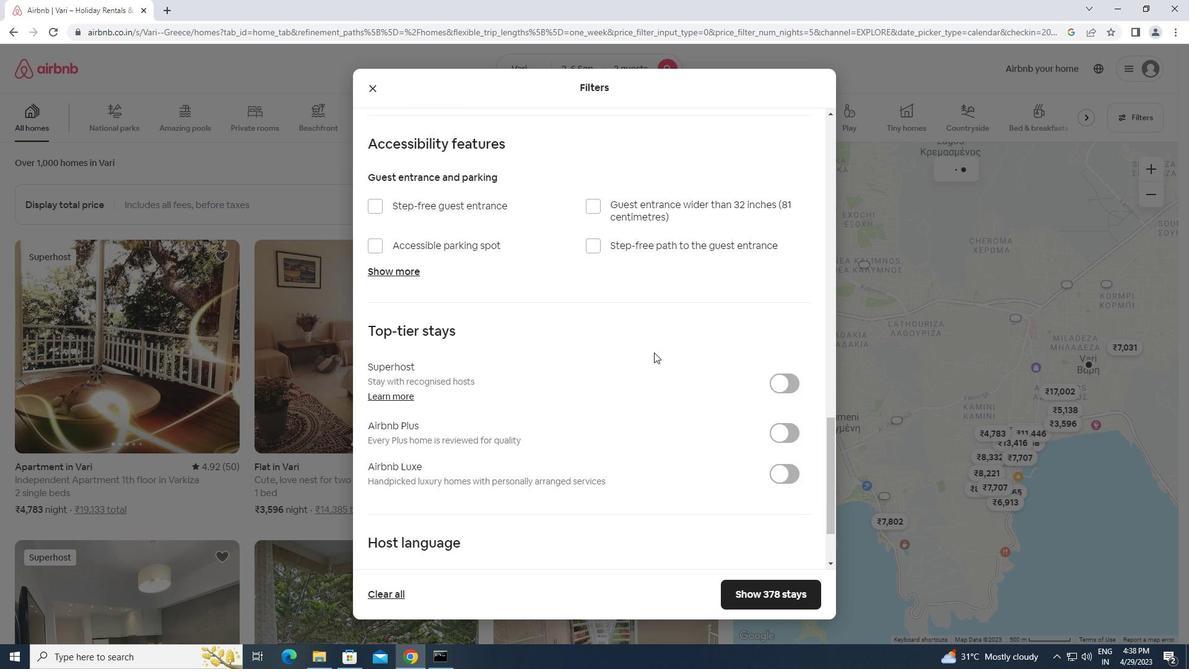 
Action: Mouse scrolled (654, 351) with delta (0, 0)
Screenshot: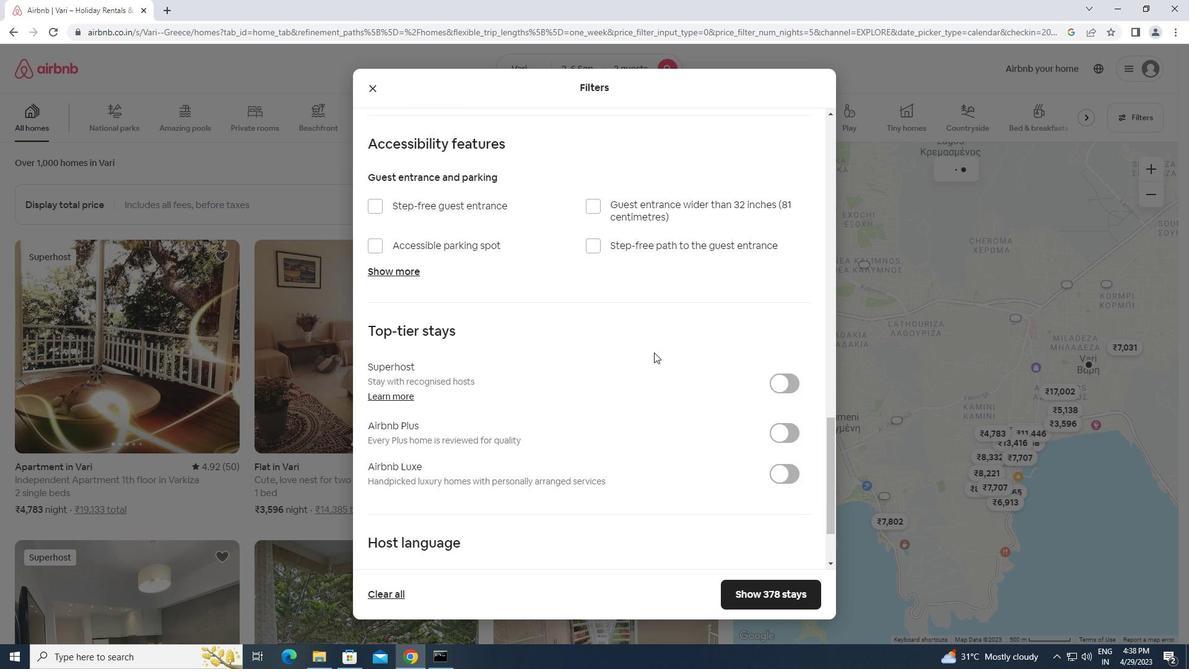 
Action: Mouse moved to (651, 355)
Screenshot: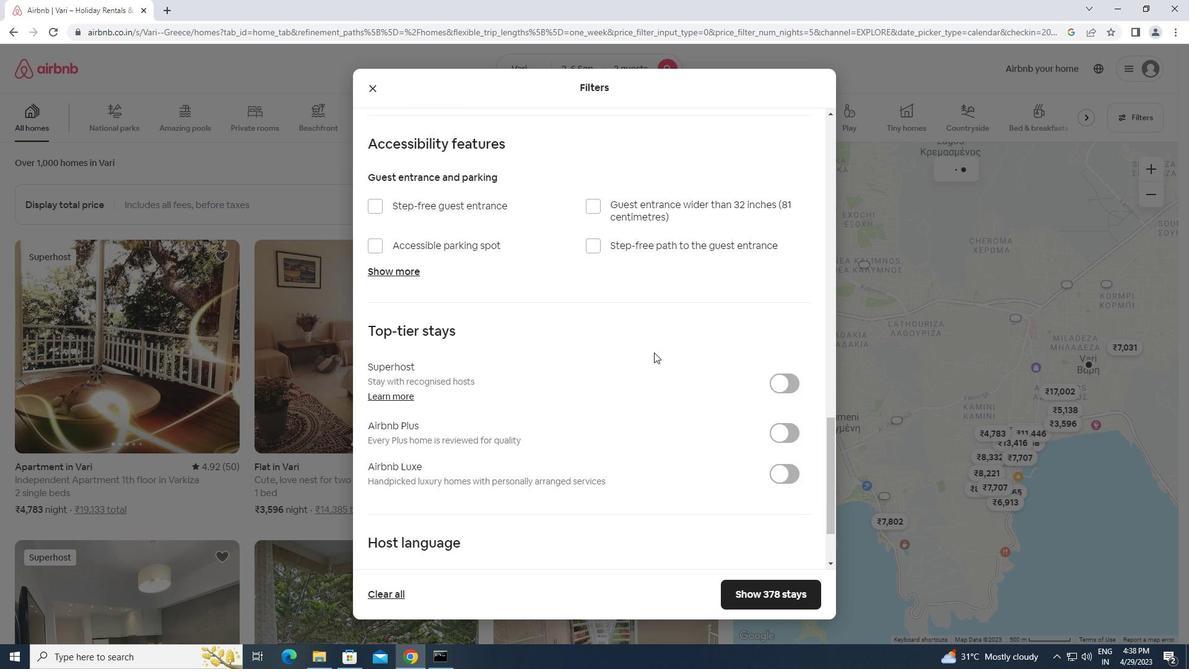 
Action: Mouse scrolled (651, 354) with delta (0, 0)
Screenshot: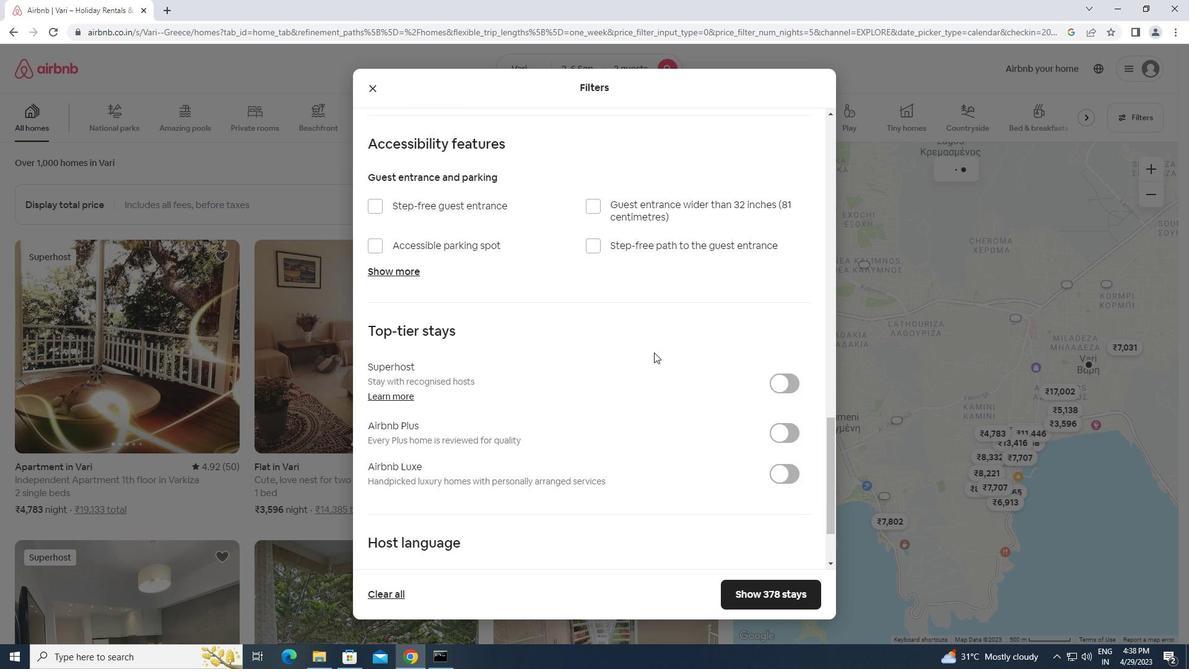 
Action: Mouse moved to (376, 478)
Screenshot: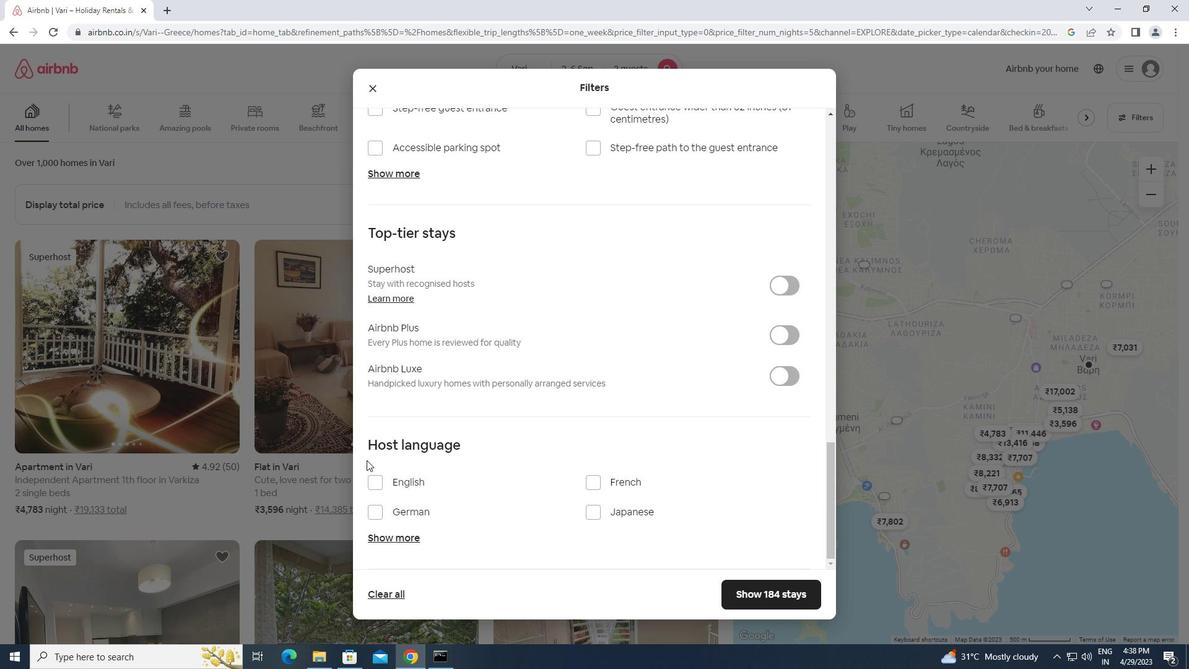 
Action: Mouse pressed left at (376, 478)
Screenshot: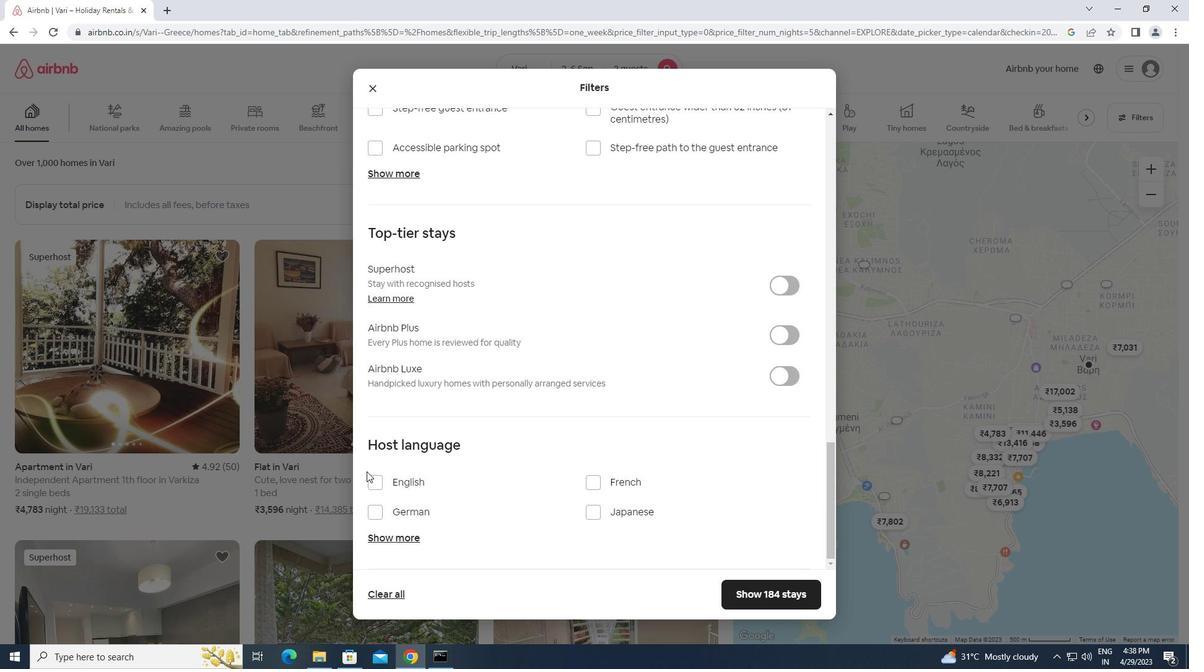 
Action: Mouse moved to (758, 587)
Screenshot: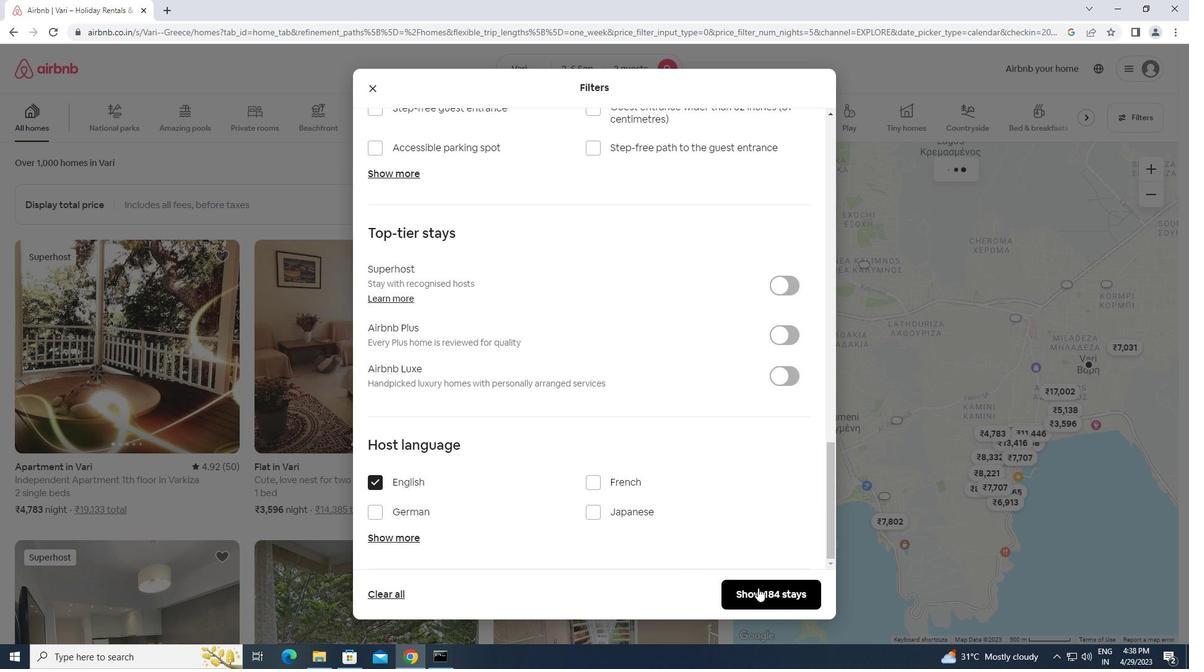 
Action: Mouse pressed left at (758, 587)
Screenshot: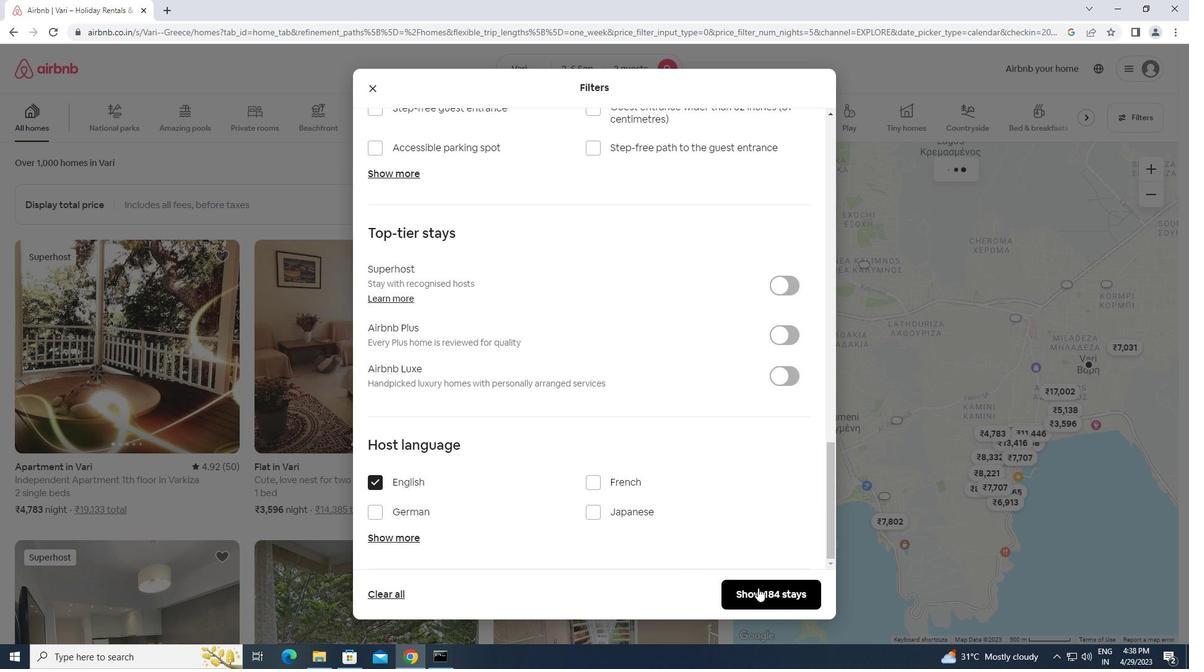 
